 Task: Look for space in Venado Tuerto, Argentina from 12th  August, 2023 to 15th August, 2023 for 3 adults in price range Rs.12000 to Rs.16000. Place can be entire place with 2 bedrooms having 3 beds and 1 bathroom. Property type can be flat. Amenities needed are: heating, . Booking option can be shelf check-in. Required host language is English.
Action: Mouse moved to (459, 99)
Screenshot: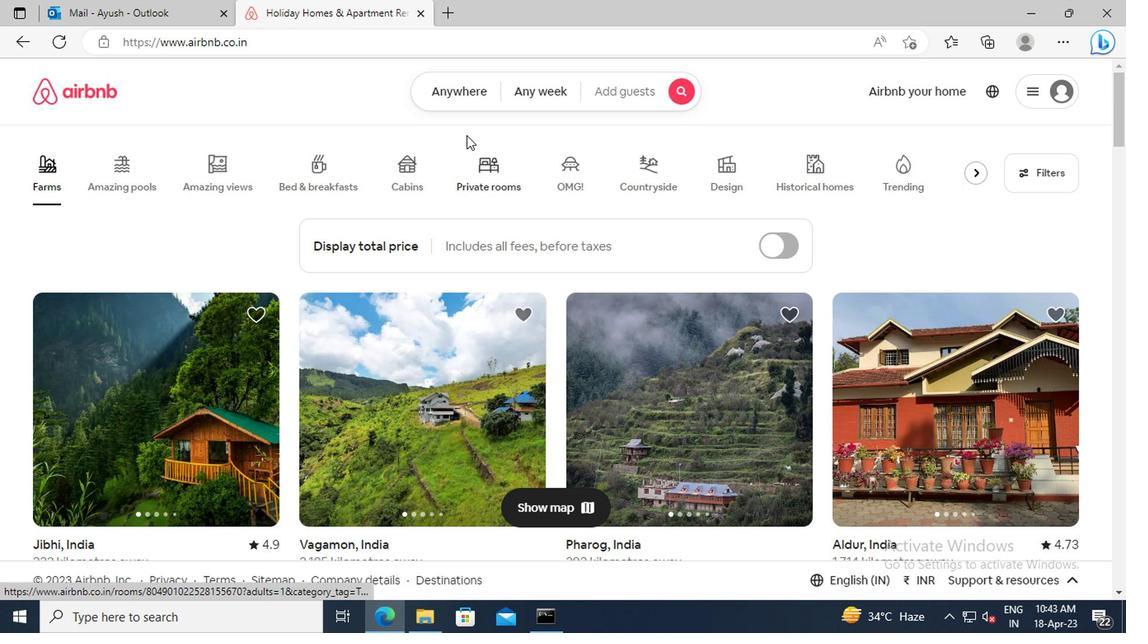 
Action: Mouse pressed left at (459, 99)
Screenshot: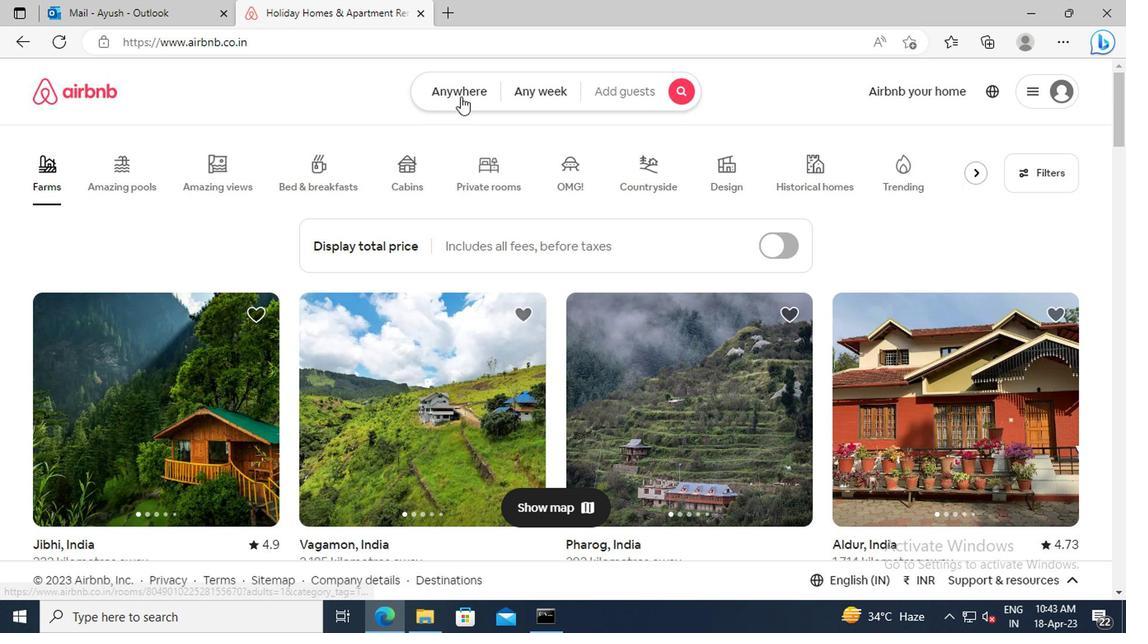
Action: Mouse moved to (301, 161)
Screenshot: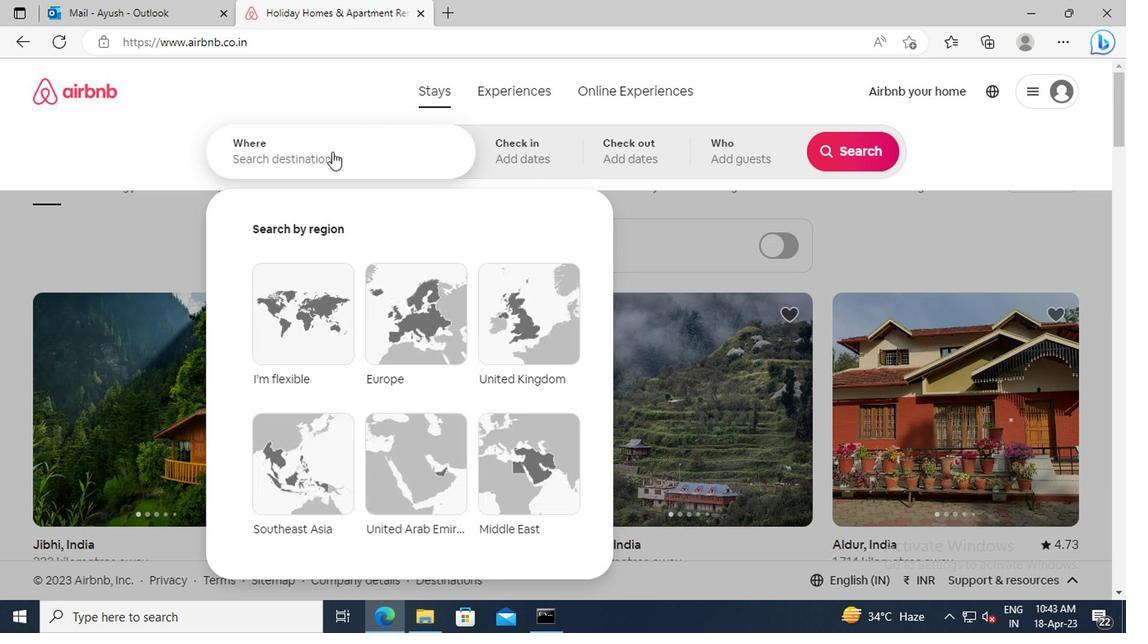 
Action: Mouse pressed left at (301, 161)
Screenshot: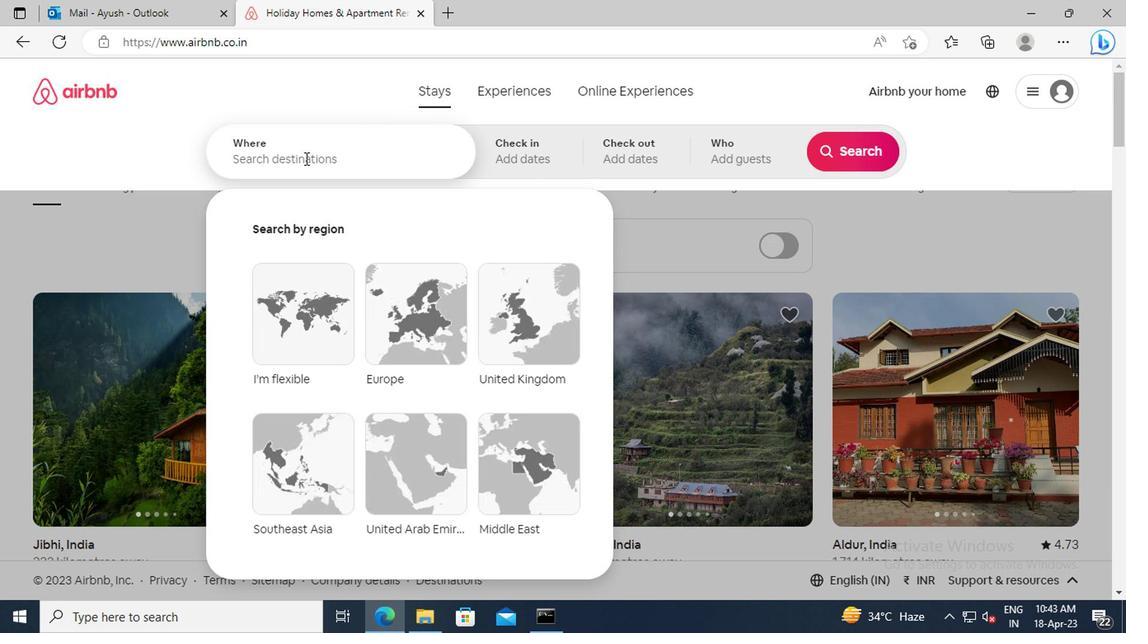
Action: Key pressed <Key.shift>VENADO<Key.space><Key.shift>TUERTO,<Key.space><Key.shift>ARGENTINA<Key.enter>
Screenshot: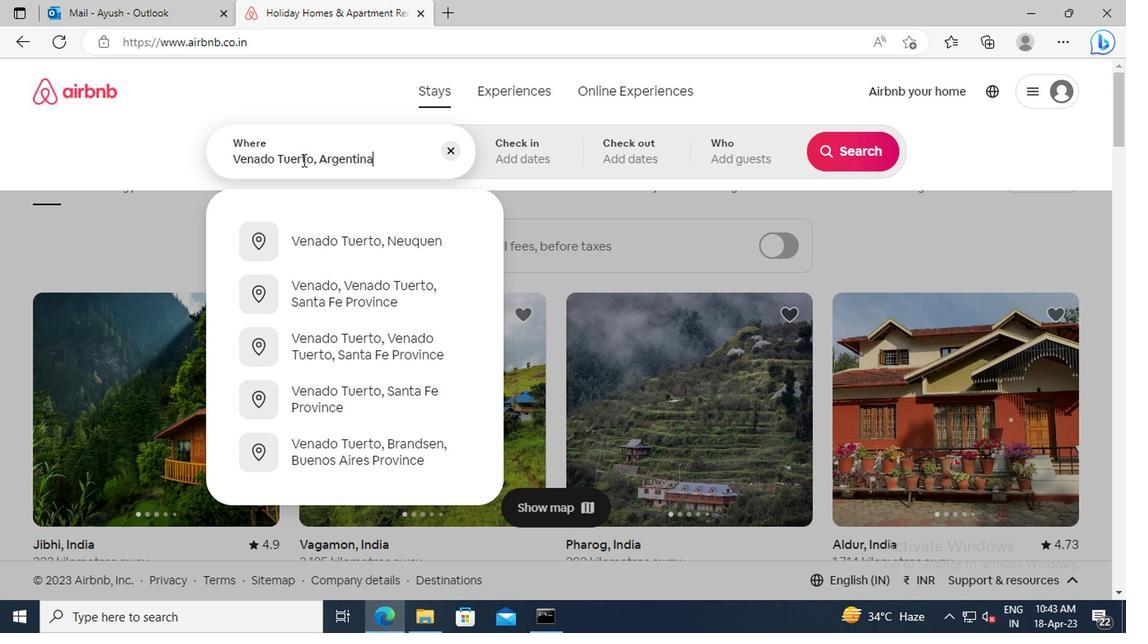 
Action: Mouse moved to (839, 279)
Screenshot: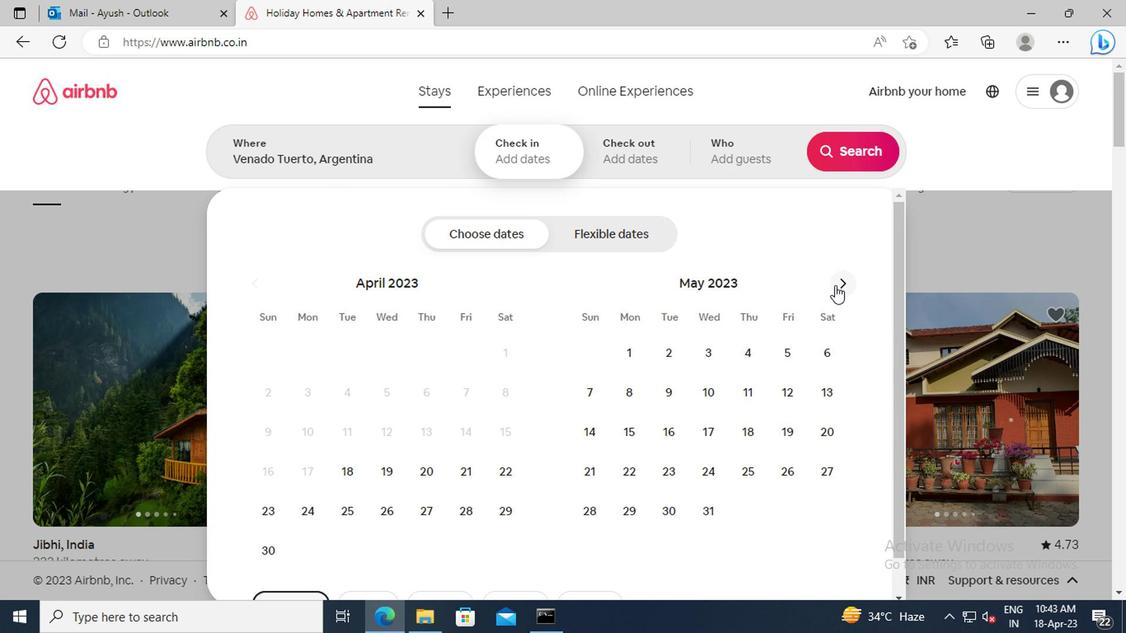 
Action: Mouse pressed left at (839, 279)
Screenshot: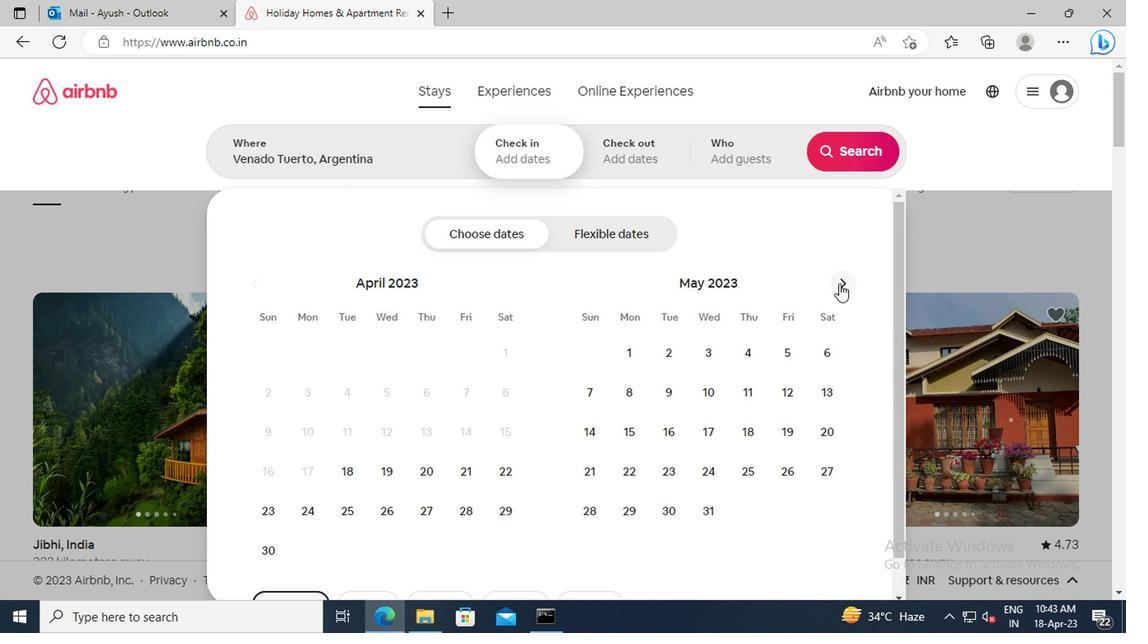 
Action: Mouse pressed left at (839, 279)
Screenshot: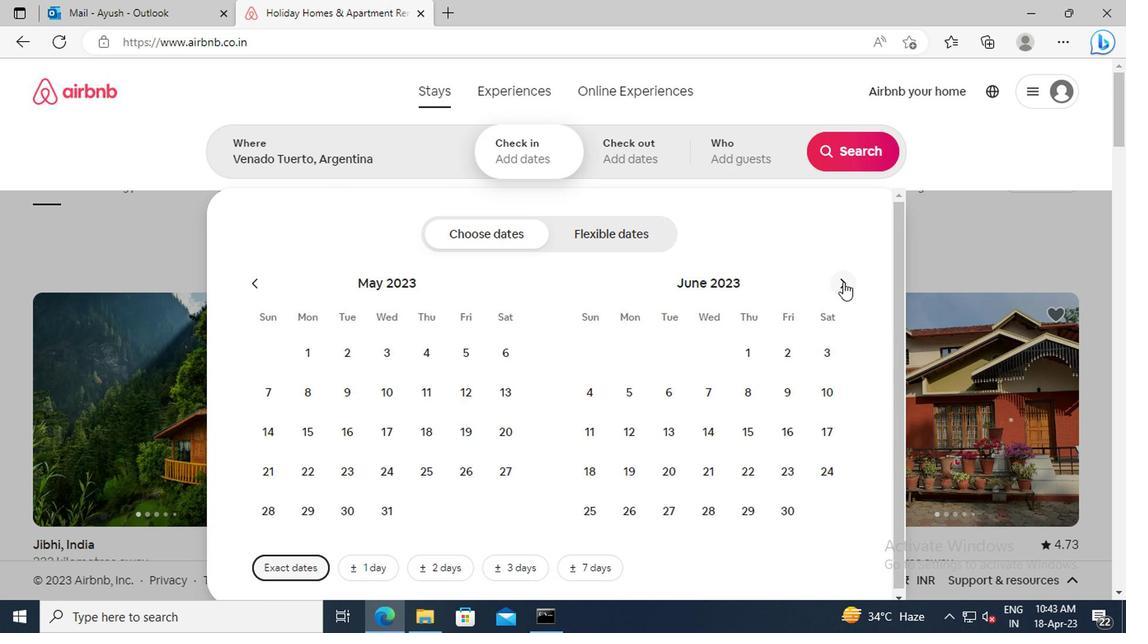 
Action: Mouse pressed left at (839, 279)
Screenshot: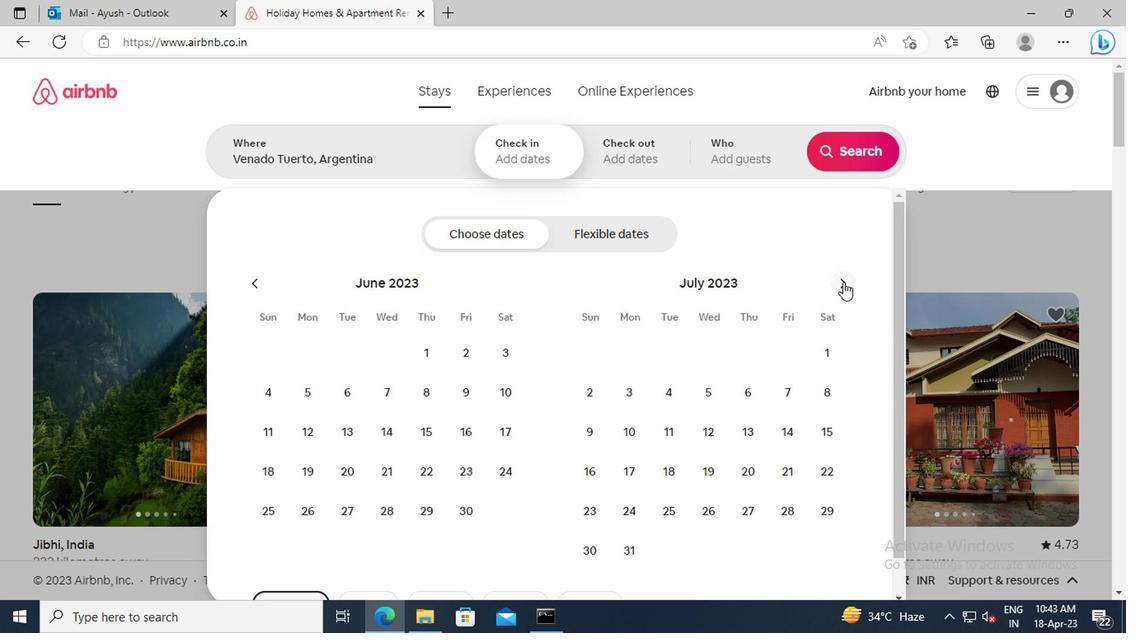 
Action: Mouse moved to (819, 379)
Screenshot: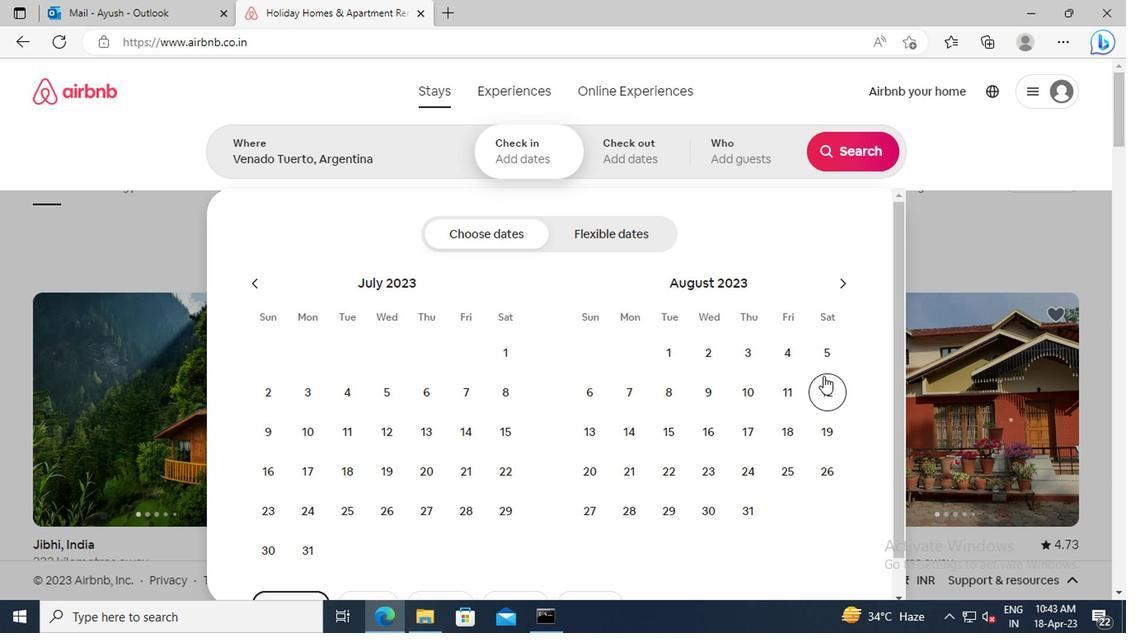 
Action: Mouse pressed left at (819, 379)
Screenshot: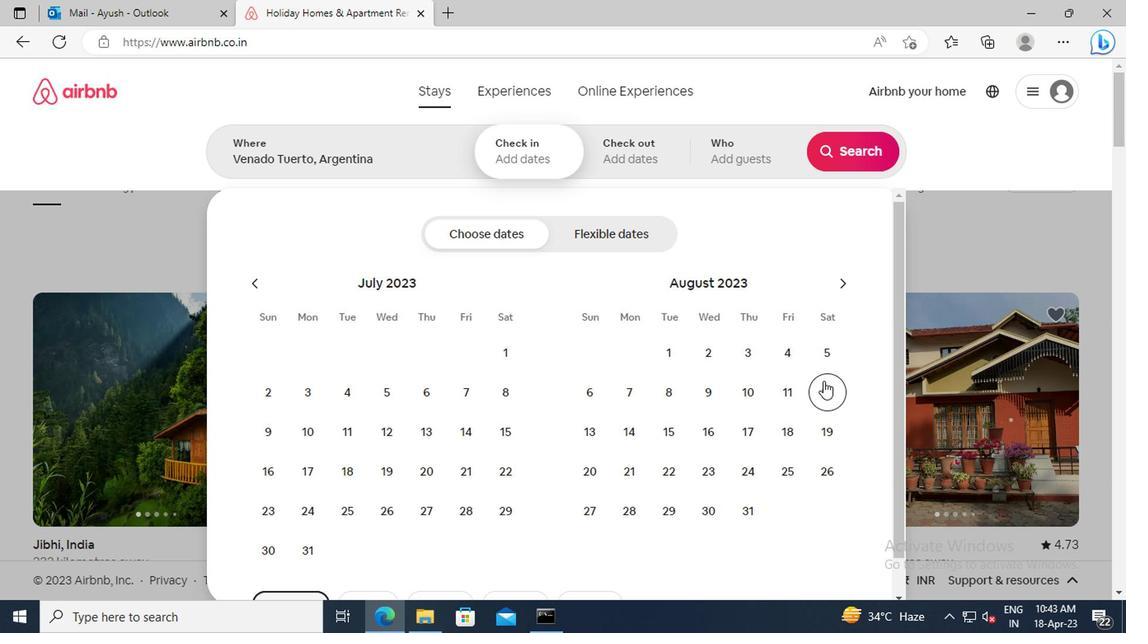 
Action: Mouse moved to (670, 422)
Screenshot: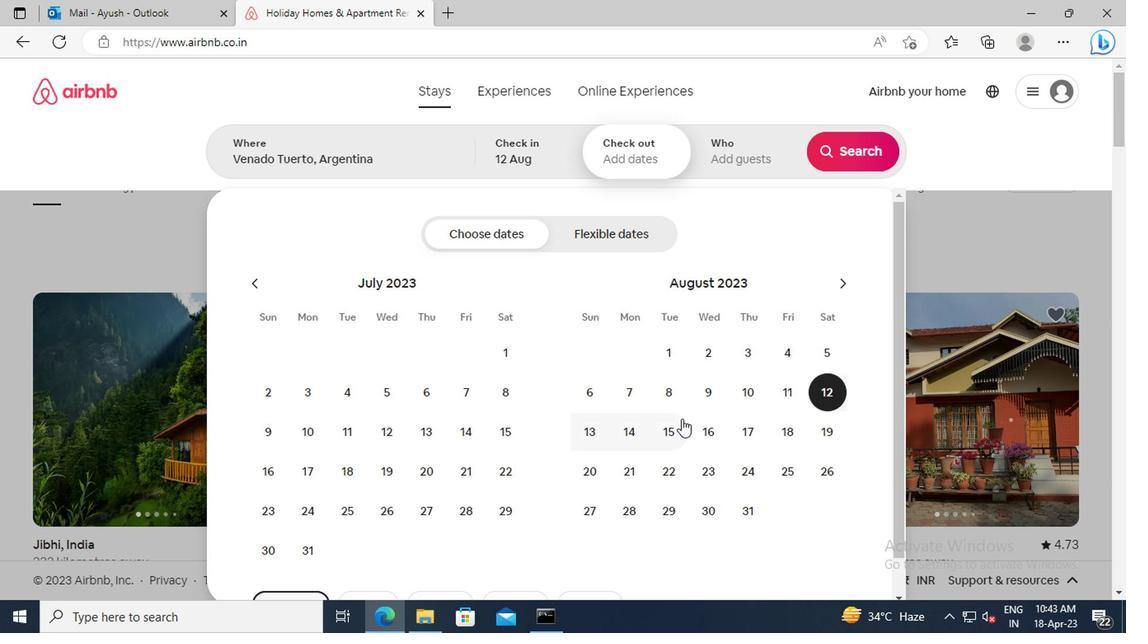 
Action: Mouse pressed left at (670, 422)
Screenshot: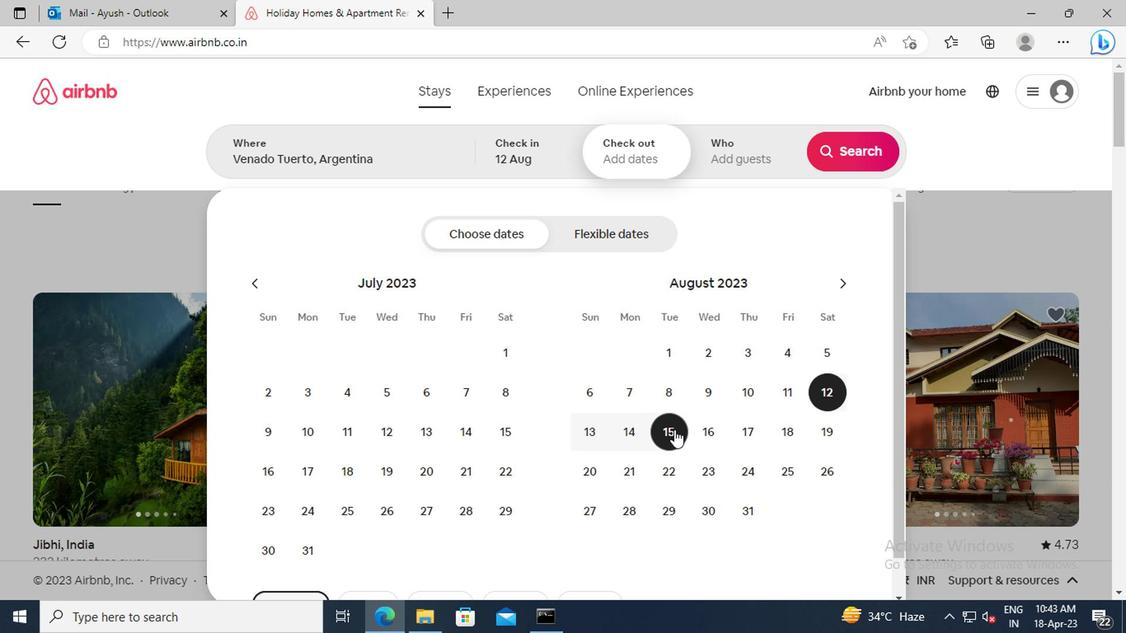 
Action: Mouse moved to (740, 165)
Screenshot: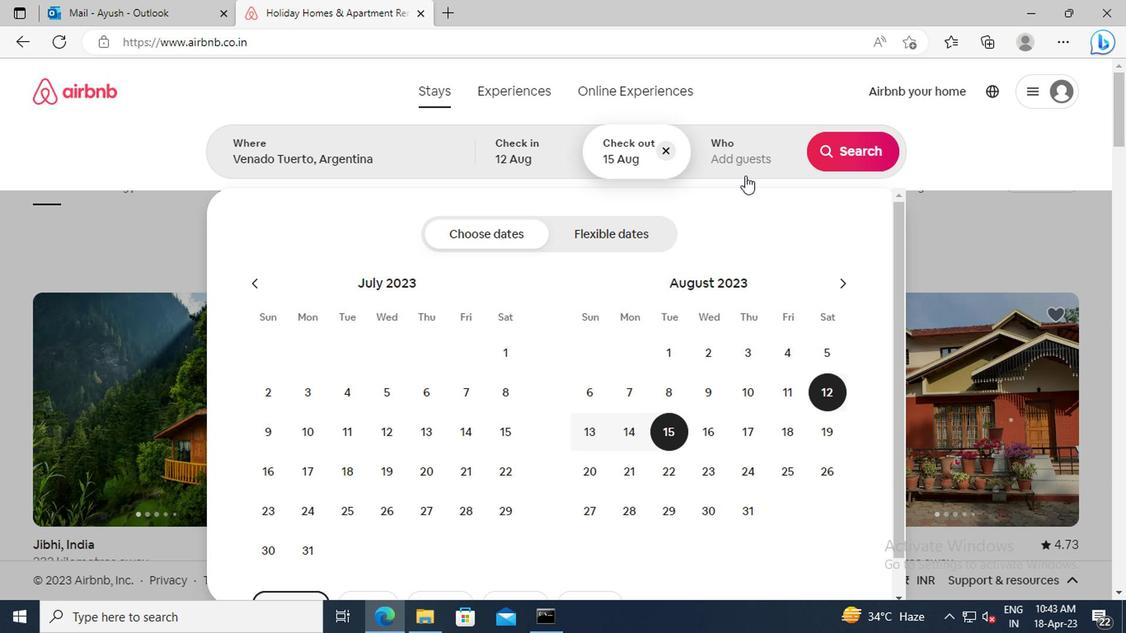 
Action: Mouse pressed left at (740, 165)
Screenshot: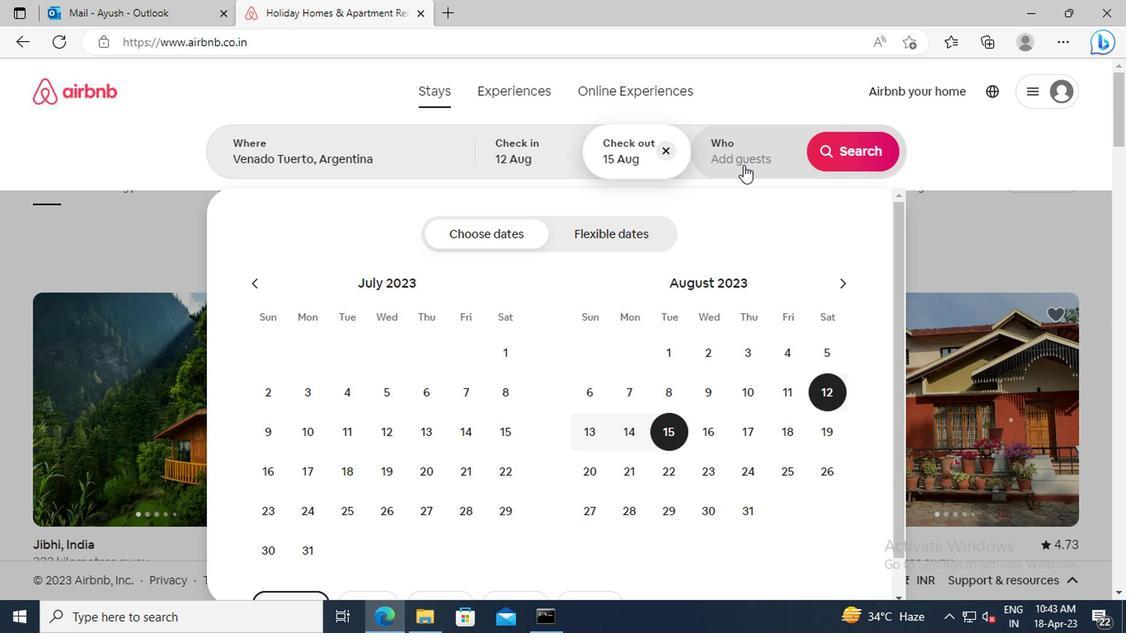 
Action: Mouse moved to (852, 240)
Screenshot: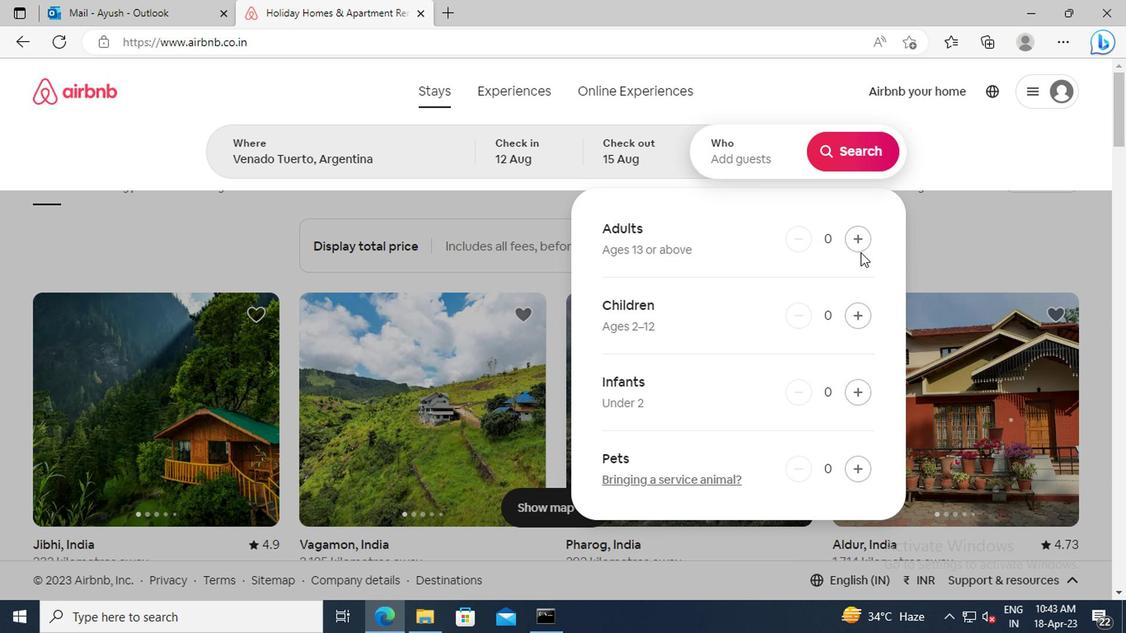 
Action: Mouse pressed left at (852, 240)
Screenshot: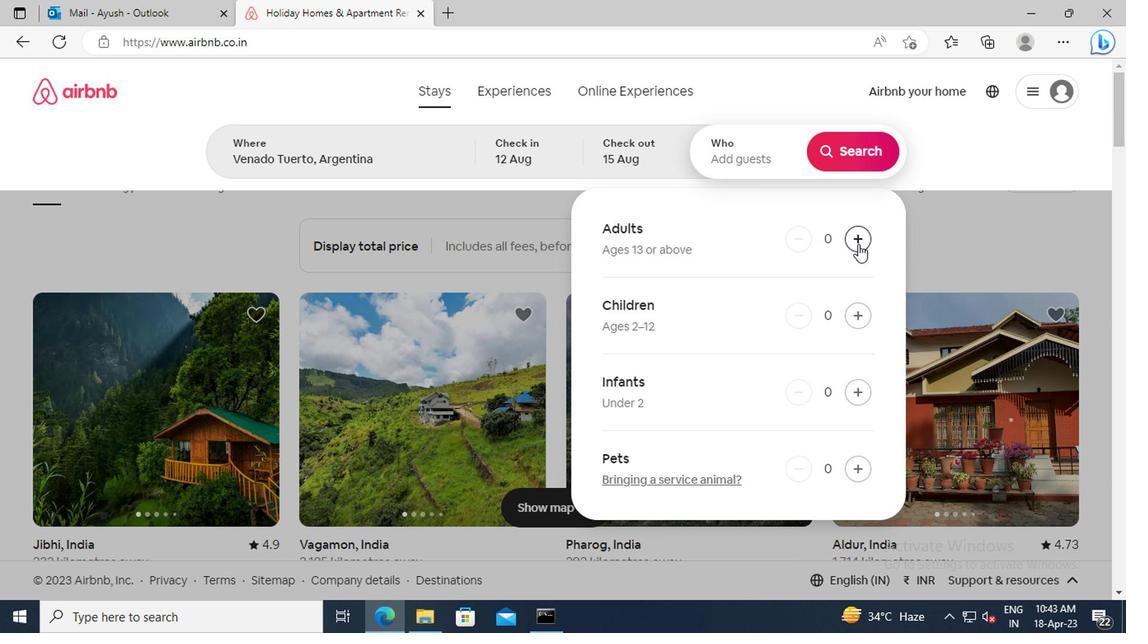 
Action: Mouse pressed left at (852, 240)
Screenshot: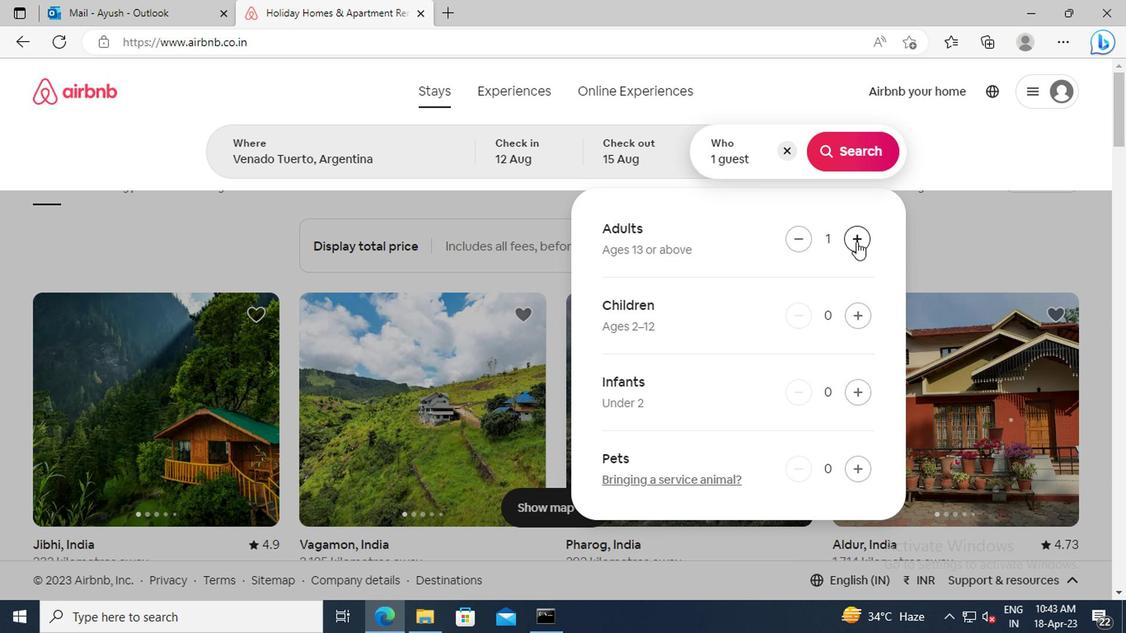 
Action: Mouse pressed left at (852, 240)
Screenshot: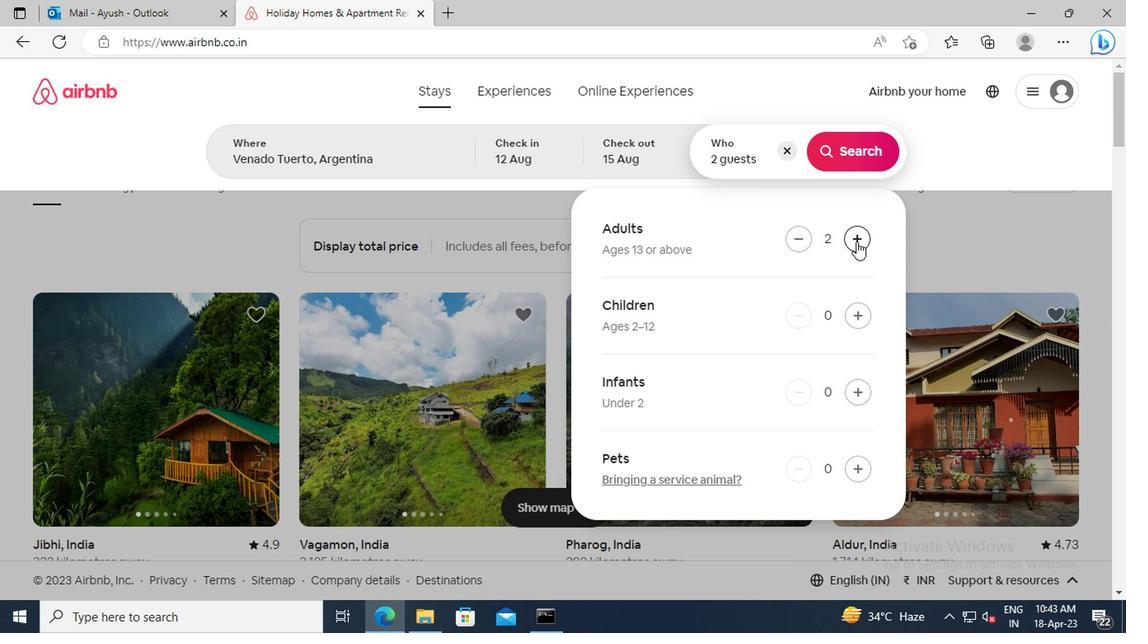 
Action: Mouse moved to (854, 158)
Screenshot: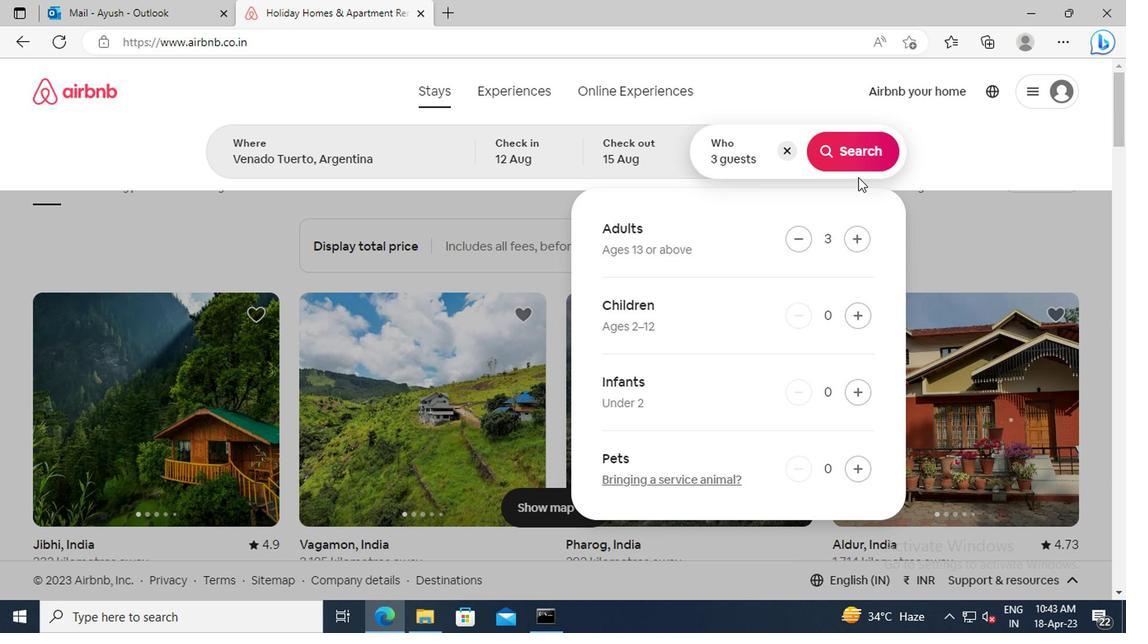 
Action: Mouse pressed left at (854, 158)
Screenshot: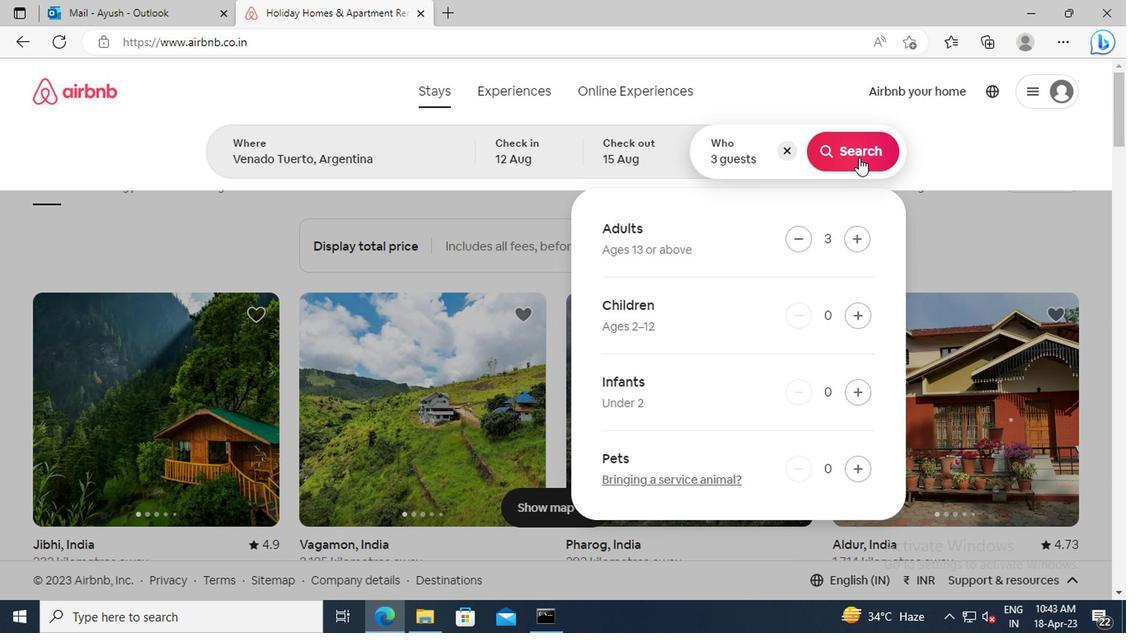 
Action: Mouse moved to (1039, 161)
Screenshot: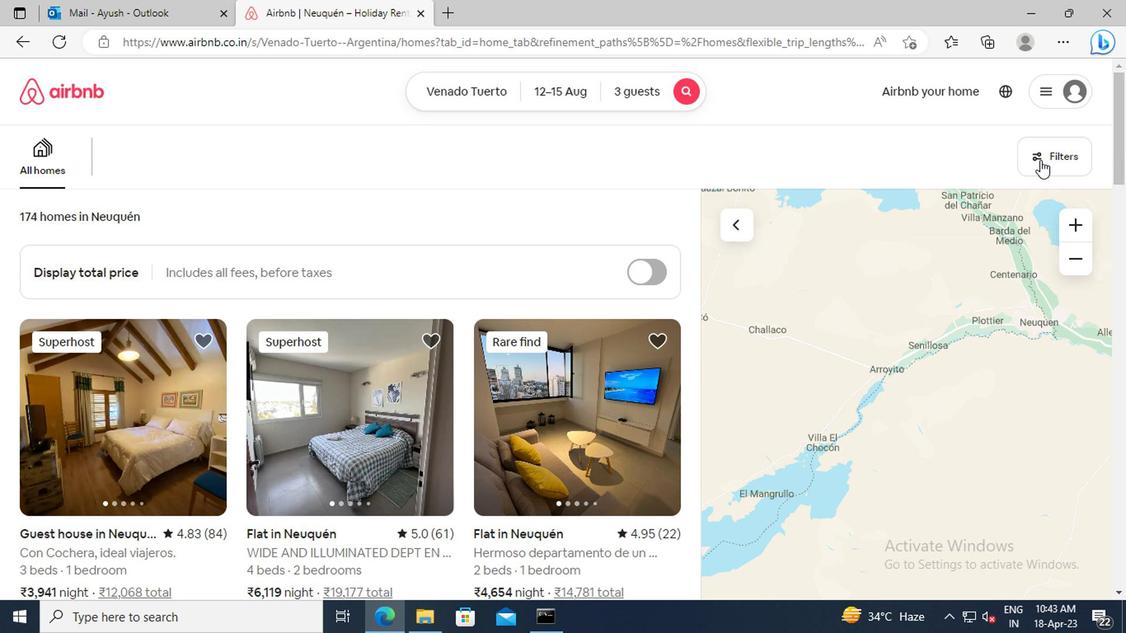 
Action: Mouse pressed left at (1039, 161)
Screenshot: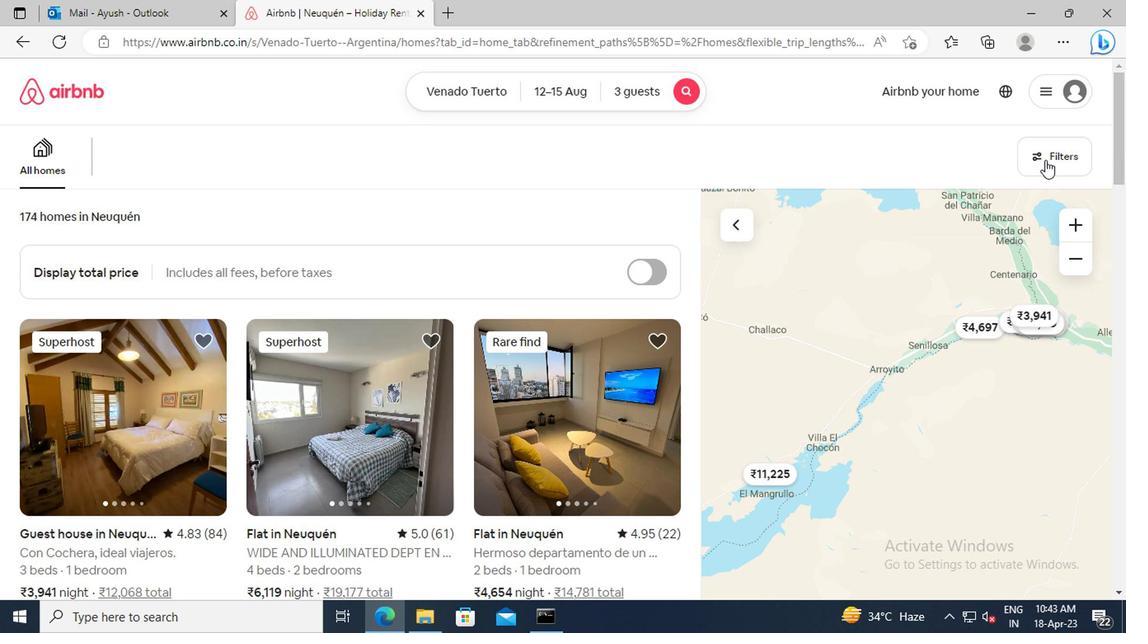
Action: Mouse moved to (347, 357)
Screenshot: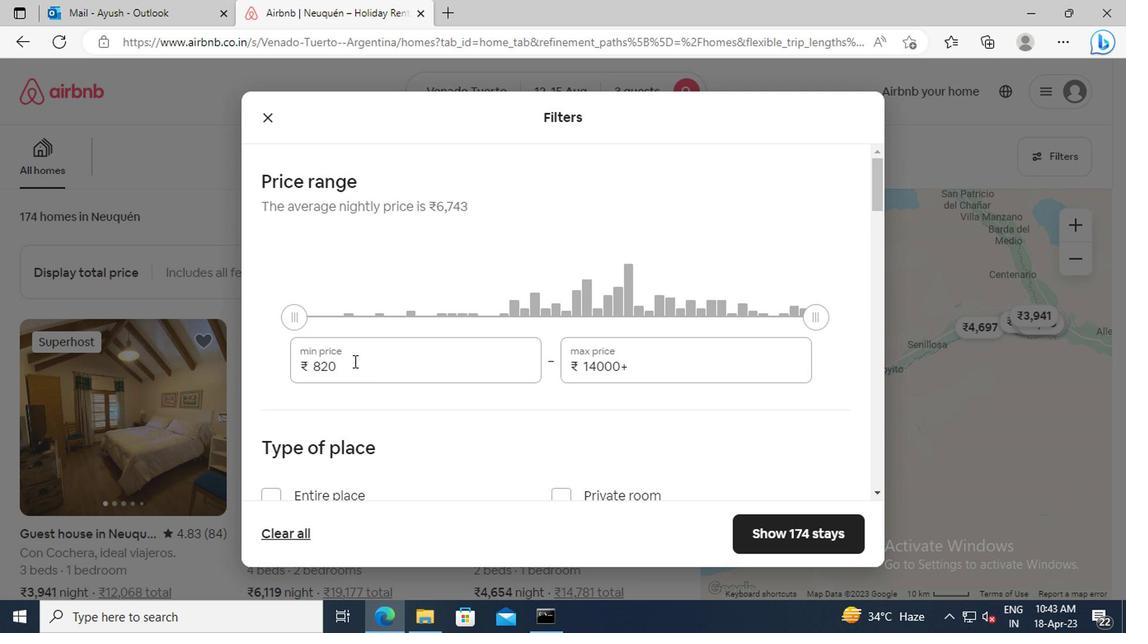 
Action: Mouse pressed left at (347, 357)
Screenshot: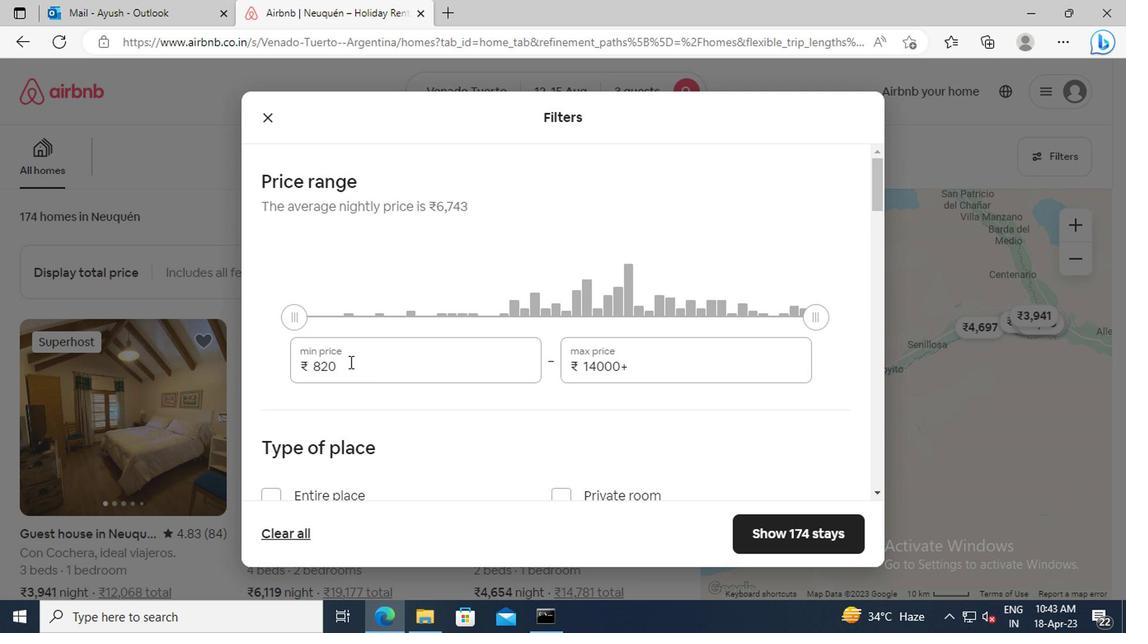 
Action: Key pressed <Key.backspace><Key.backspace><Key.backspace>12000<Key.tab><Key.delete>16000
Screenshot: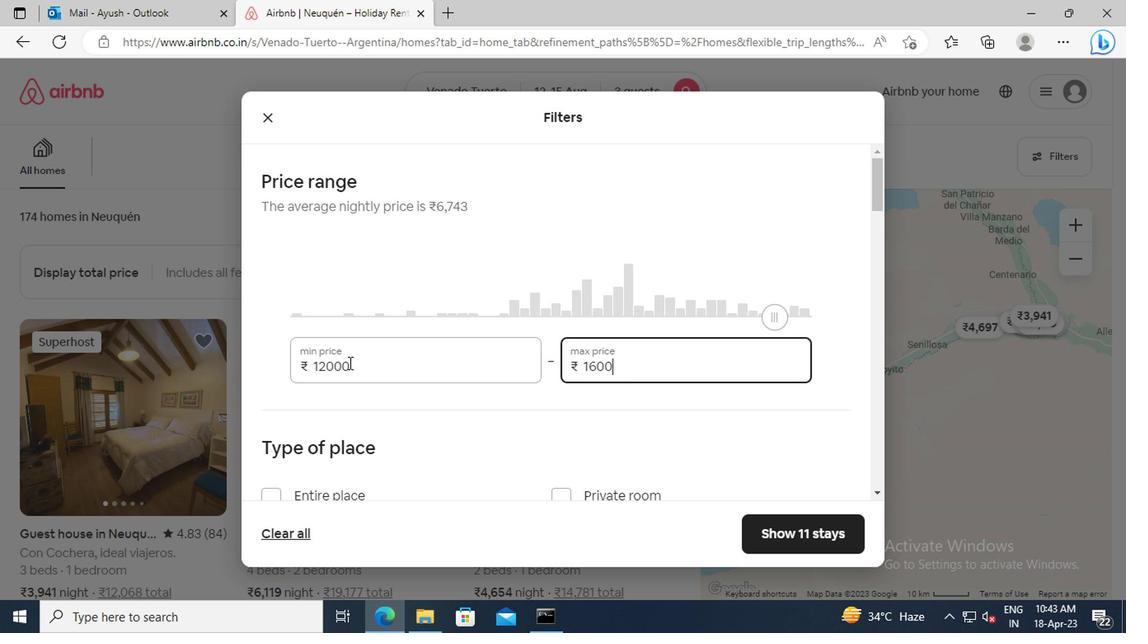 
Action: Mouse moved to (403, 393)
Screenshot: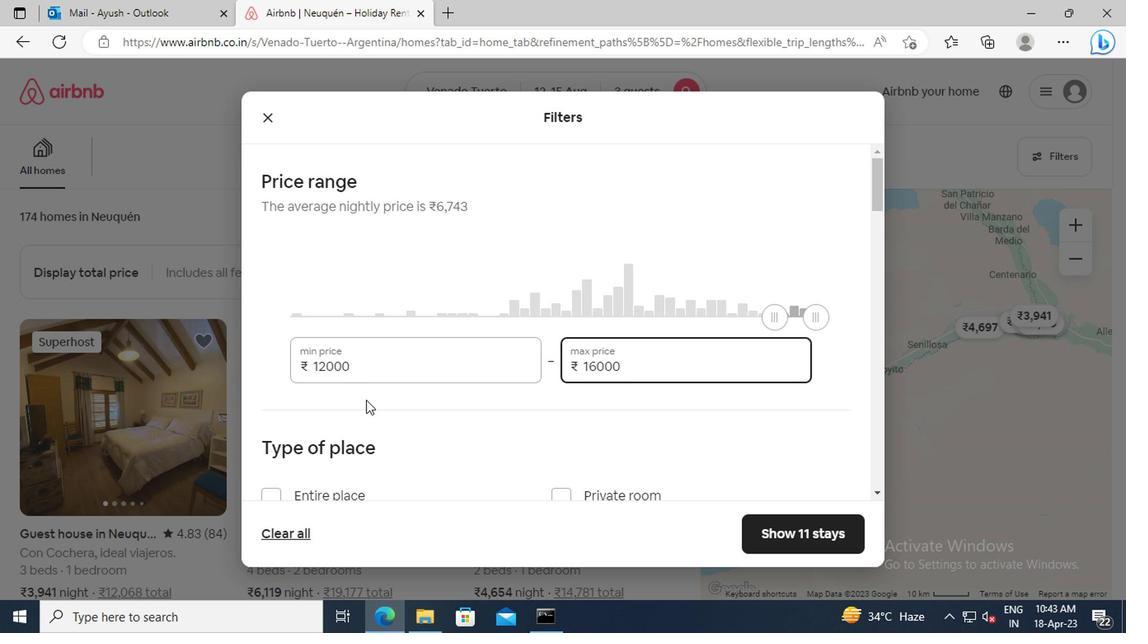 
Action: Mouse scrolled (403, 392) with delta (0, 0)
Screenshot: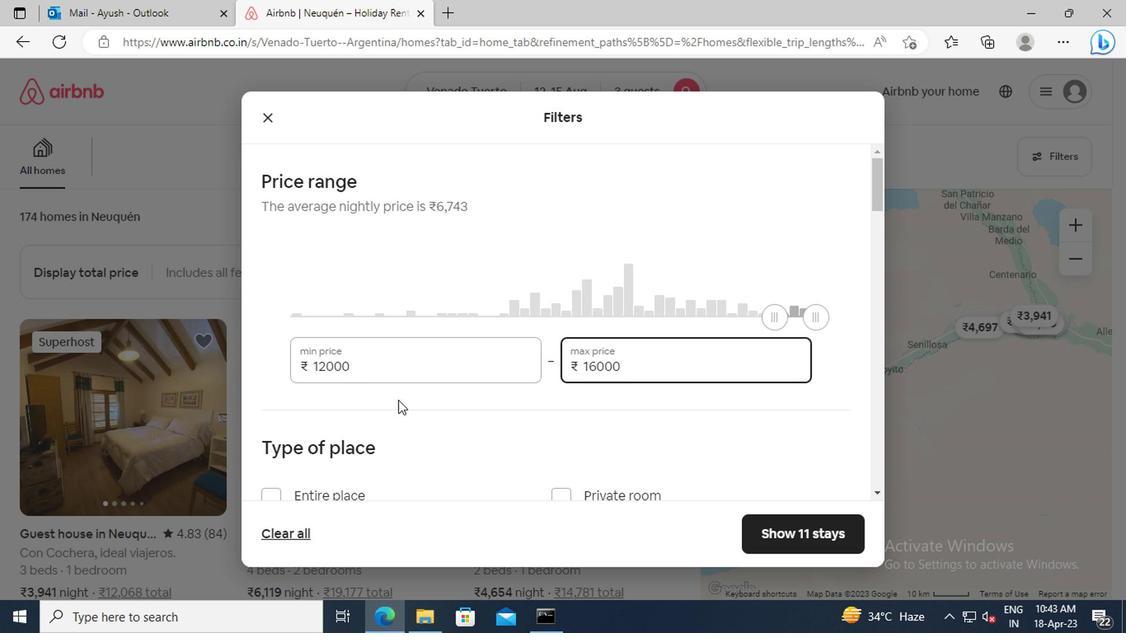 
Action: Mouse scrolled (403, 392) with delta (0, 0)
Screenshot: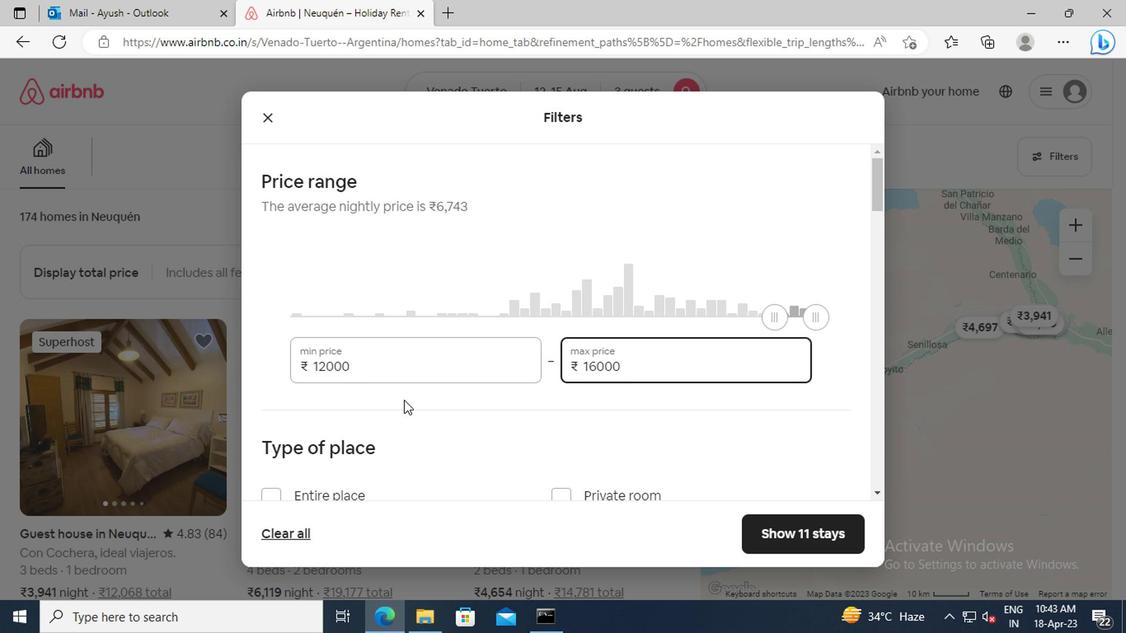 
Action: Mouse moved to (437, 324)
Screenshot: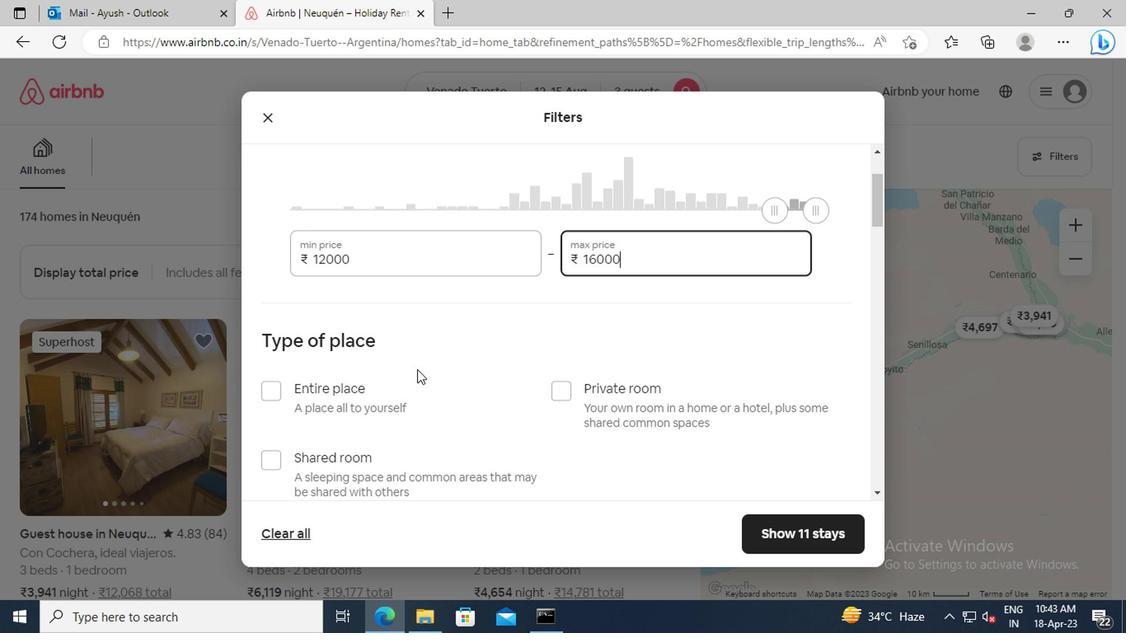 
Action: Mouse scrolled (437, 324) with delta (0, 0)
Screenshot: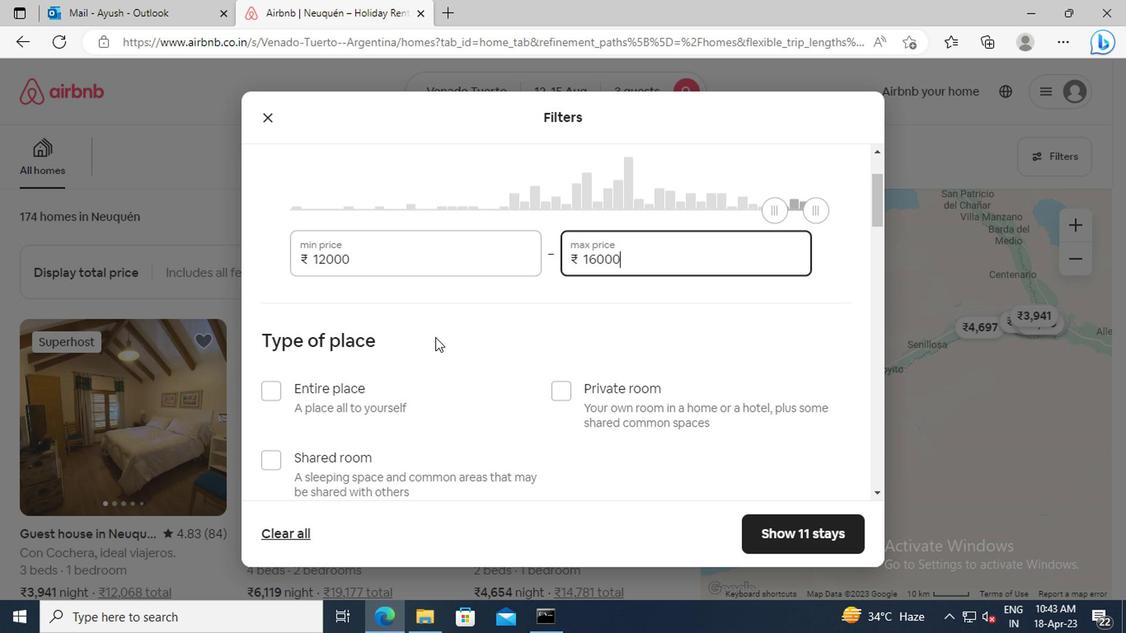 
Action: Mouse moved to (266, 335)
Screenshot: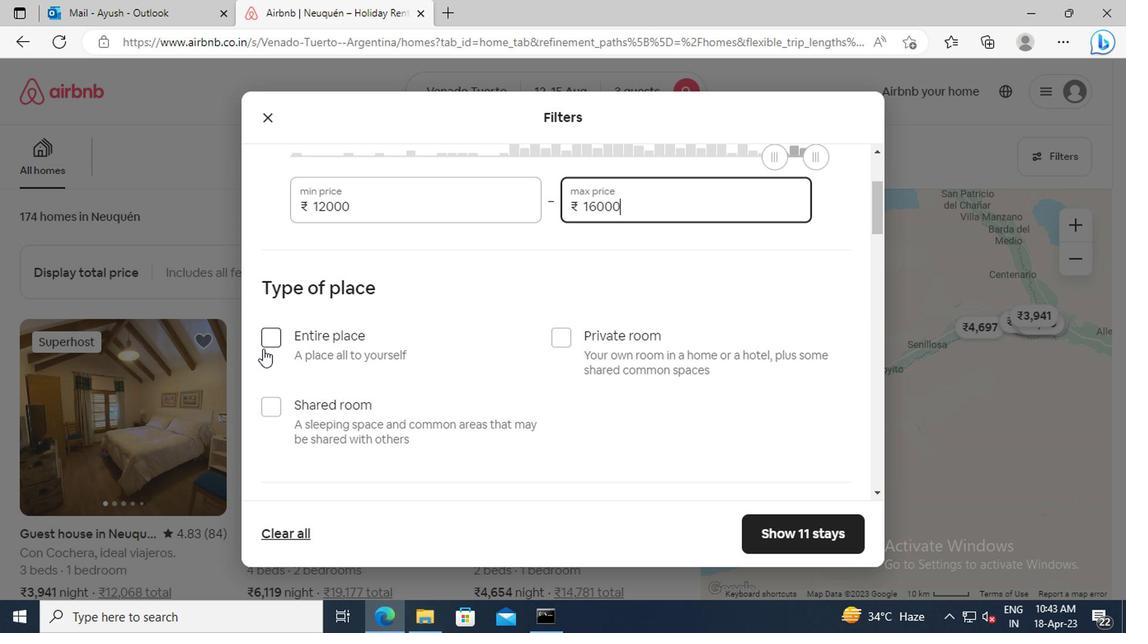 
Action: Mouse pressed left at (266, 335)
Screenshot: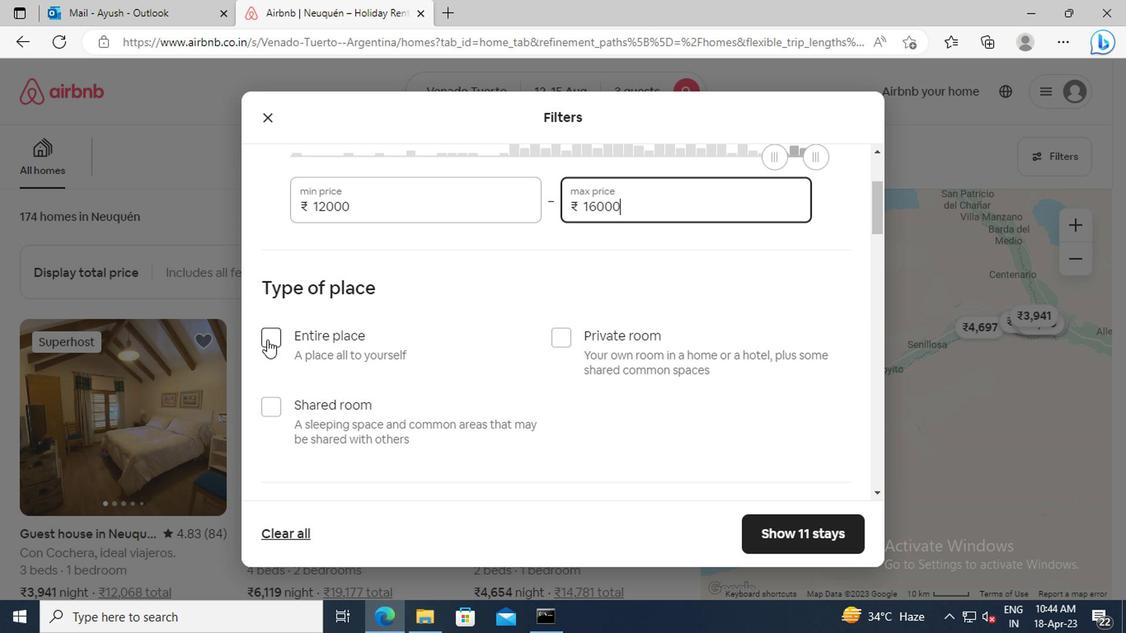 
Action: Mouse moved to (482, 324)
Screenshot: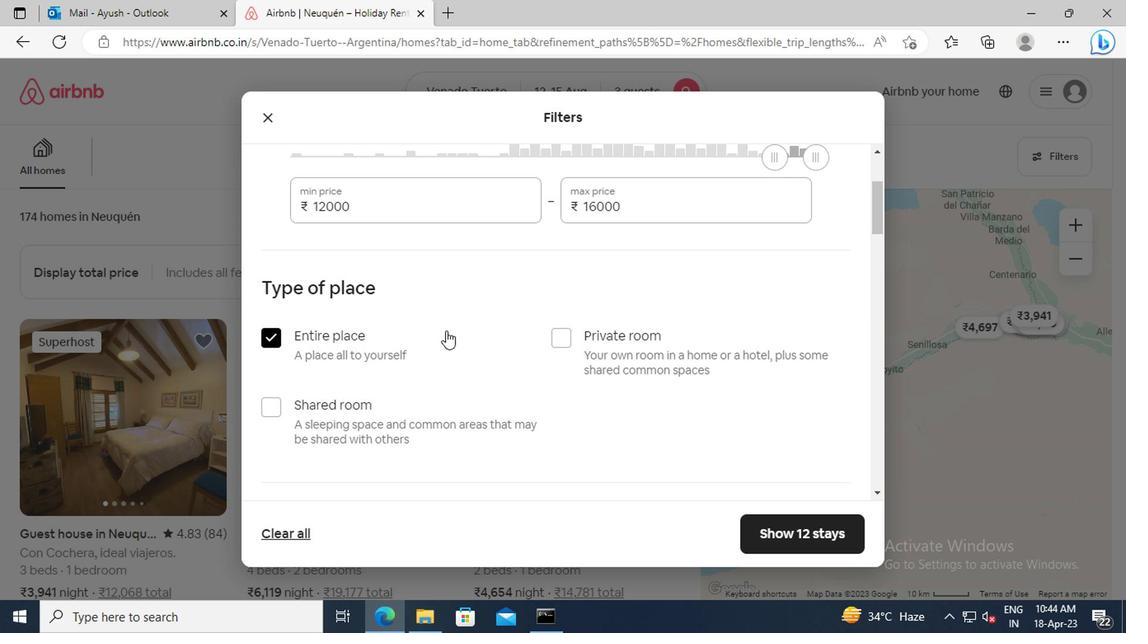 
Action: Mouse scrolled (482, 324) with delta (0, 0)
Screenshot: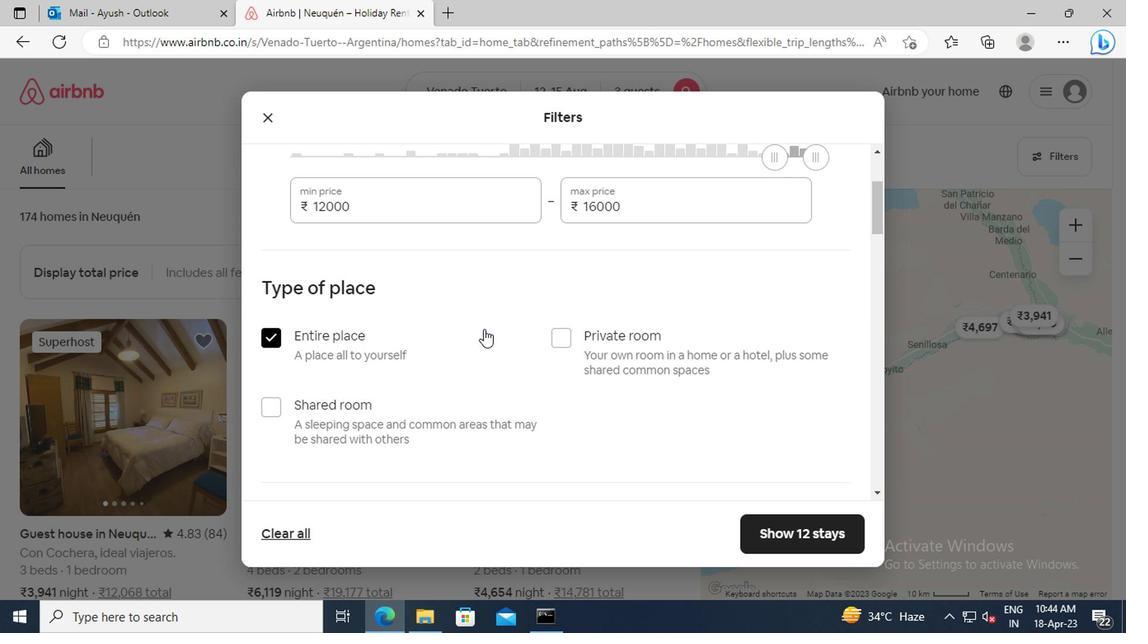 
Action: Mouse scrolled (482, 324) with delta (0, 0)
Screenshot: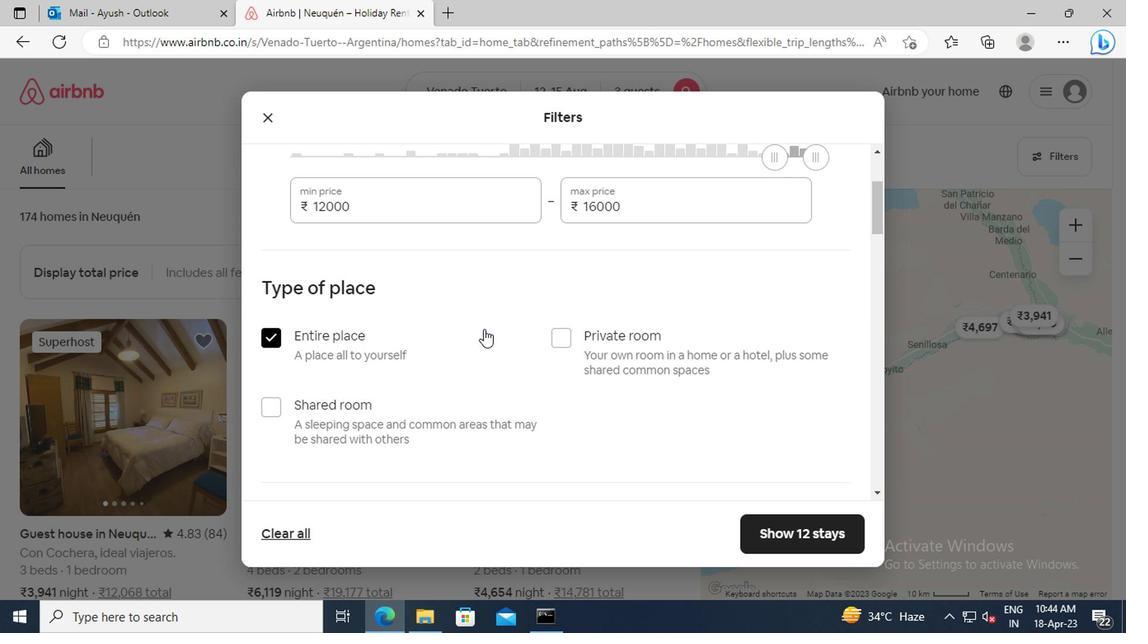 
Action: Mouse moved to (486, 309)
Screenshot: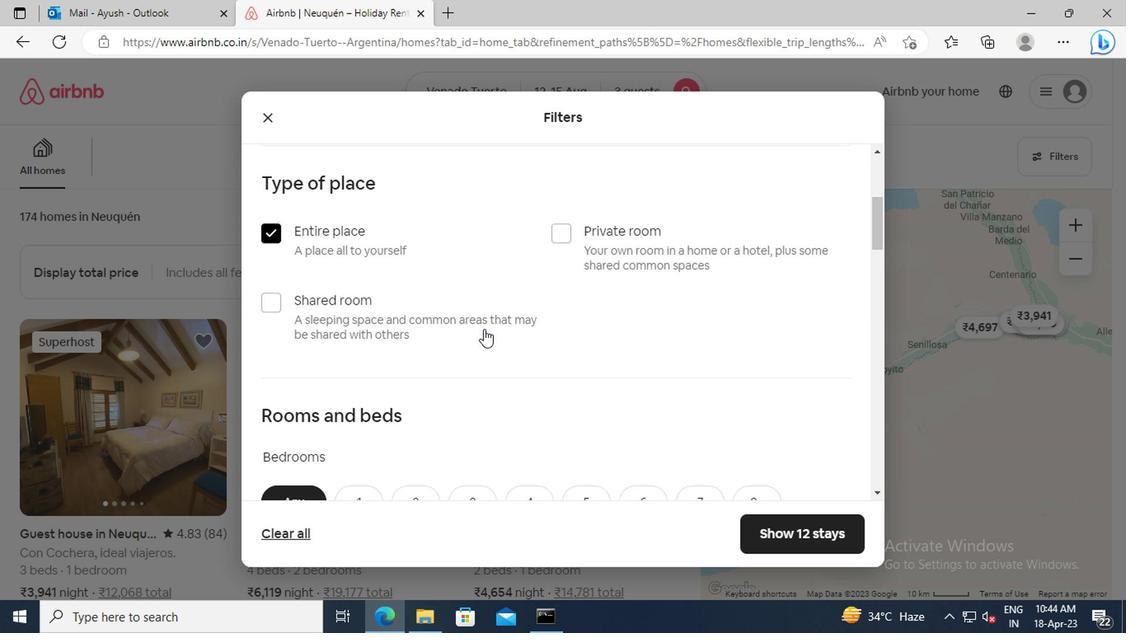 
Action: Mouse scrolled (486, 307) with delta (0, -1)
Screenshot: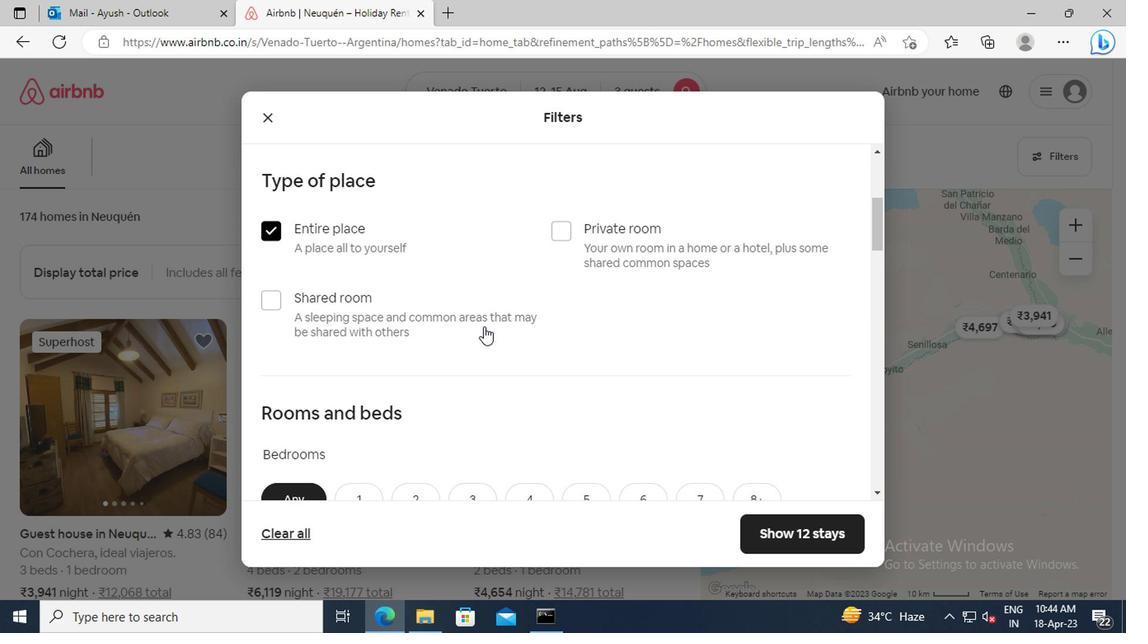 
Action: Mouse moved to (478, 296)
Screenshot: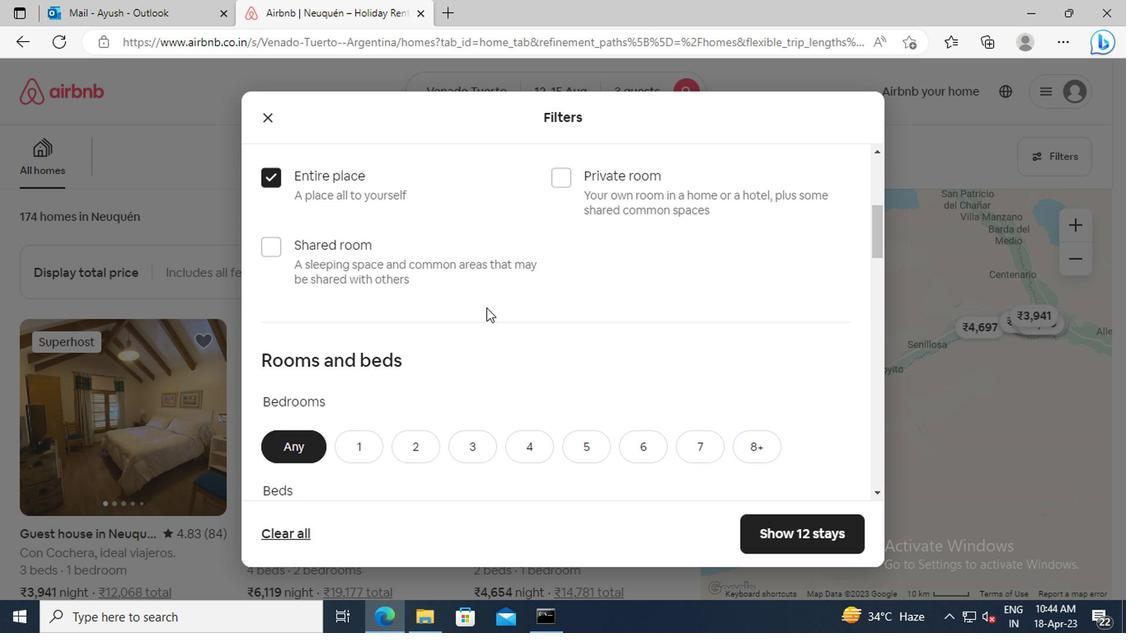 
Action: Mouse scrolled (478, 295) with delta (0, 0)
Screenshot: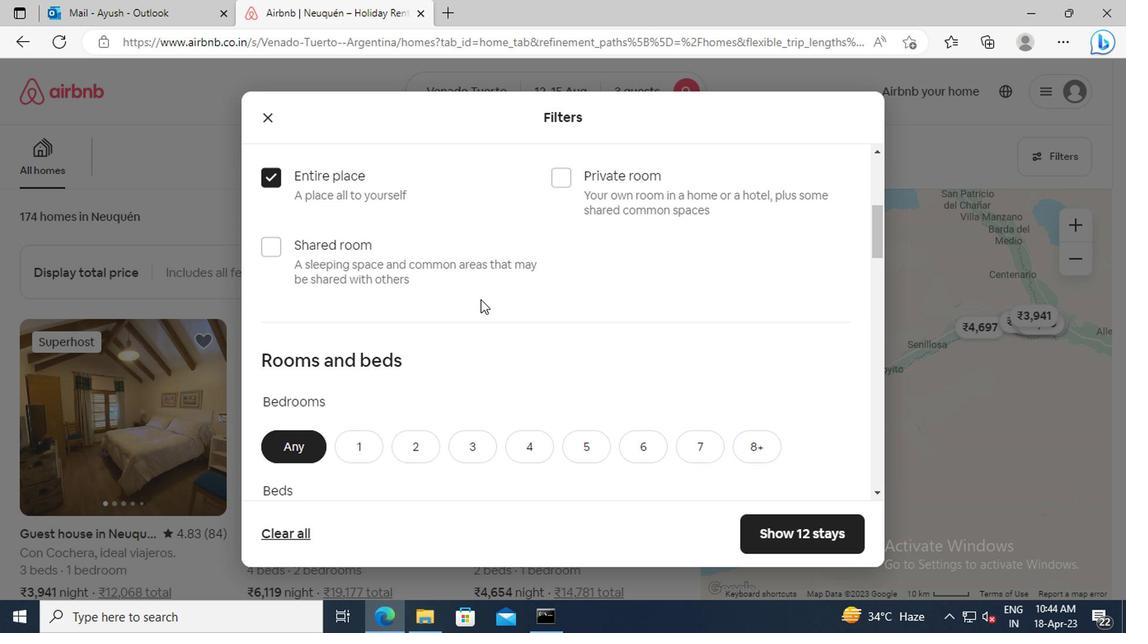 
Action: Mouse scrolled (478, 295) with delta (0, 0)
Screenshot: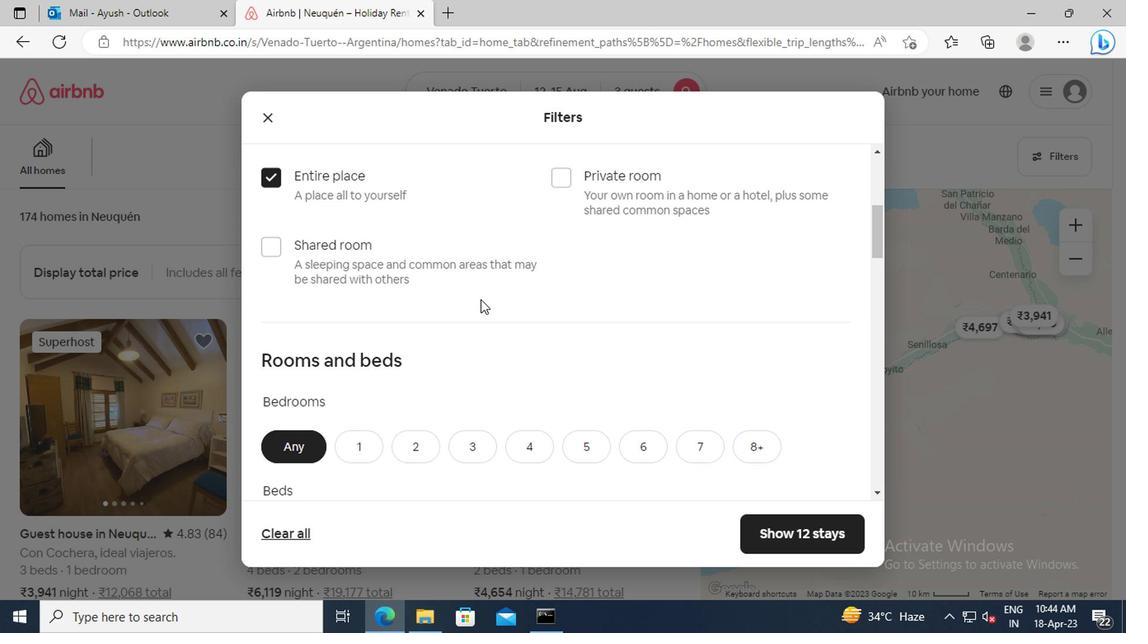 
Action: Mouse moved to (418, 331)
Screenshot: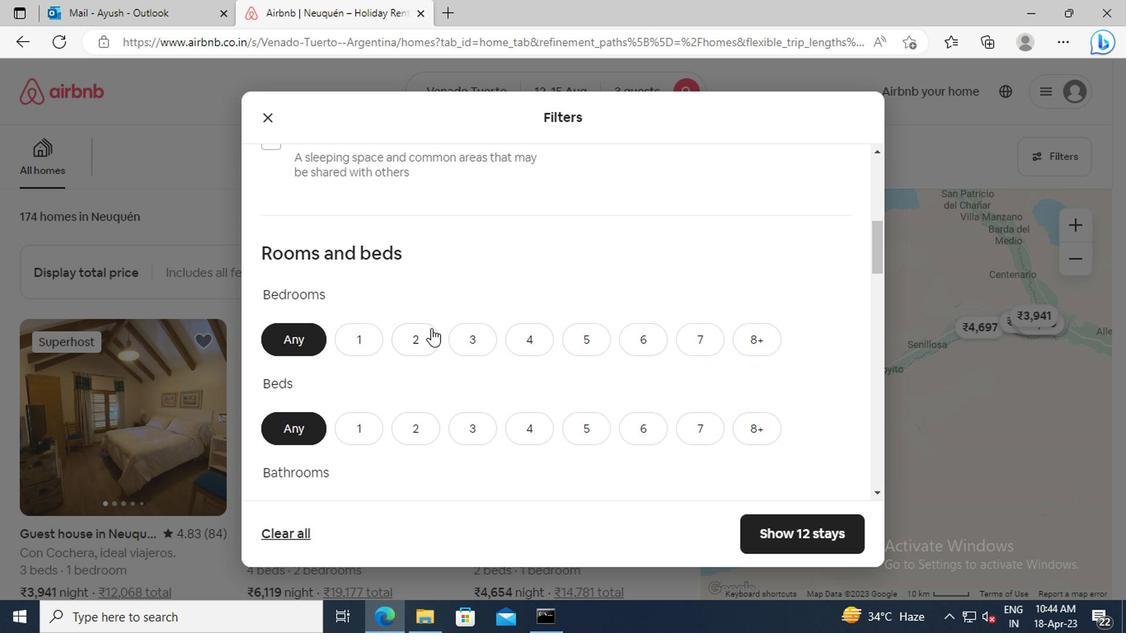 
Action: Mouse pressed left at (418, 331)
Screenshot: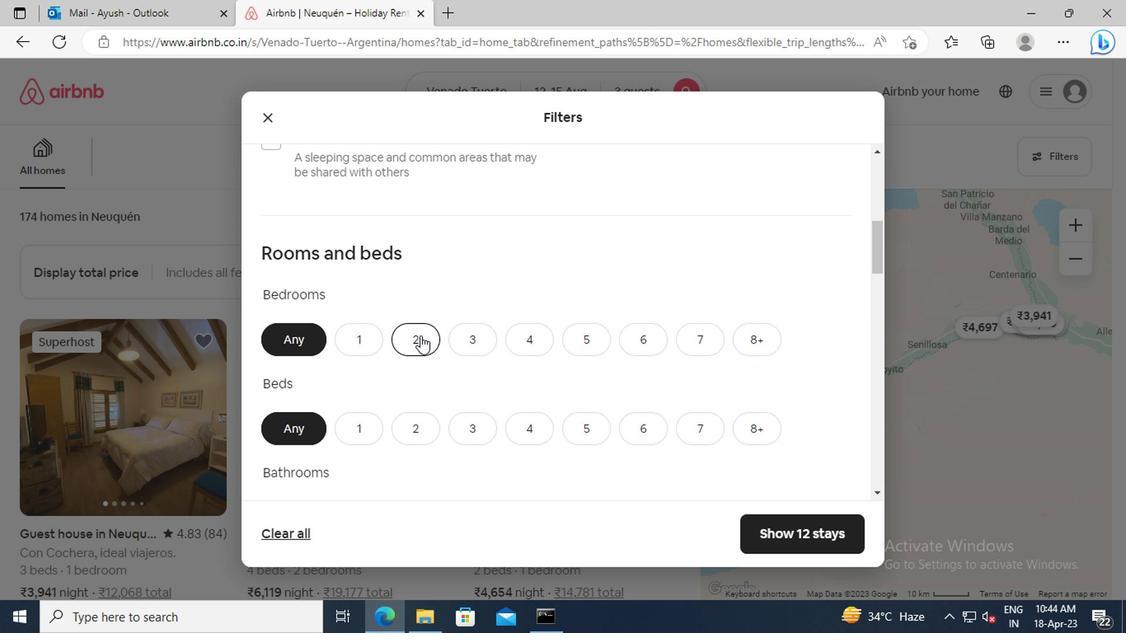 
Action: Mouse moved to (477, 293)
Screenshot: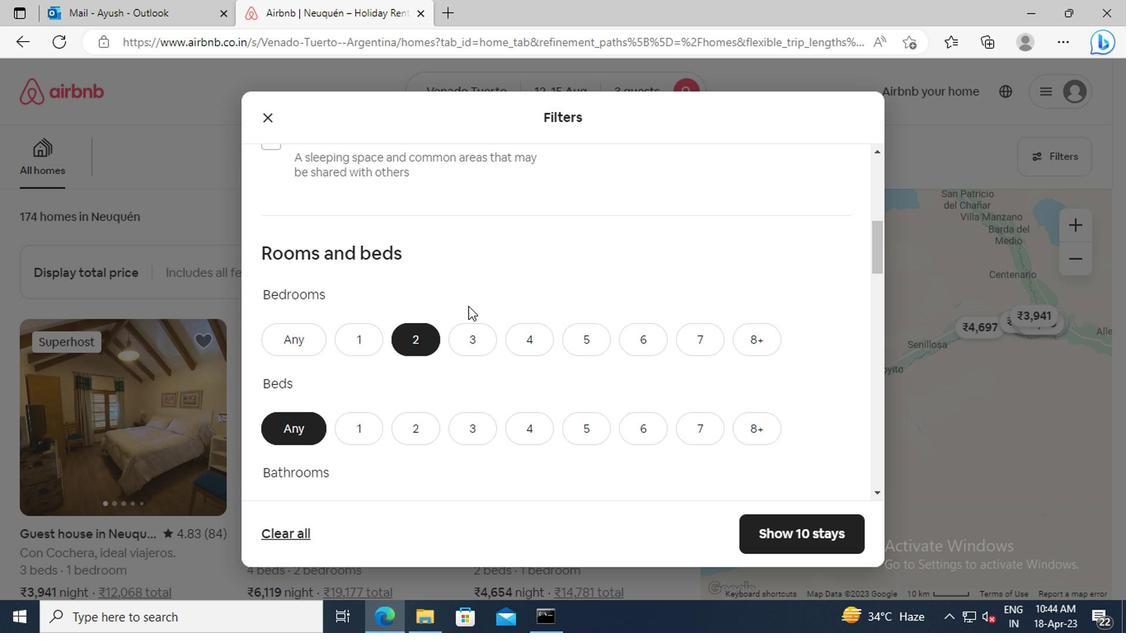 
Action: Mouse scrolled (477, 293) with delta (0, 0)
Screenshot: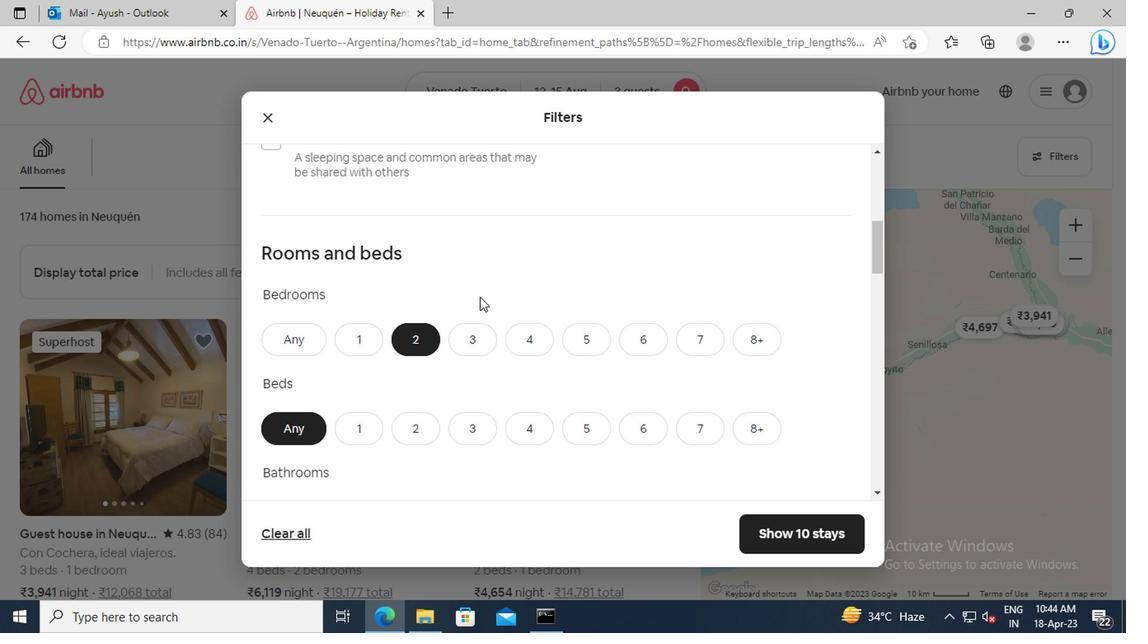 
Action: Mouse moved to (463, 366)
Screenshot: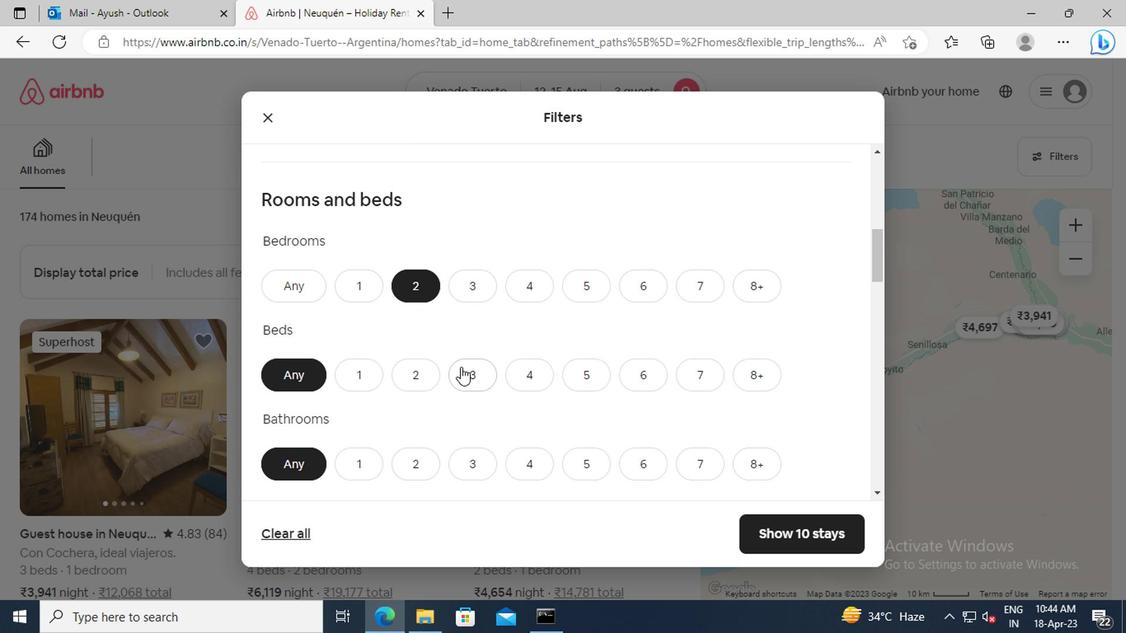 
Action: Mouse pressed left at (463, 366)
Screenshot: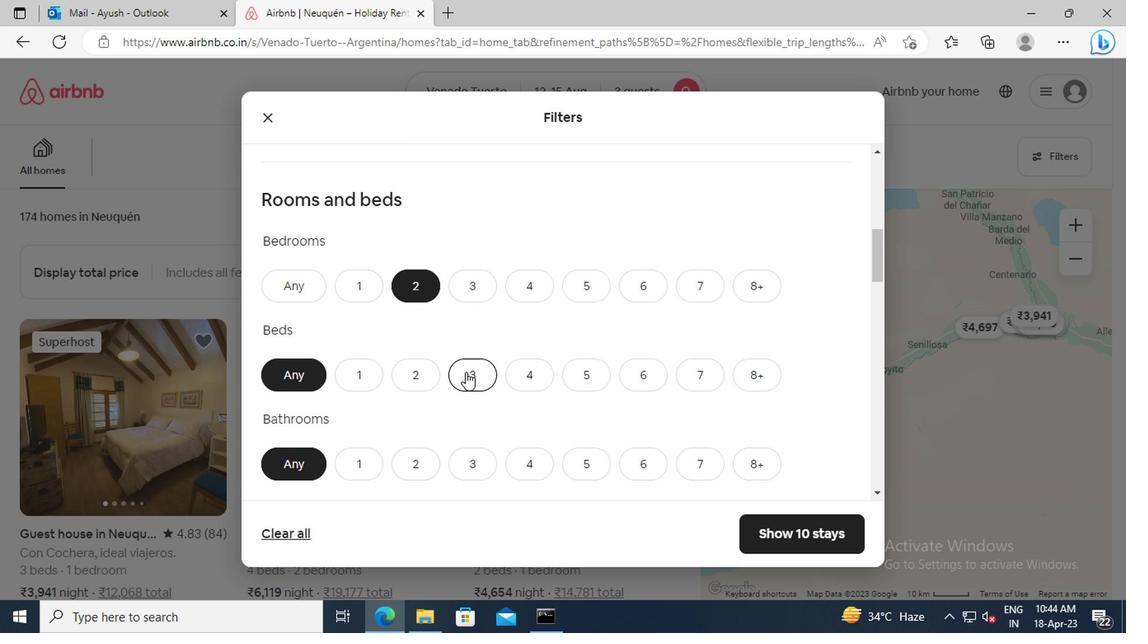 
Action: Mouse moved to (457, 320)
Screenshot: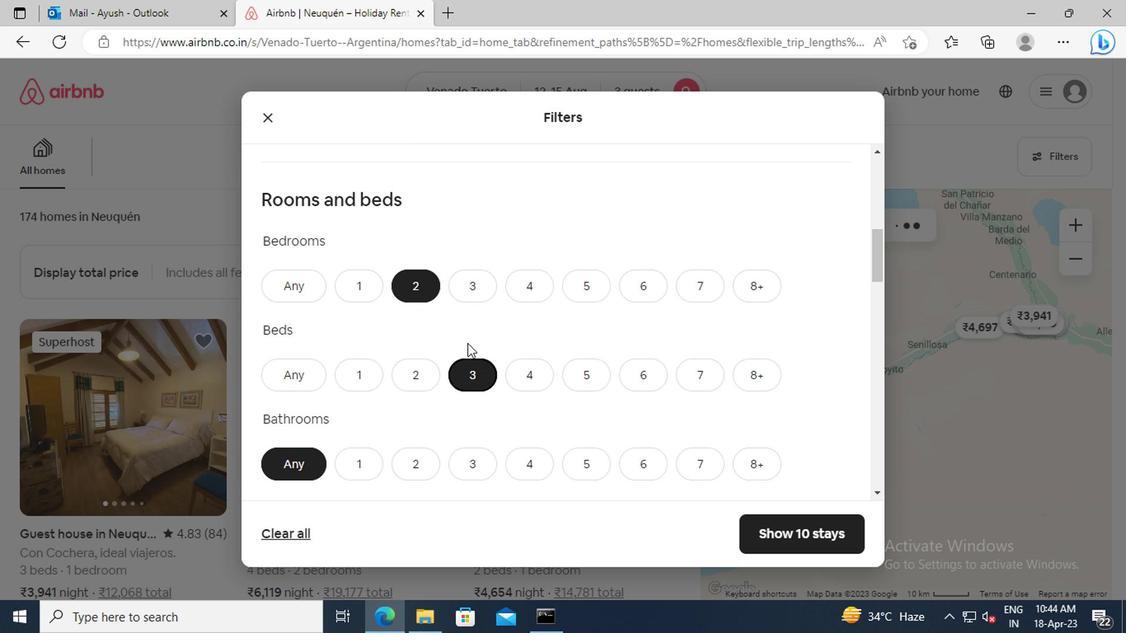 
Action: Mouse scrolled (457, 319) with delta (0, 0)
Screenshot: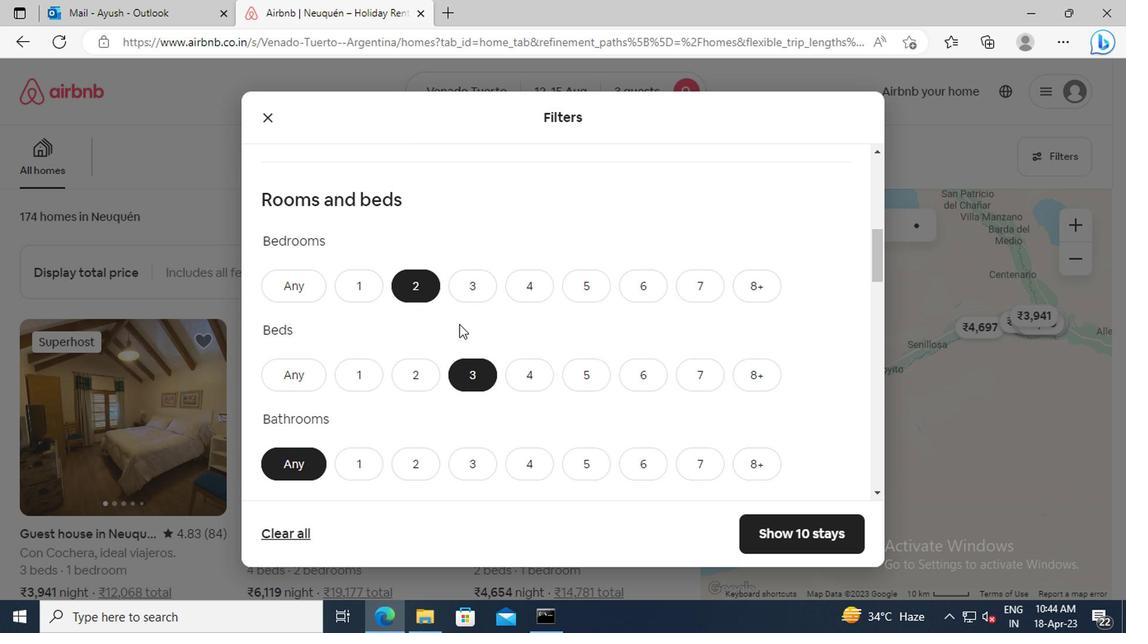 
Action: Mouse scrolled (457, 319) with delta (0, 0)
Screenshot: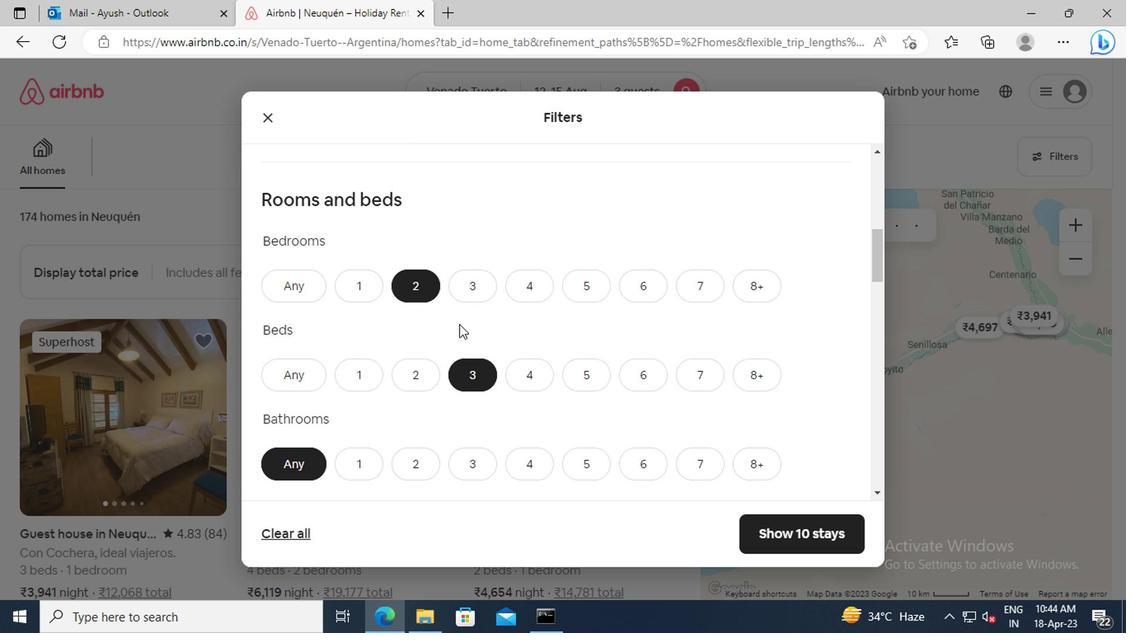 
Action: Mouse moved to (370, 350)
Screenshot: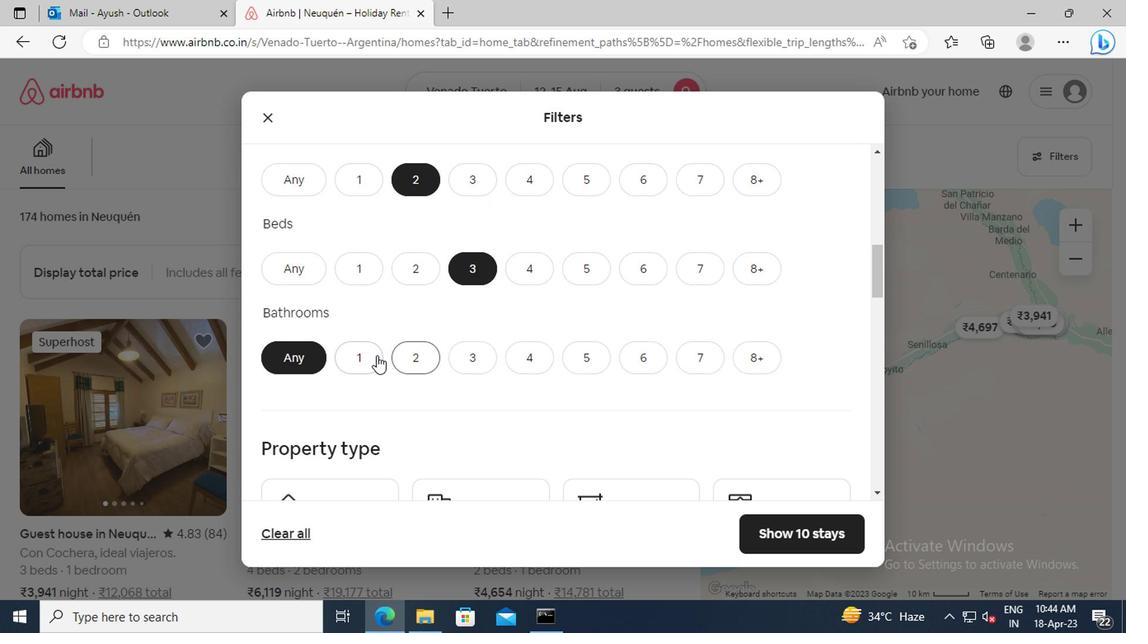 
Action: Mouse pressed left at (370, 350)
Screenshot: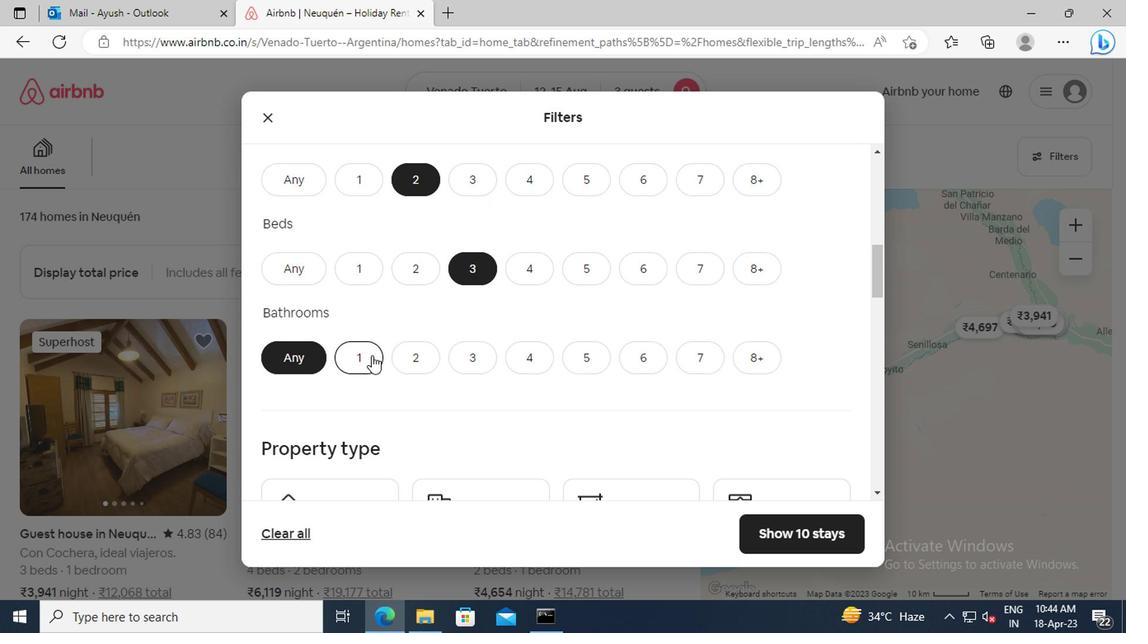 
Action: Mouse moved to (452, 336)
Screenshot: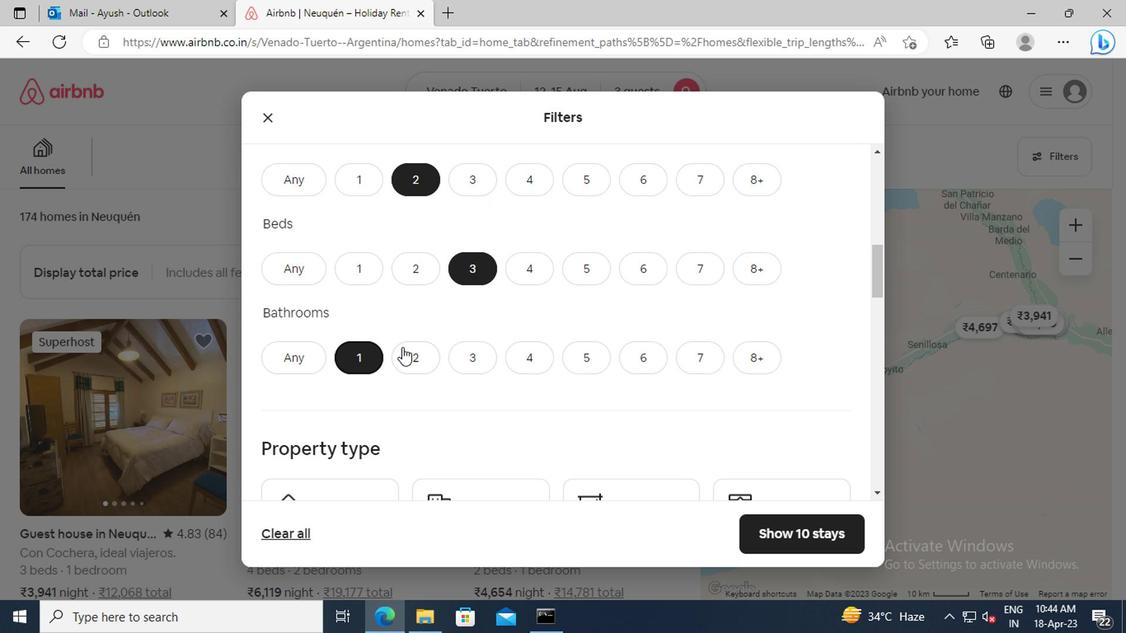 
Action: Mouse scrolled (452, 335) with delta (0, 0)
Screenshot: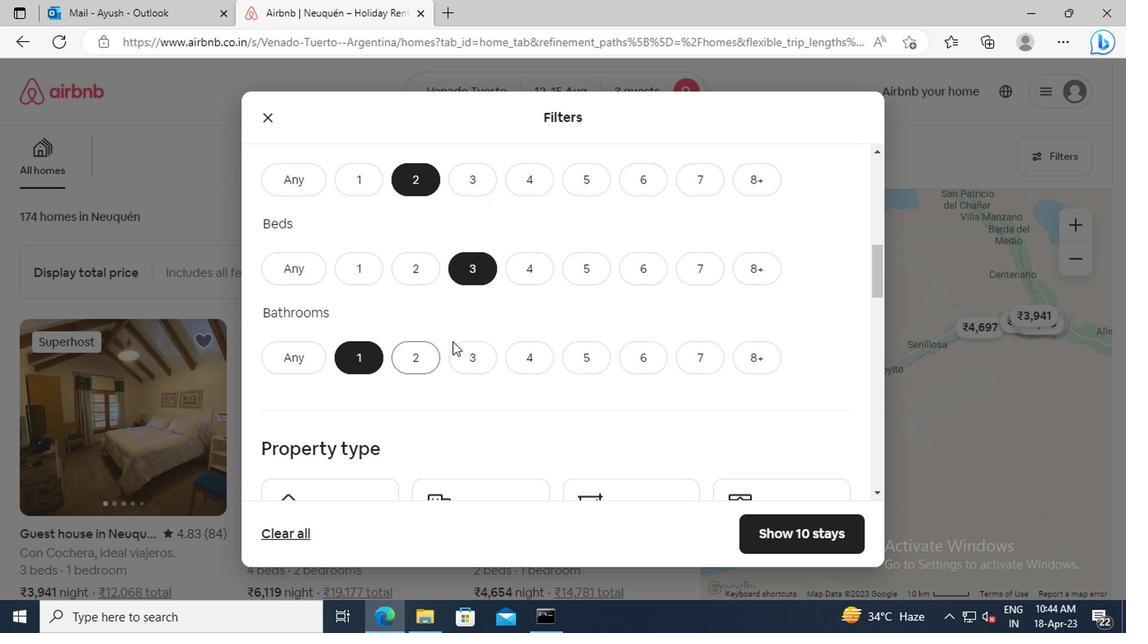 
Action: Mouse scrolled (452, 335) with delta (0, 0)
Screenshot: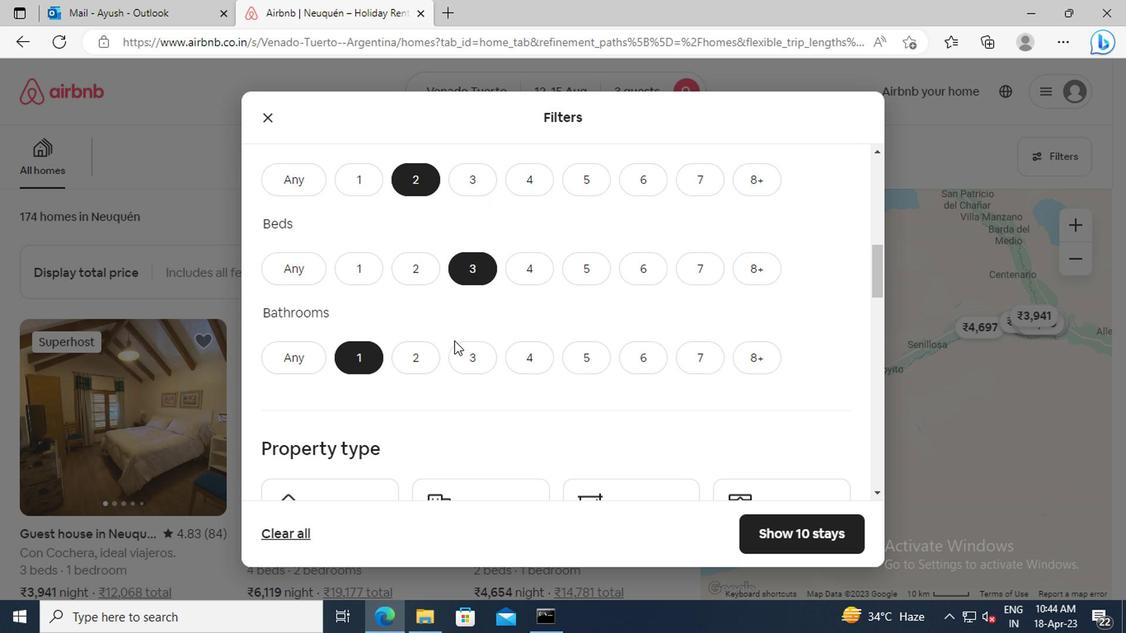 
Action: Mouse moved to (460, 326)
Screenshot: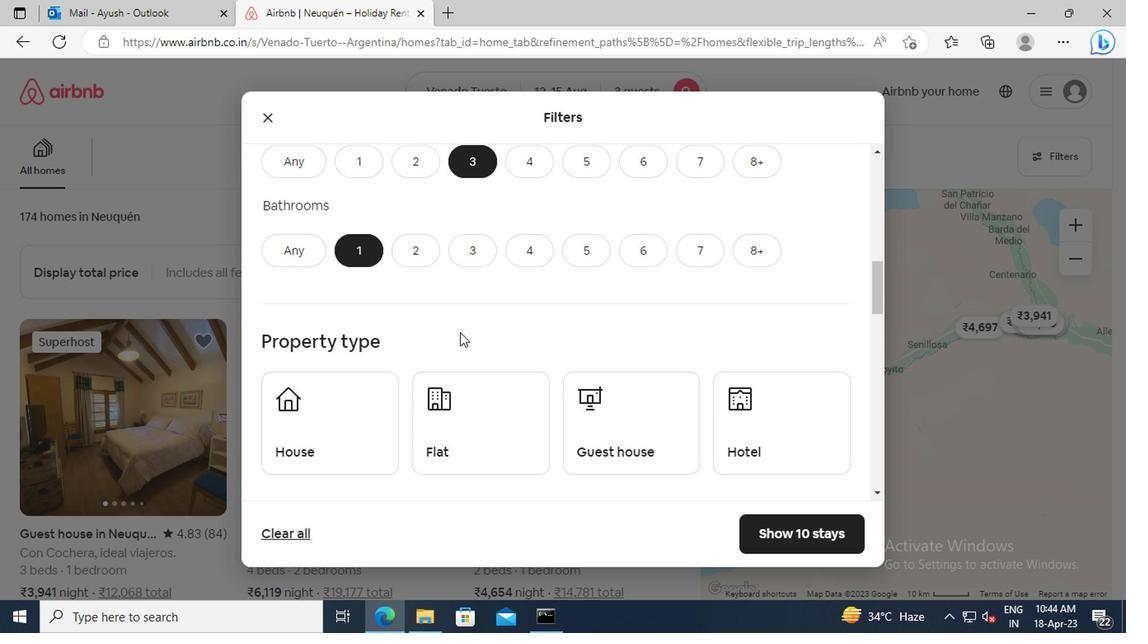 
Action: Mouse scrolled (460, 325) with delta (0, -1)
Screenshot: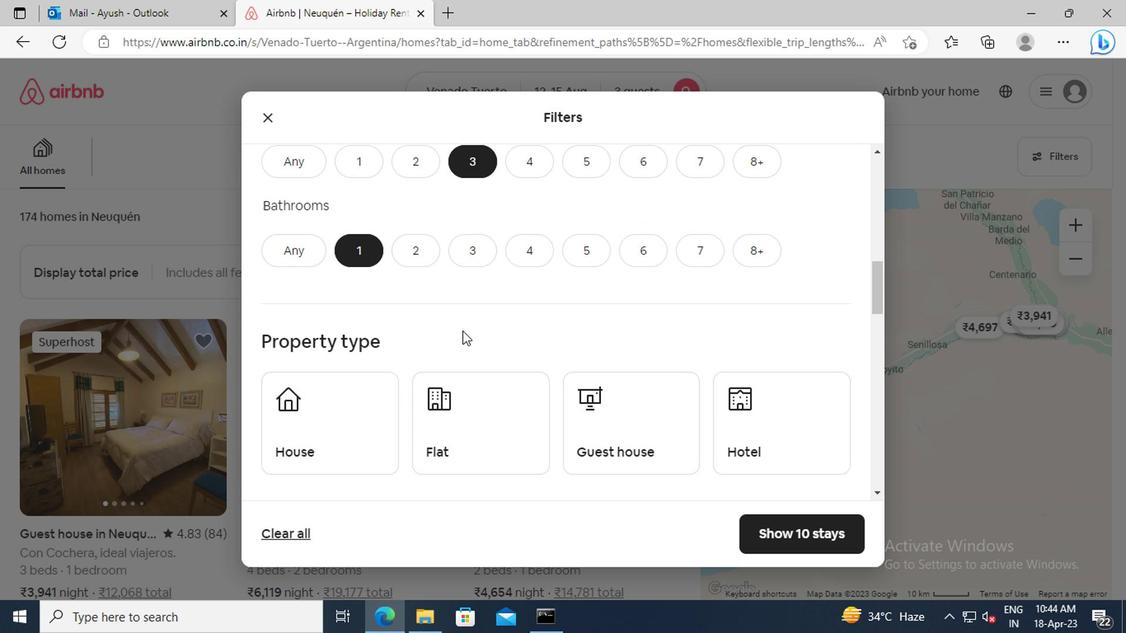 
Action: Mouse moved to (485, 348)
Screenshot: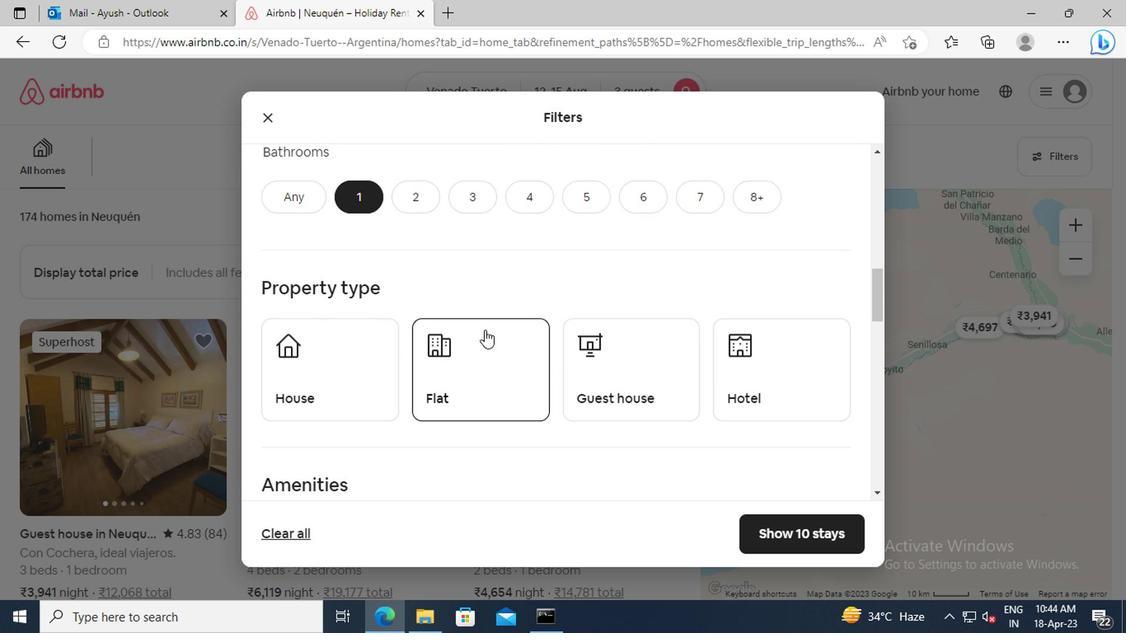 
Action: Mouse pressed left at (485, 348)
Screenshot: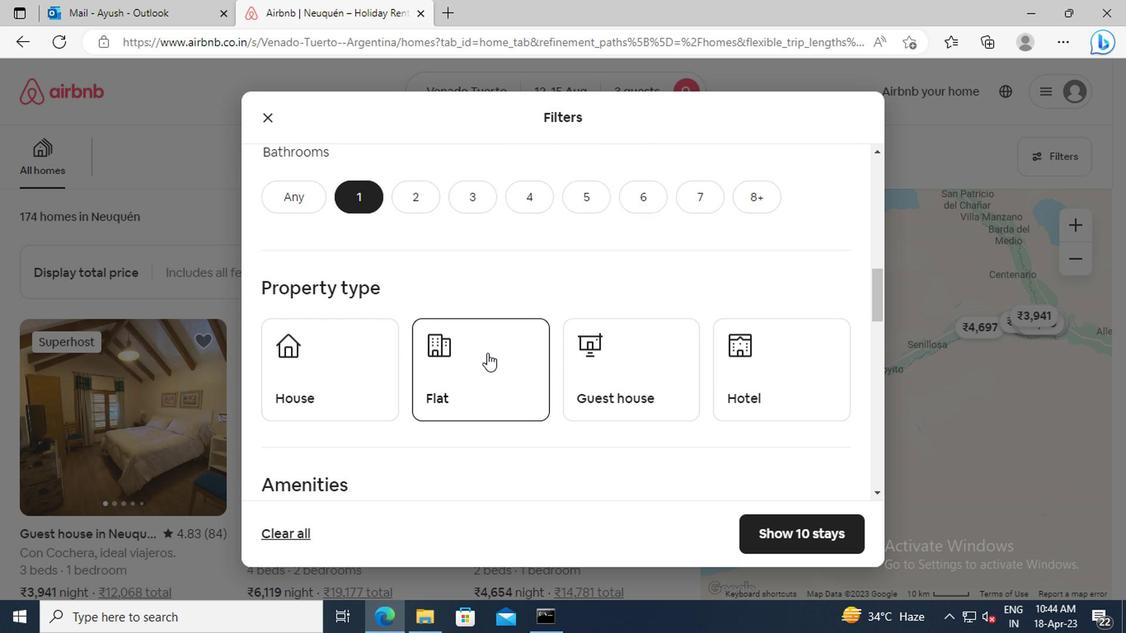 
Action: Mouse moved to (408, 300)
Screenshot: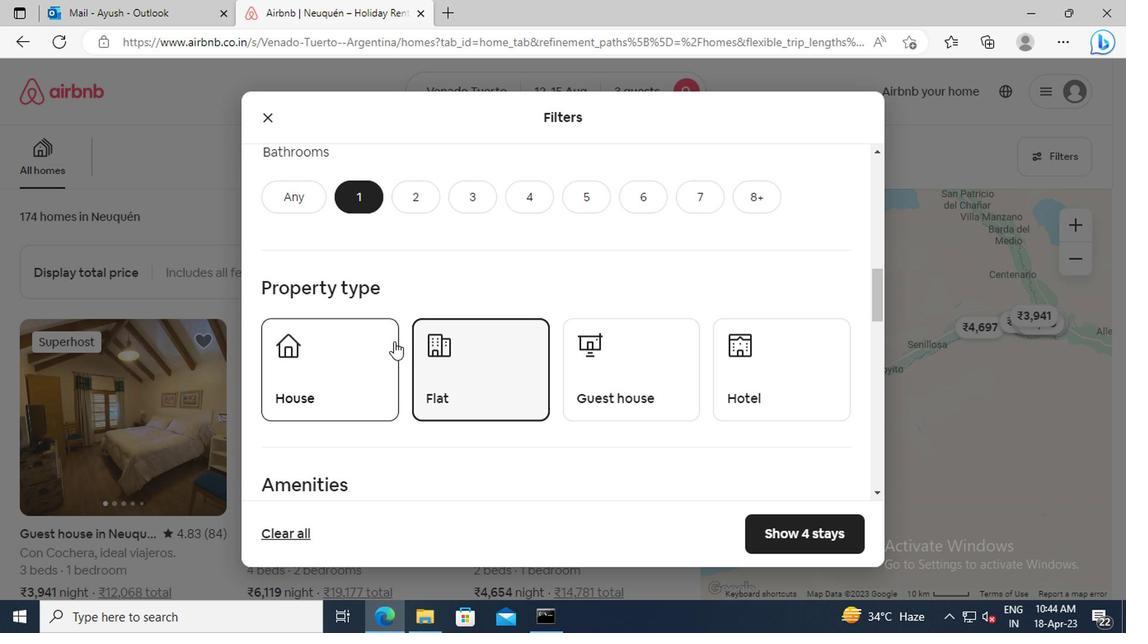 
Action: Mouse scrolled (408, 299) with delta (0, 0)
Screenshot: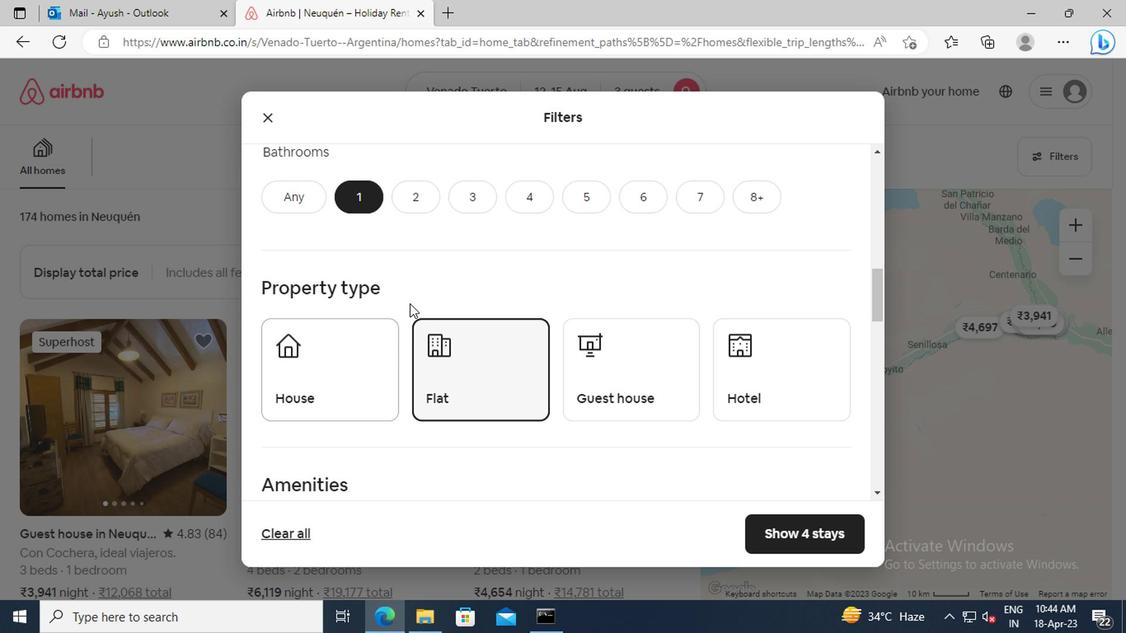 
Action: Mouse scrolled (408, 299) with delta (0, 0)
Screenshot: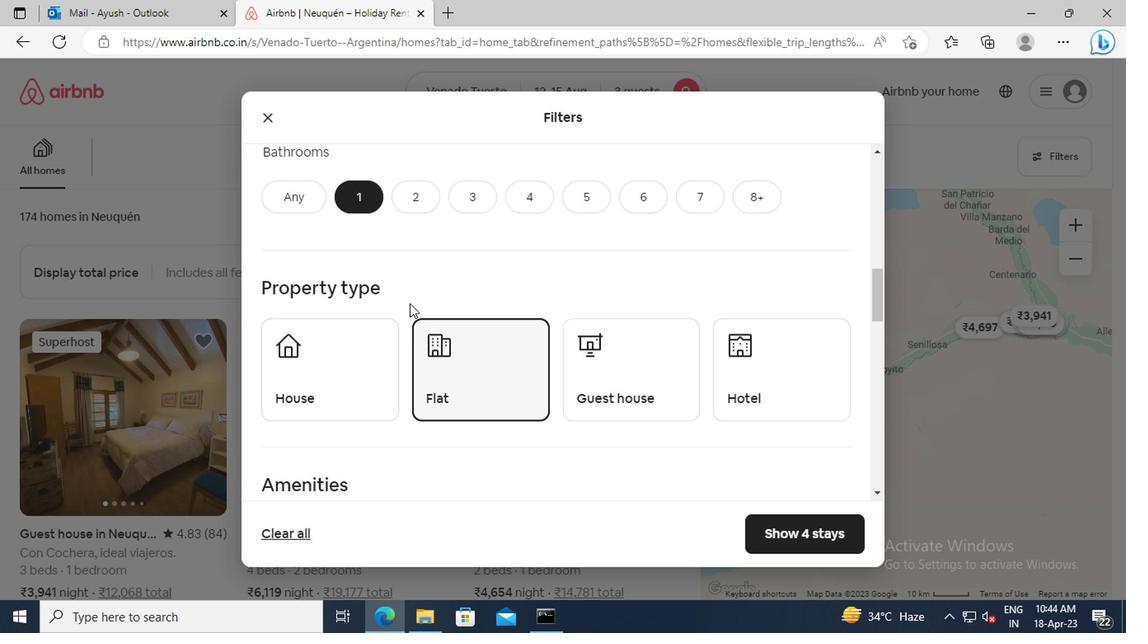 
Action: Mouse moved to (414, 341)
Screenshot: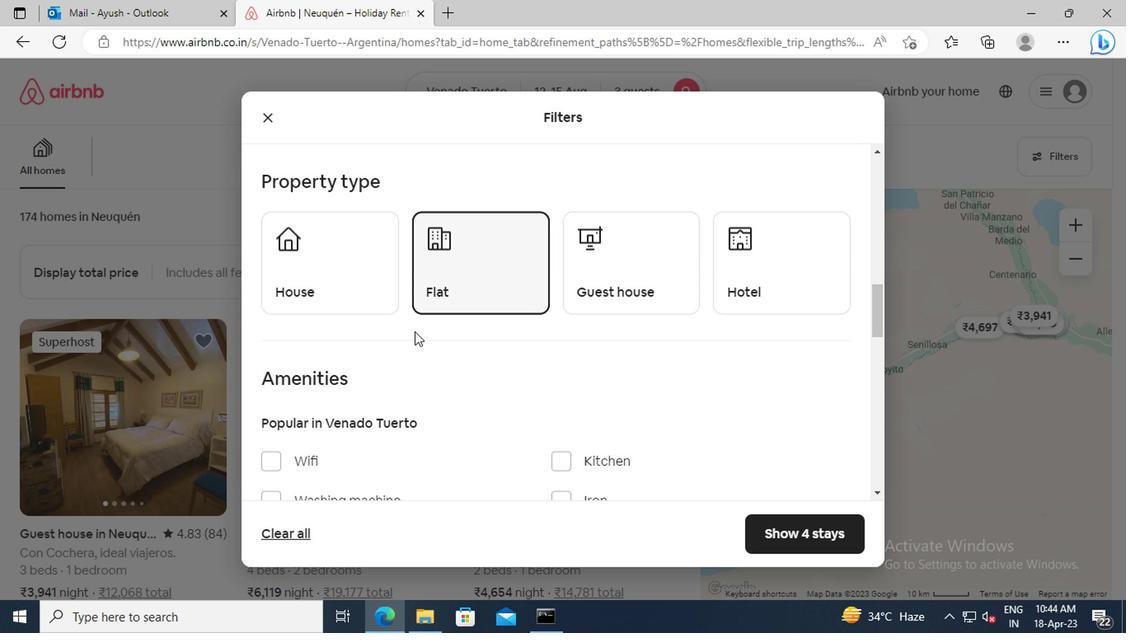 
Action: Mouse scrolled (414, 340) with delta (0, -1)
Screenshot: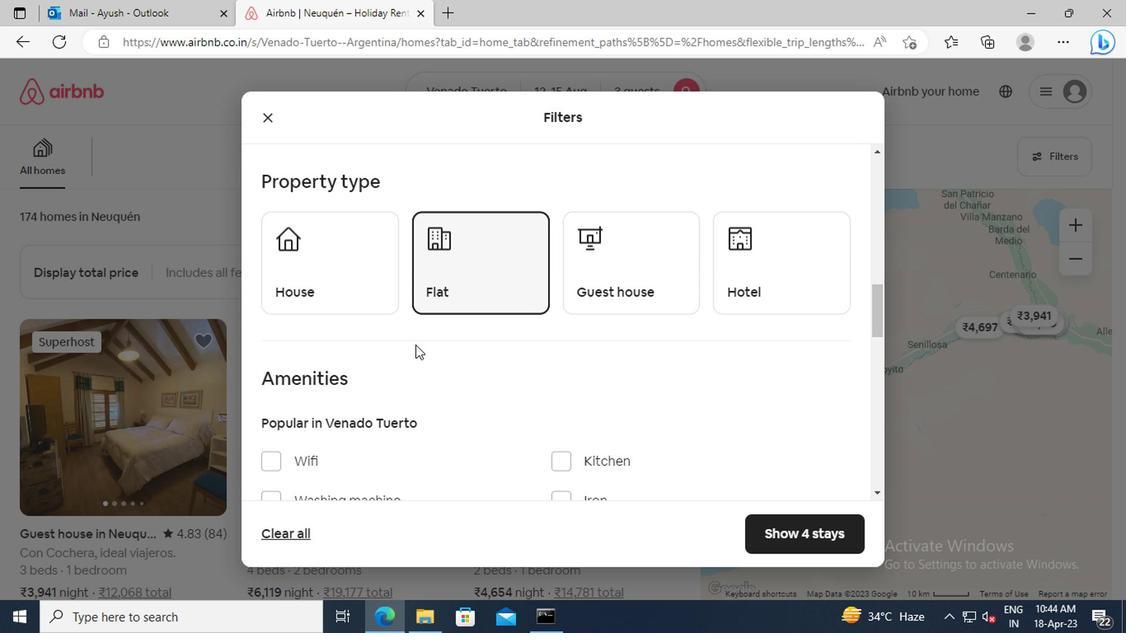 
Action: Mouse scrolled (414, 340) with delta (0, -1)
Screenshot: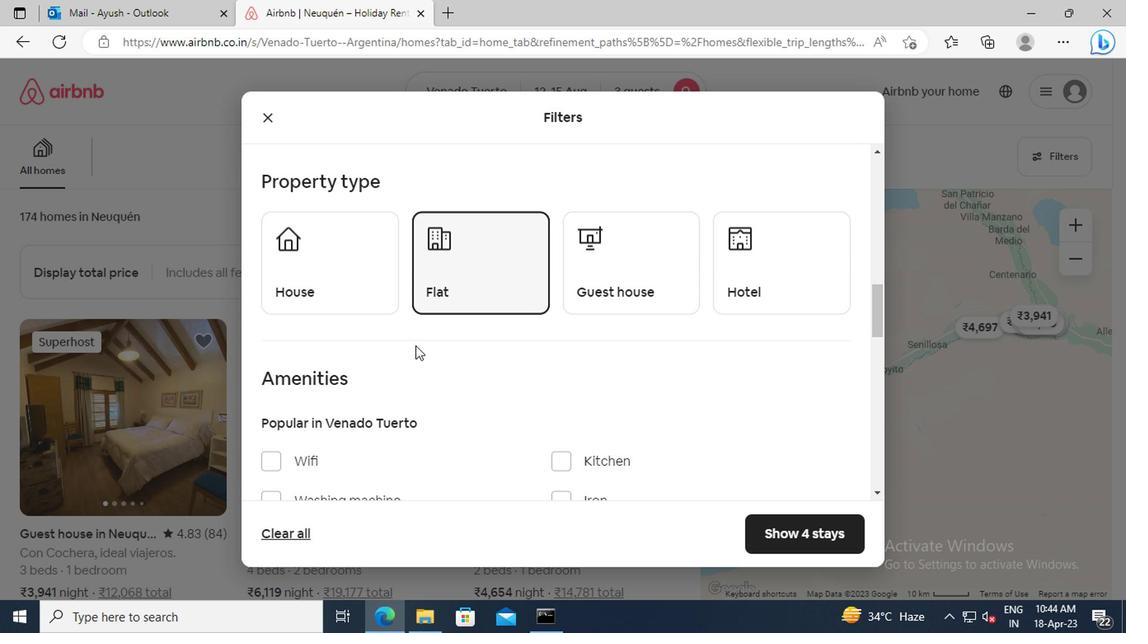 
Action: Mouse moved to (456, 296)
Screenshot: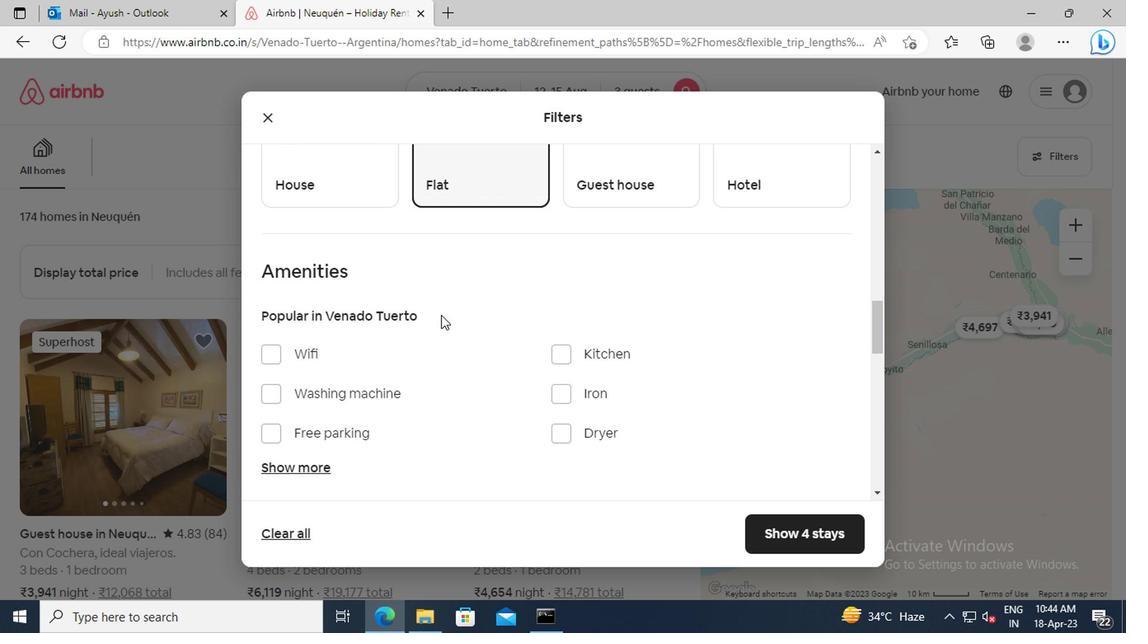 
Action: Mouse scrolled (456, 295) with delta (0, 0)
Screenshot: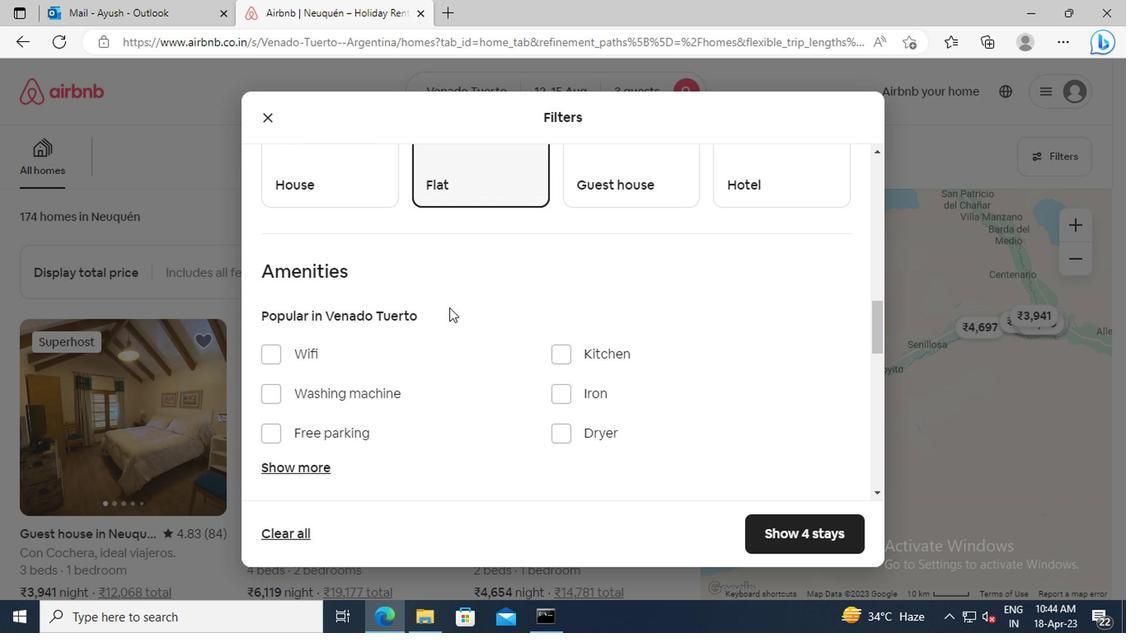 
Action: Mouse scrolled (456, 295) with delta (0, 0)
Screenshot: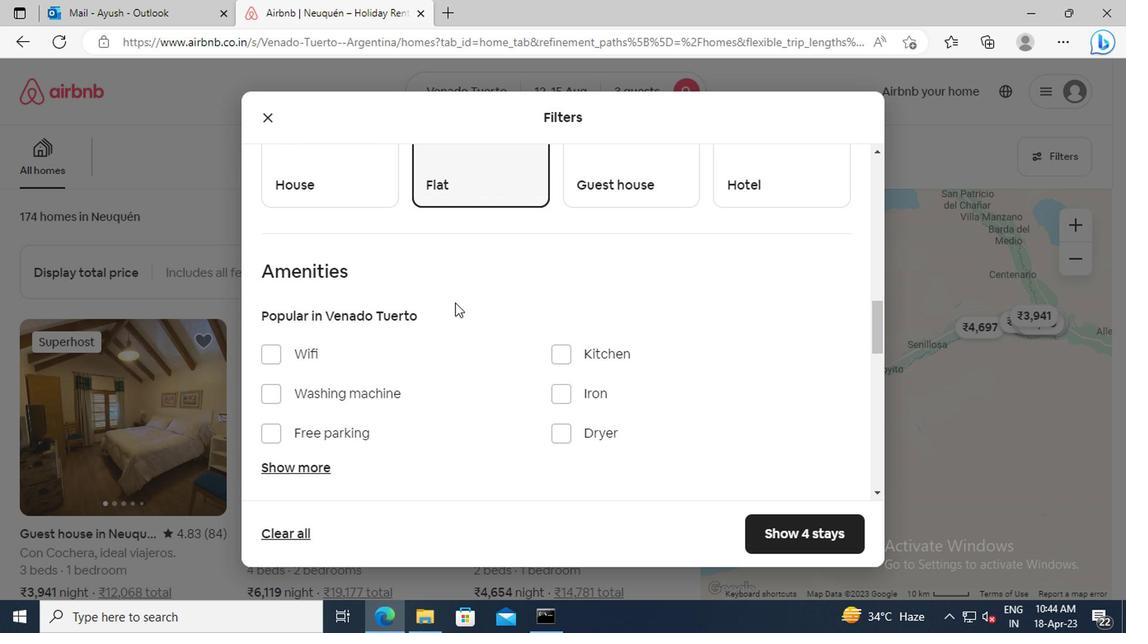 
Action: Mouse moved to (312, 353)
Screenshot: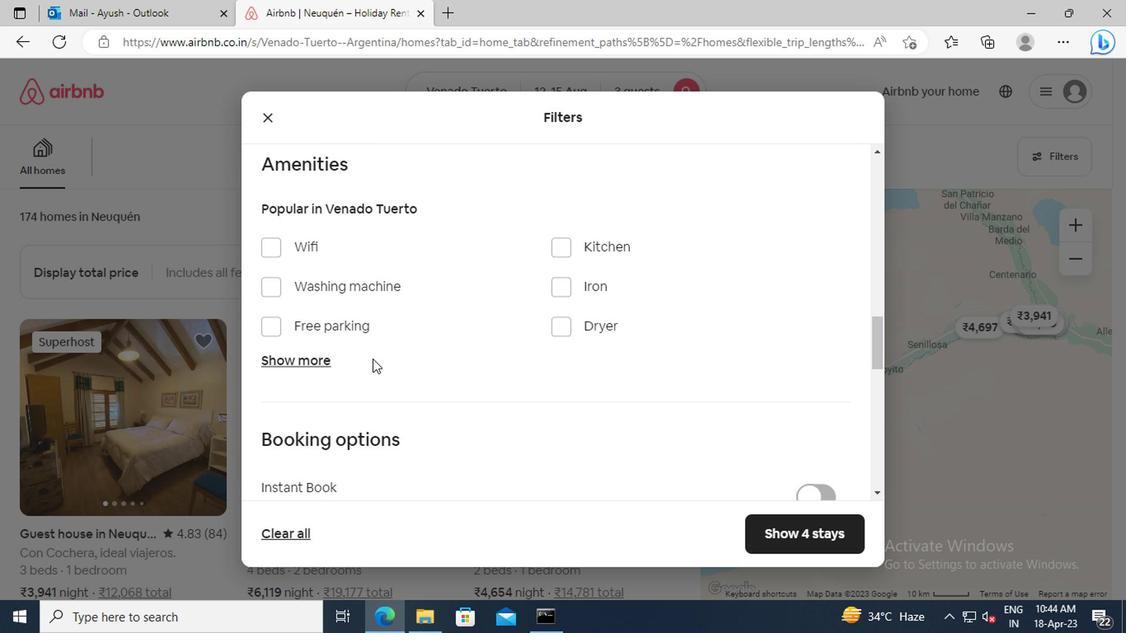 
Action: Mouse pressed left at (312, 353)
Screenshot: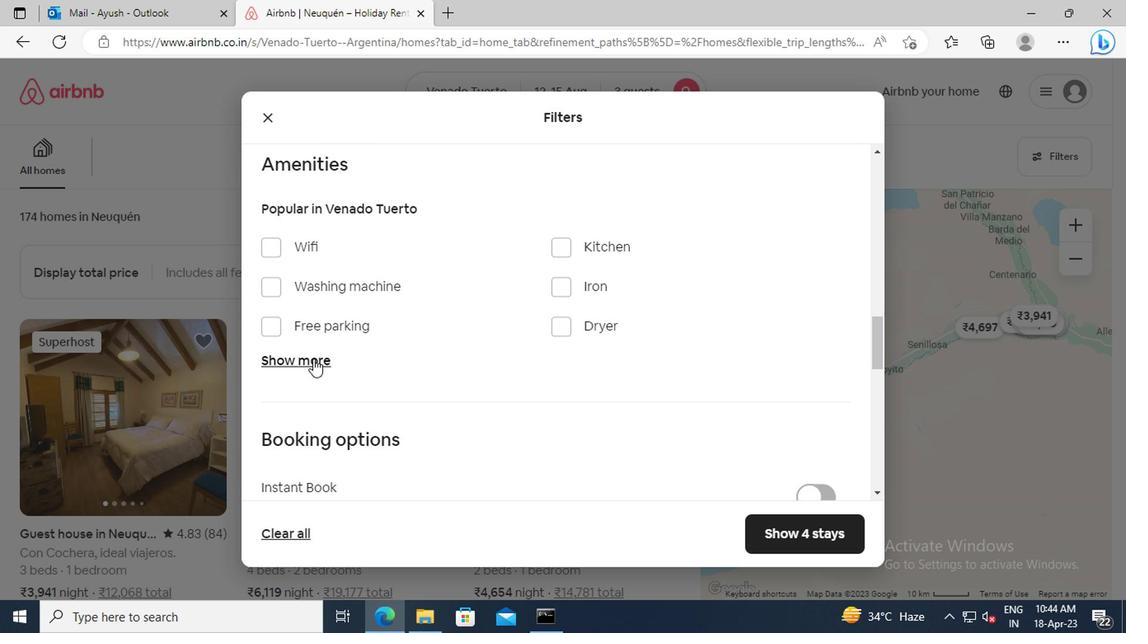 
Action: Mouse moved to (555, 409)
Screenshot: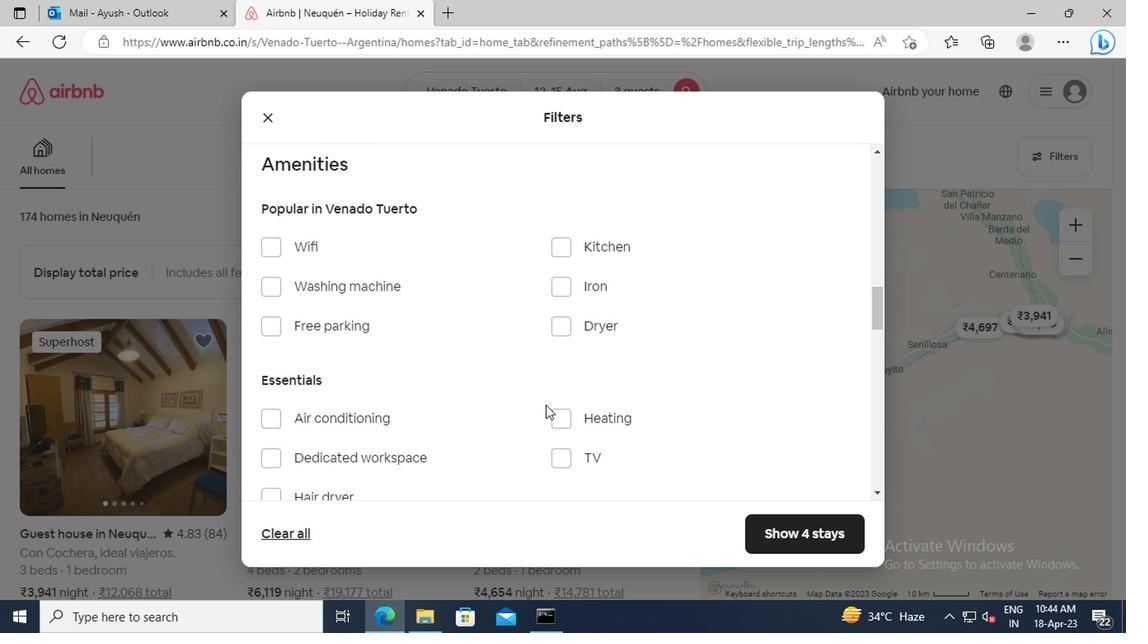 
Action: Mouse pressed left at (555, 409)
Screenshot: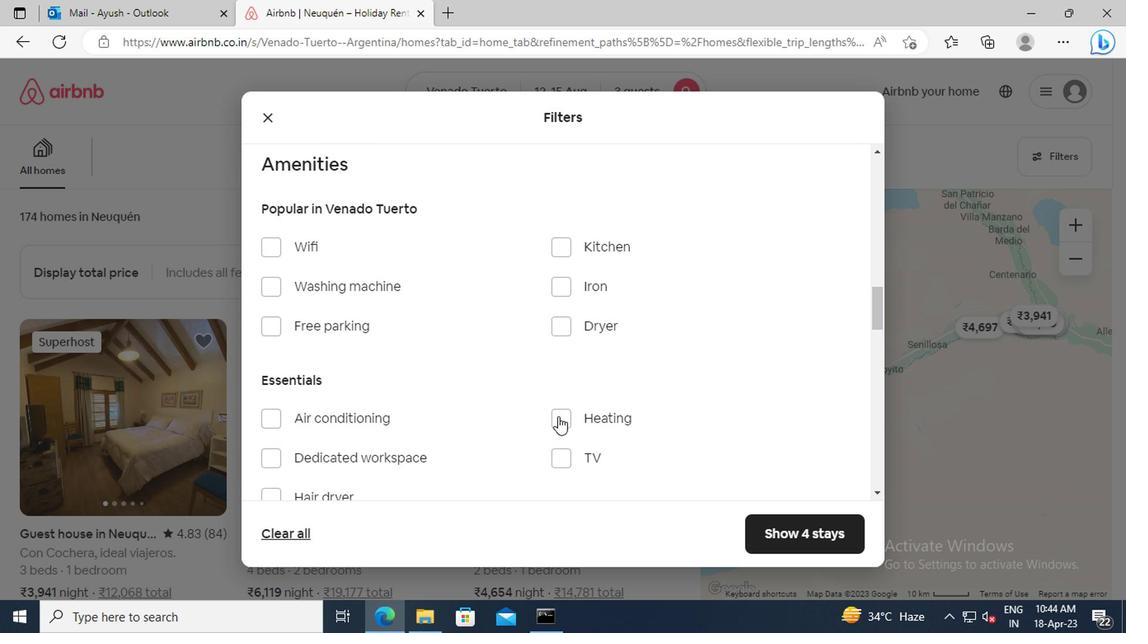 
Action: Mouse moved to (490, 380)
Screenshot: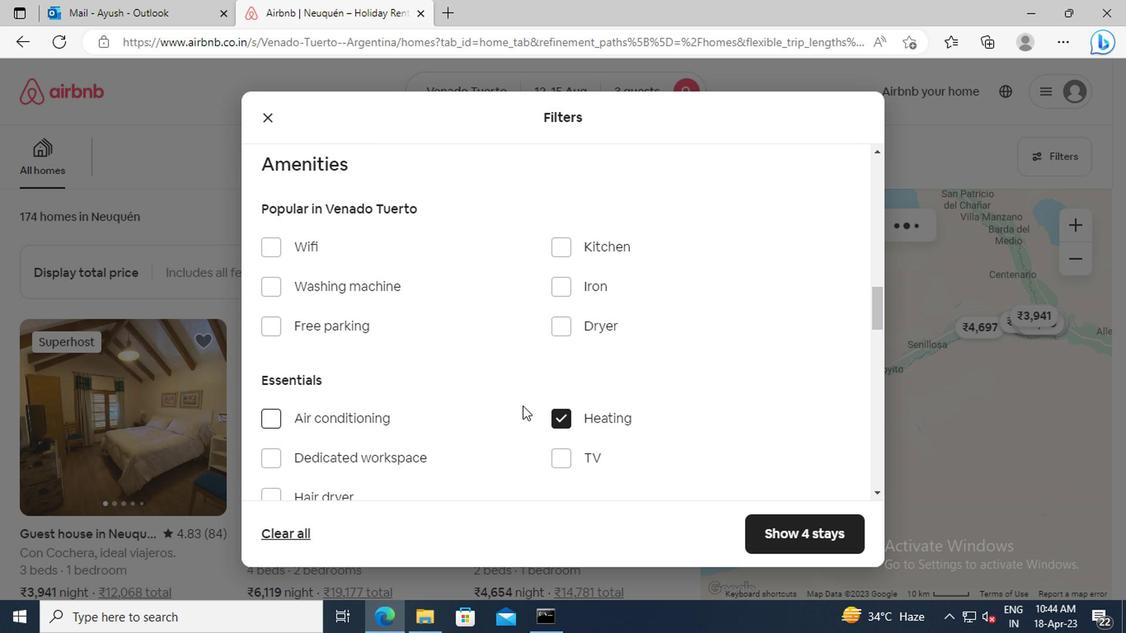 
Action: Mouse scrolled (490, 380) with delta (0, 0)
Screenshot: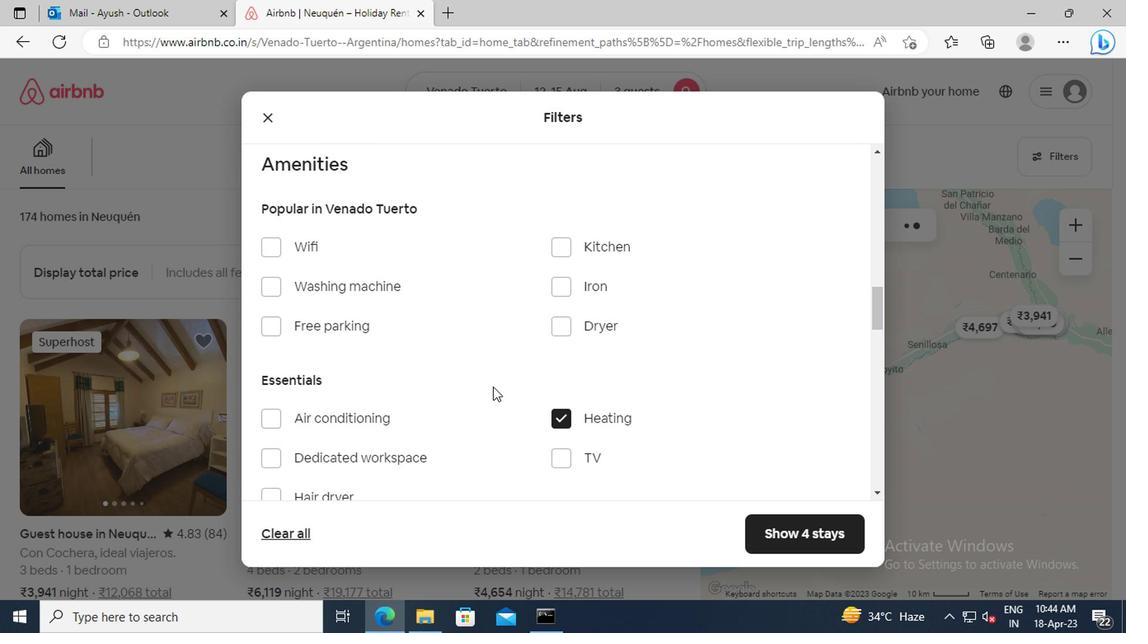 
Action: Mouse scrolled (490, 380) with delta (0, 0)
Screenshot: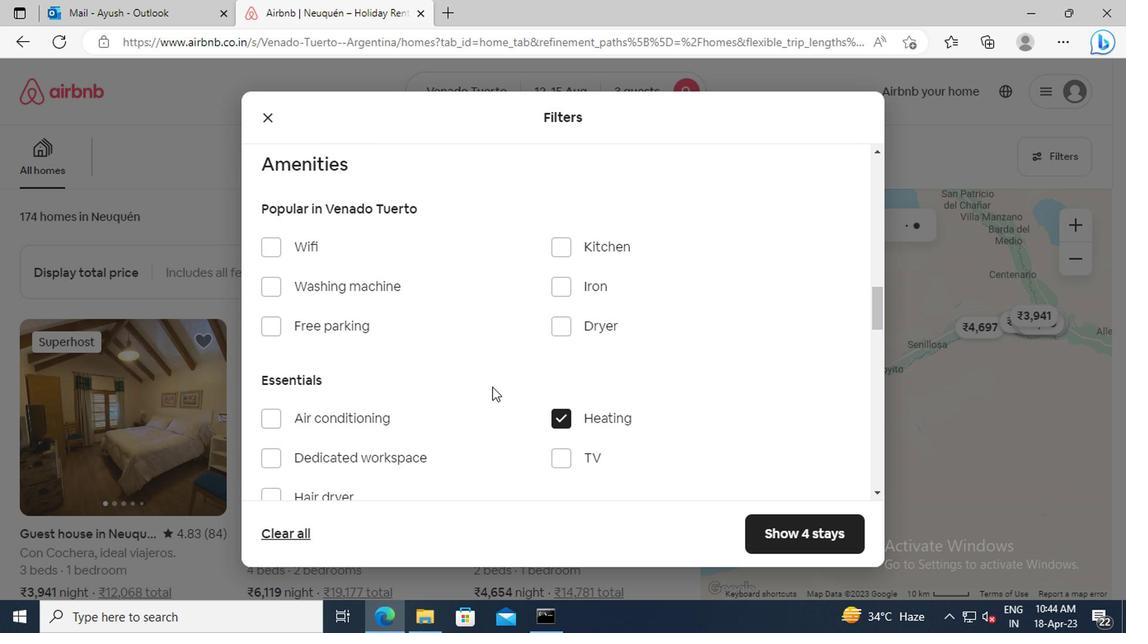 
Action: Mouse moved to (489, 380)
Screenshot: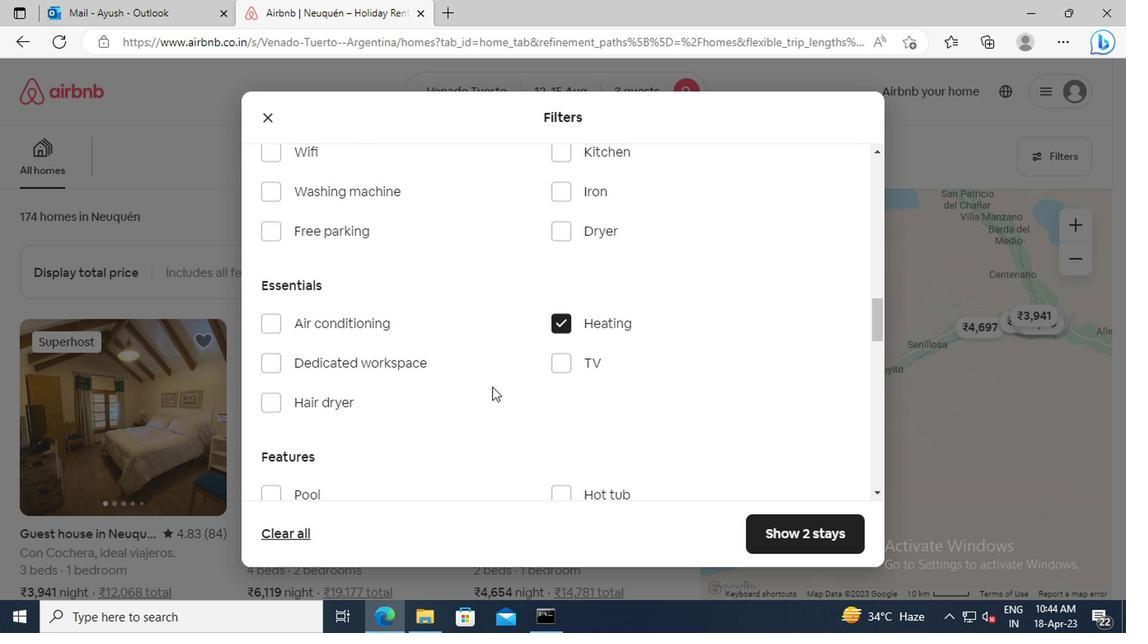 
Action: Mouse scrolled (489, 379) with delta (0, 0)
Screenshot: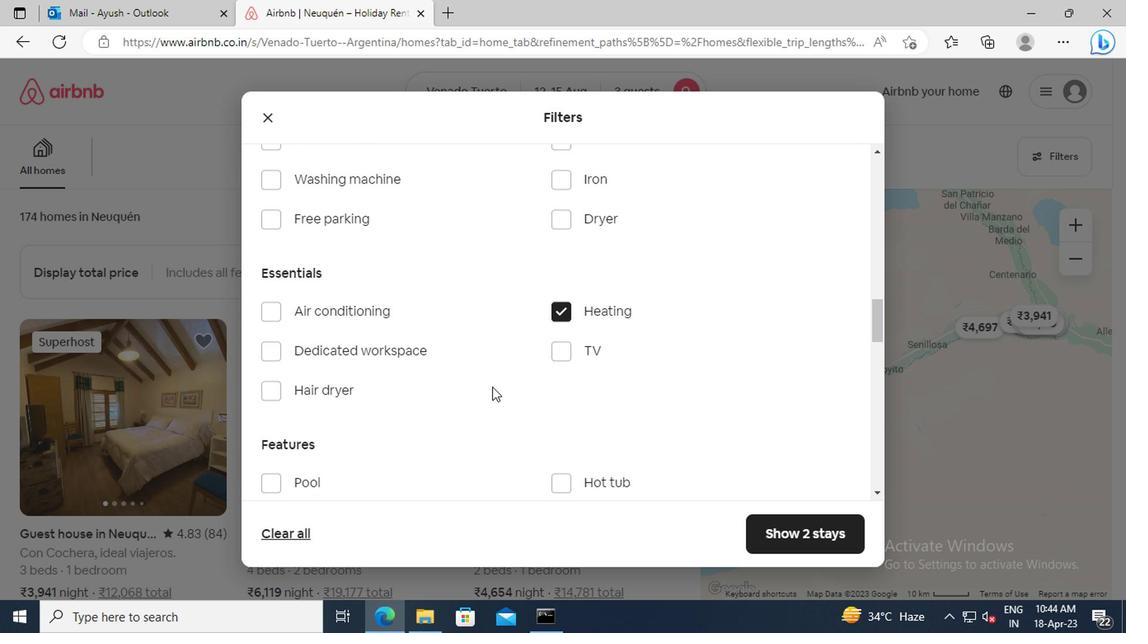 
Action: Mouse scrolled (489, 379) with delta (0, 0)
Screenshot: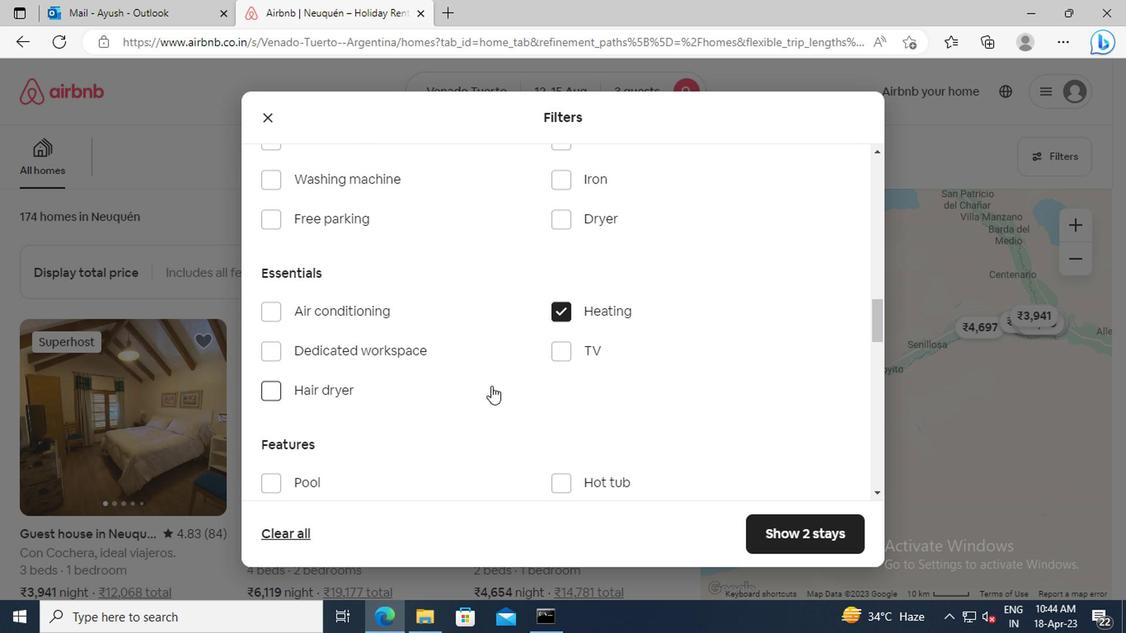 
Action: Mouse moved to (487, 368)
Screenshot: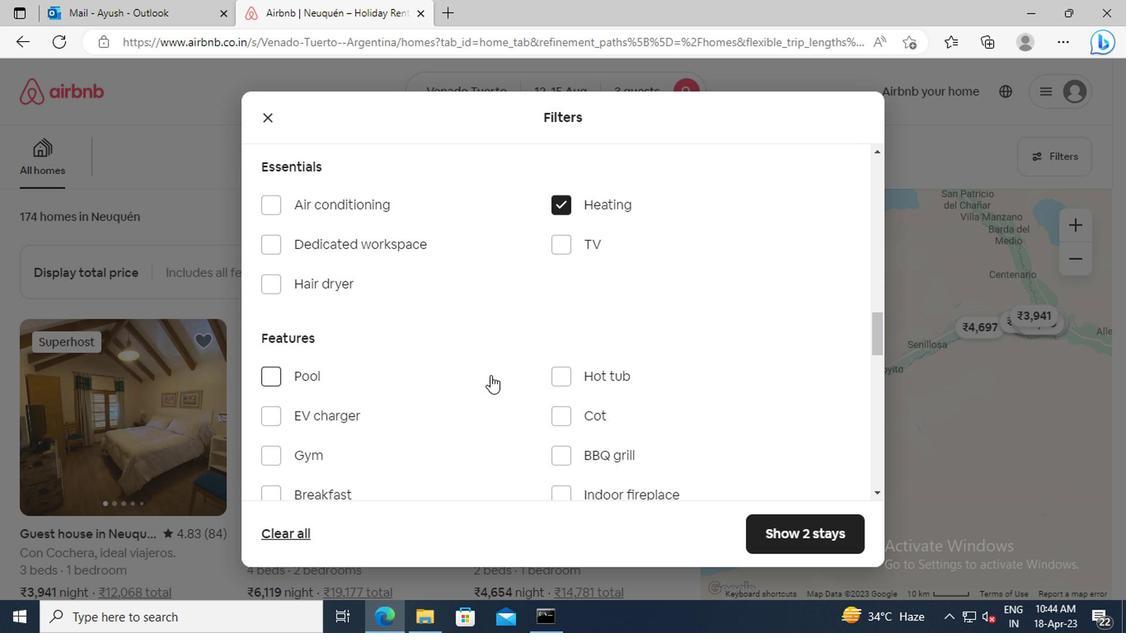 
Action: Mouse scrolled (487, 368) with delta (0, 0)
Screenshot: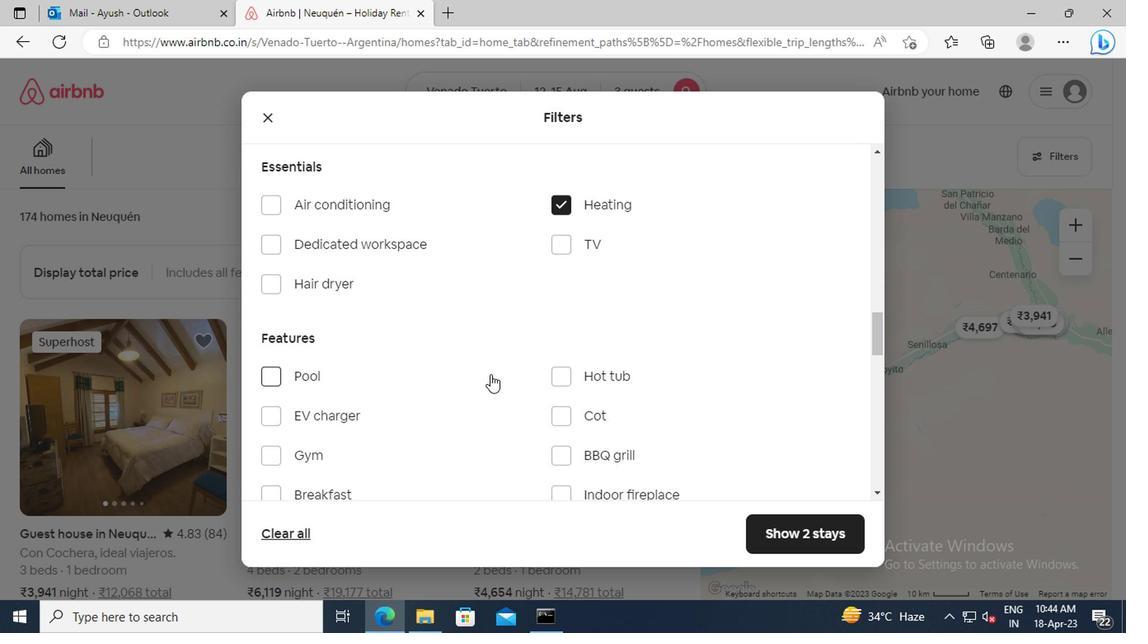 
Action: Mouse scrolled (487, 368) with delta (0, 0)
Screenshot: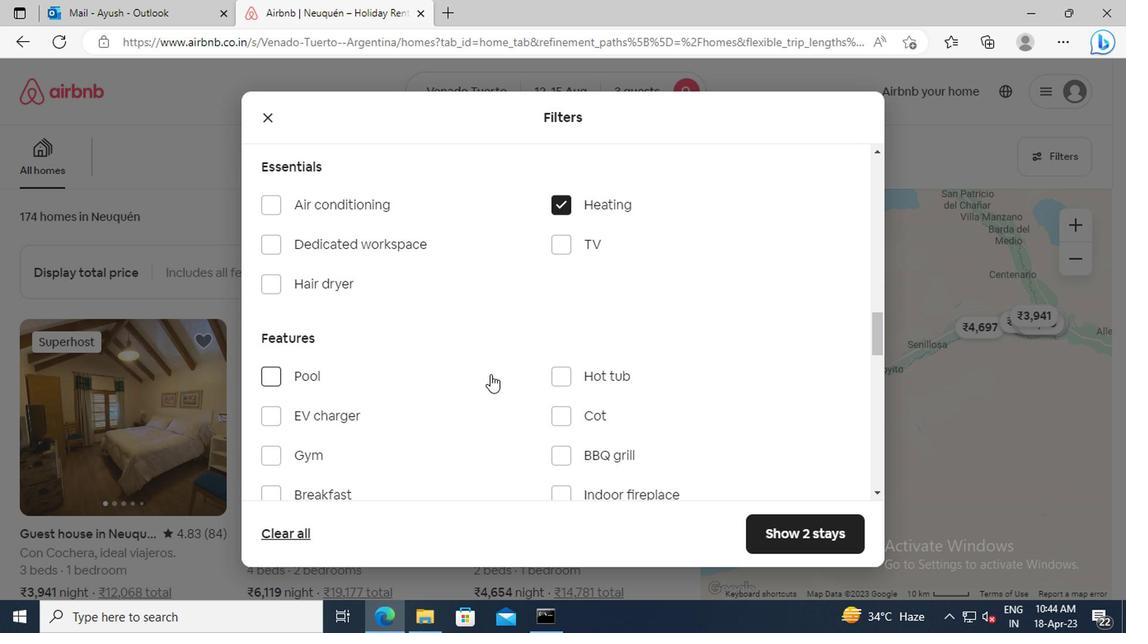 
Action: Mouse scrolled (487, 368) with delta (0, 0)
Screenshot: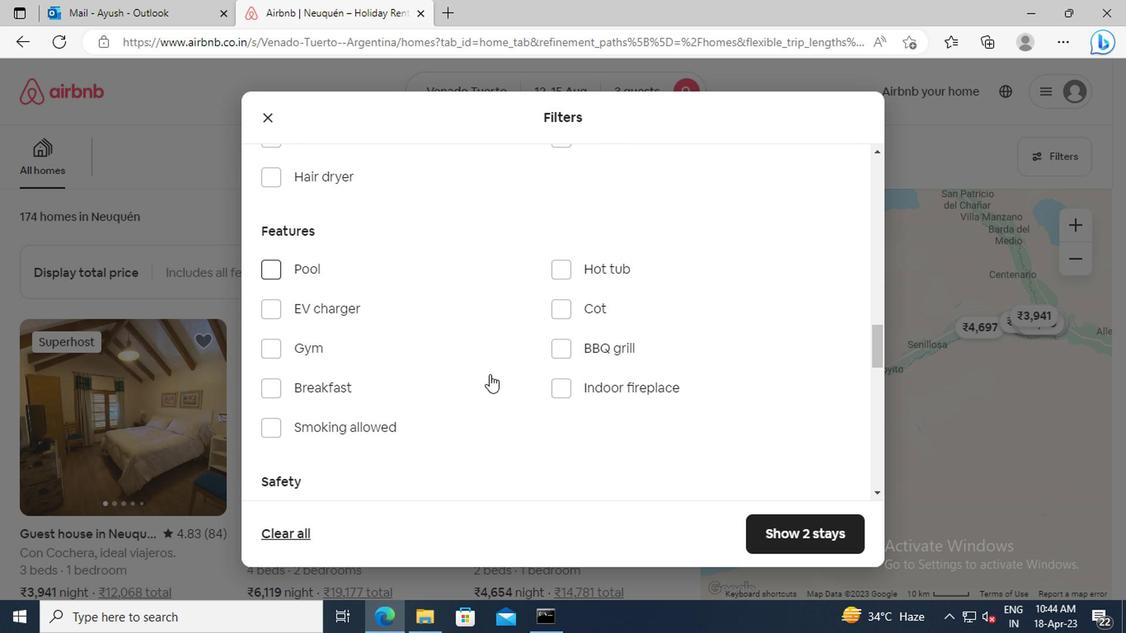 
Action: Mouse scrolled (487, 368) with delta (0, 0)
Screenshot: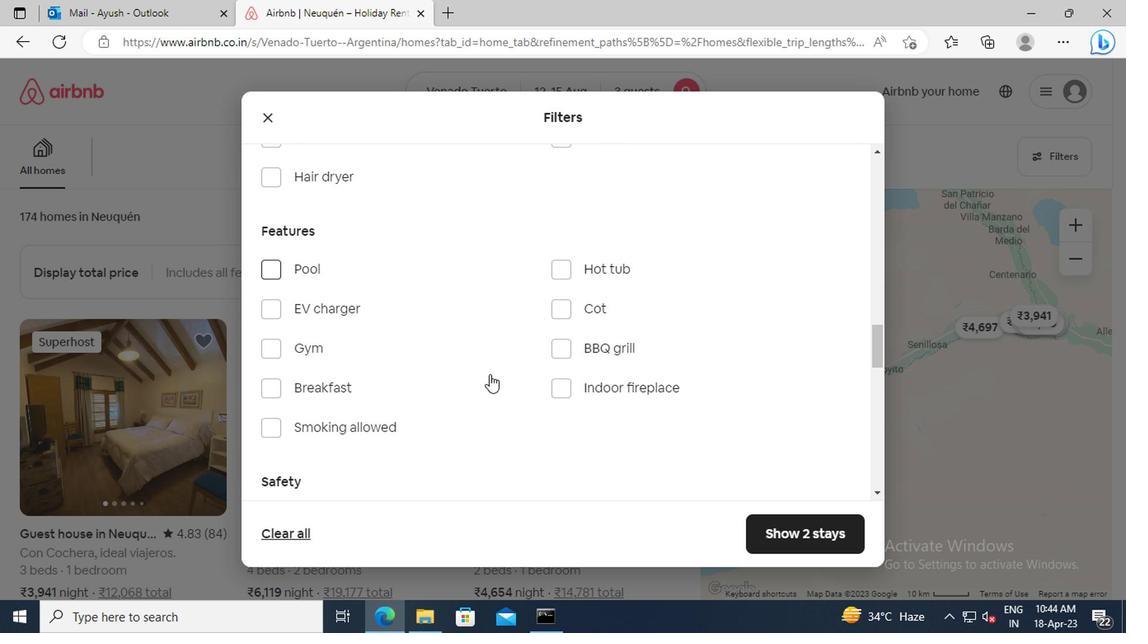 
Action: Mouse scrolled (487, 368) with delta (0, 0)
Screenshot: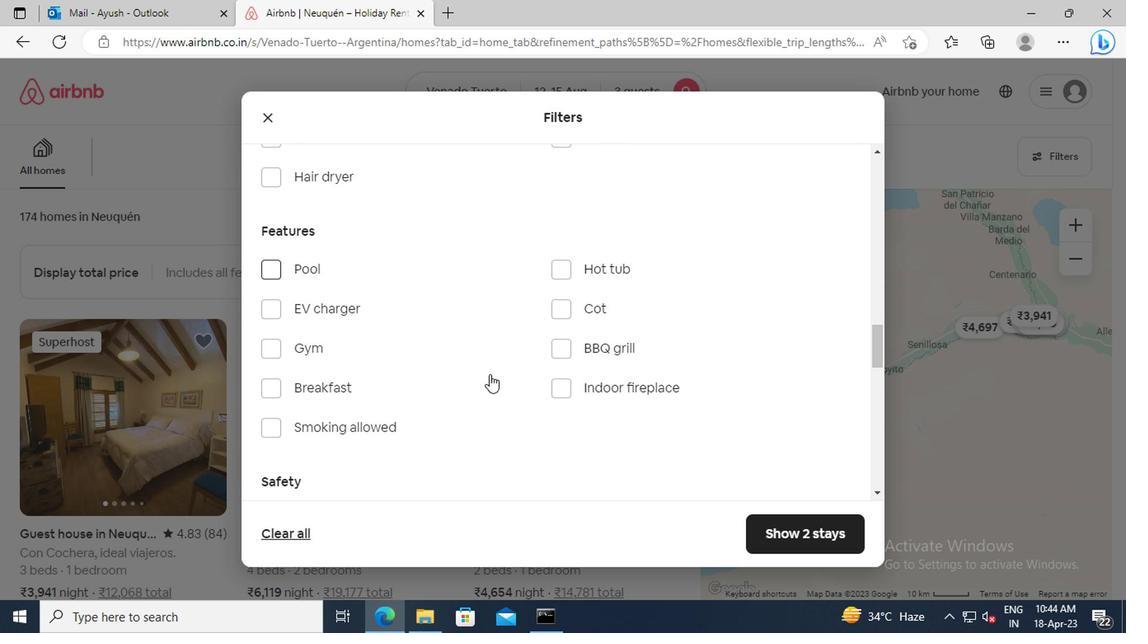 
Action: Mouse scrolled (487, 368) with delta (0, 0)
Screenshot: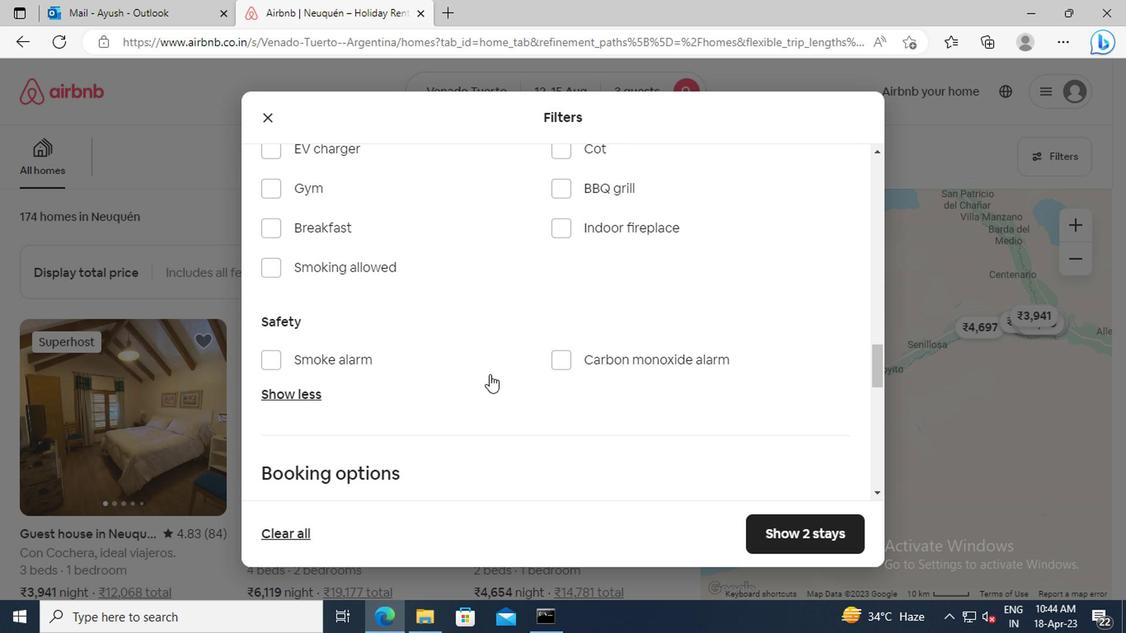 
Action: Mouse scrolled (487, 368) with delta (0, 0)
Screenshot: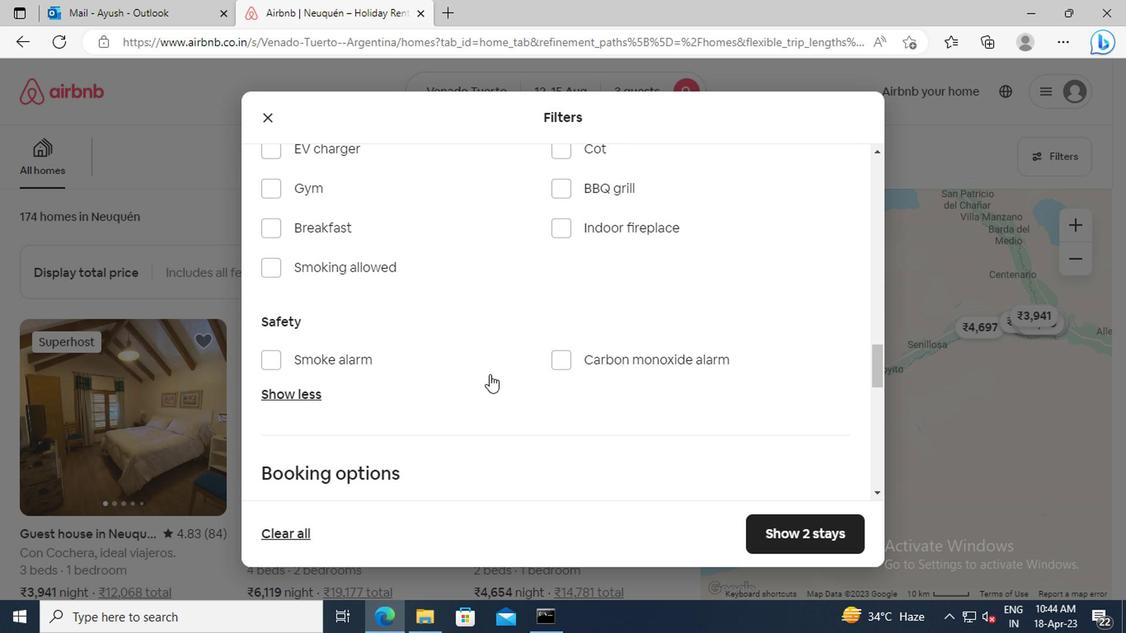 
Action: Mouse scrolled (487, 368) with delta (0, 0)
Screenshot: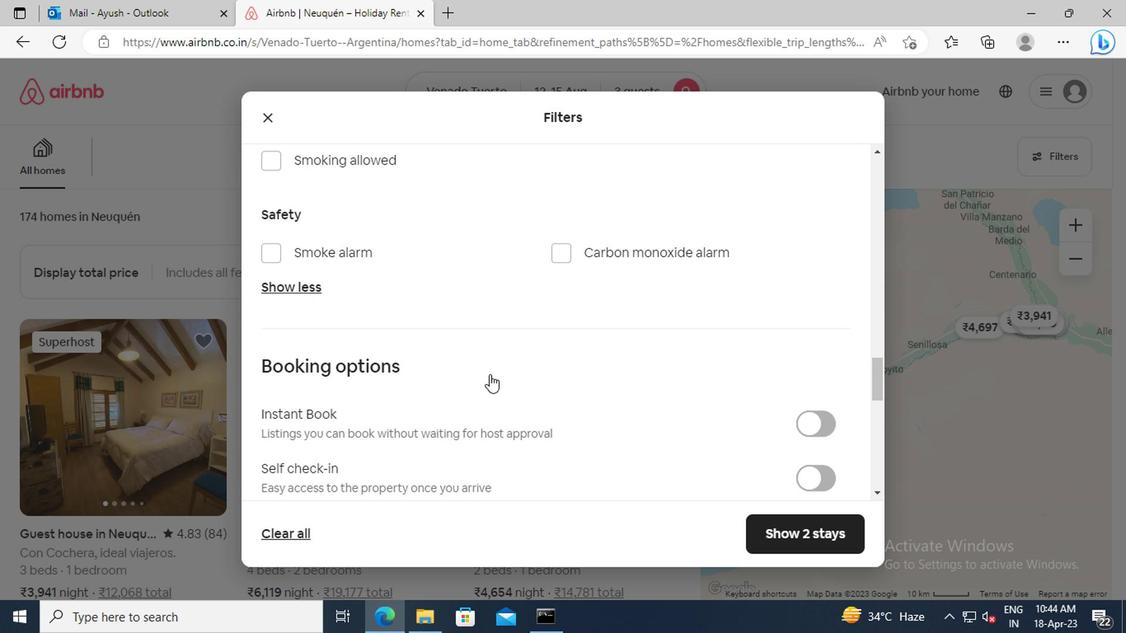 
Action: Mouse scrolled (487, 368) with delta (0, 0)
Screenshot: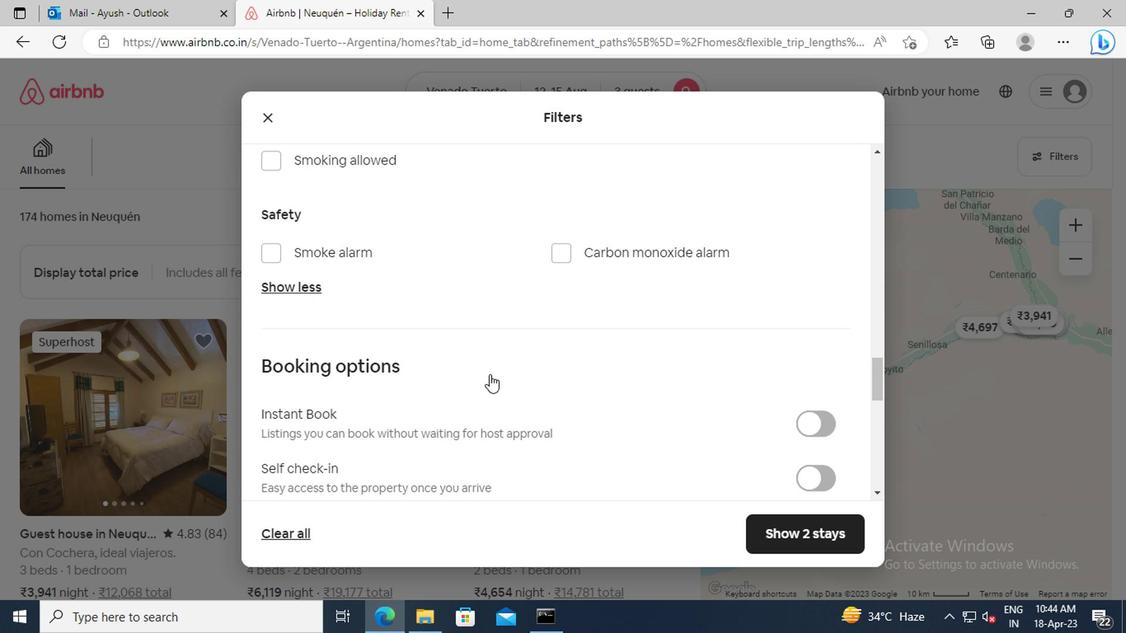 
Action: Mouse moved to (818, 371)
Screenshot: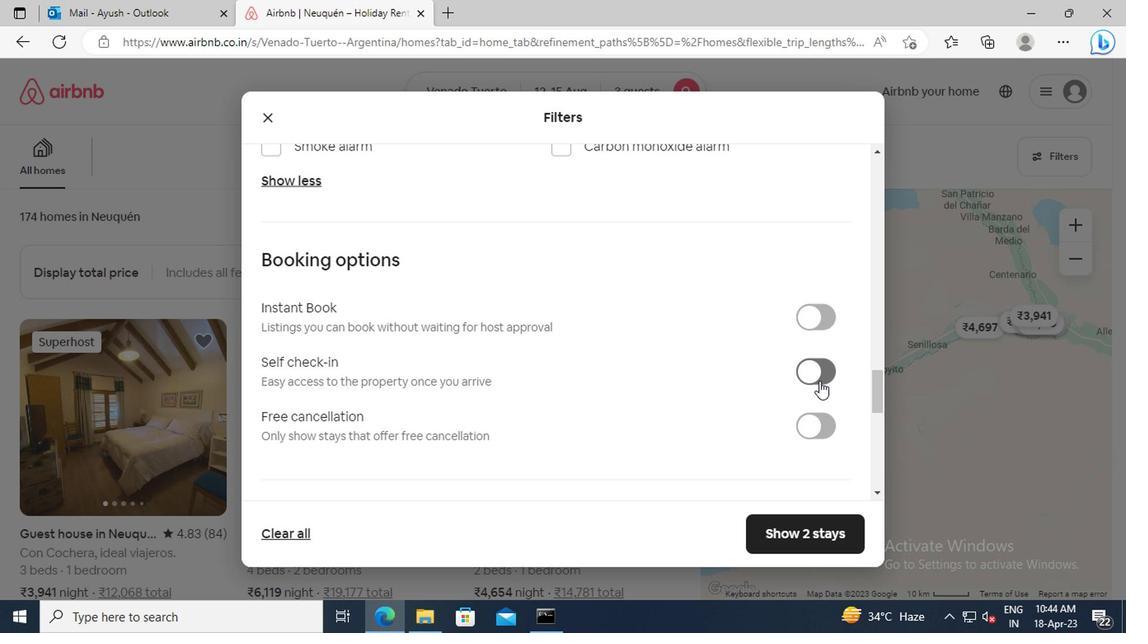 
Action: Mouse pressed left at (818, 371)
Screenshot: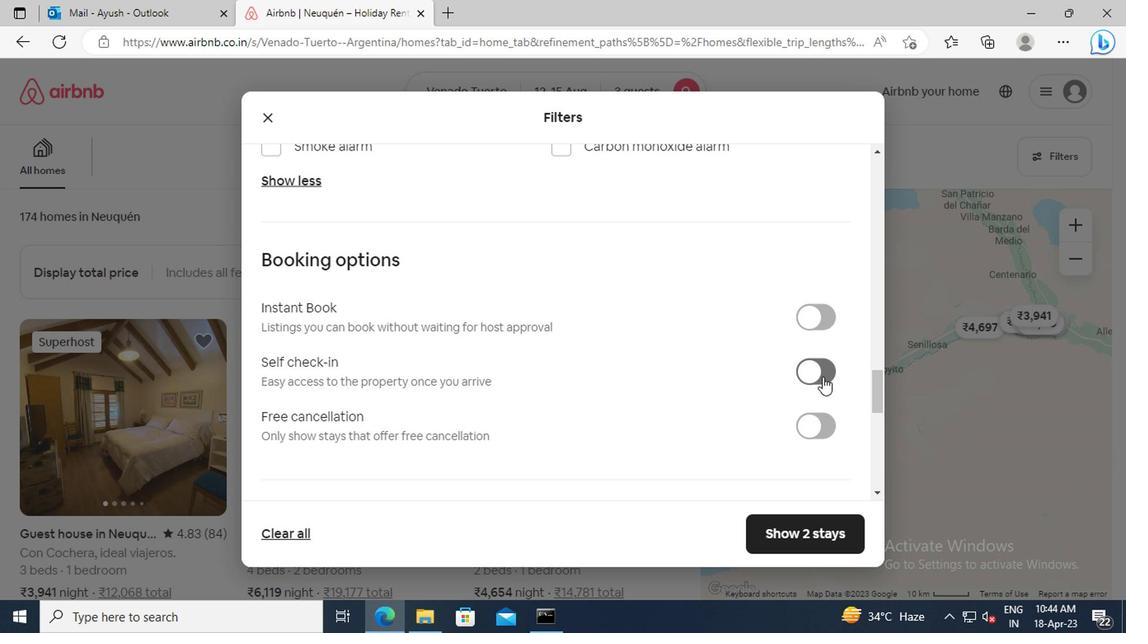 
Action: Mouse moved to (558, 348)
Screenshot: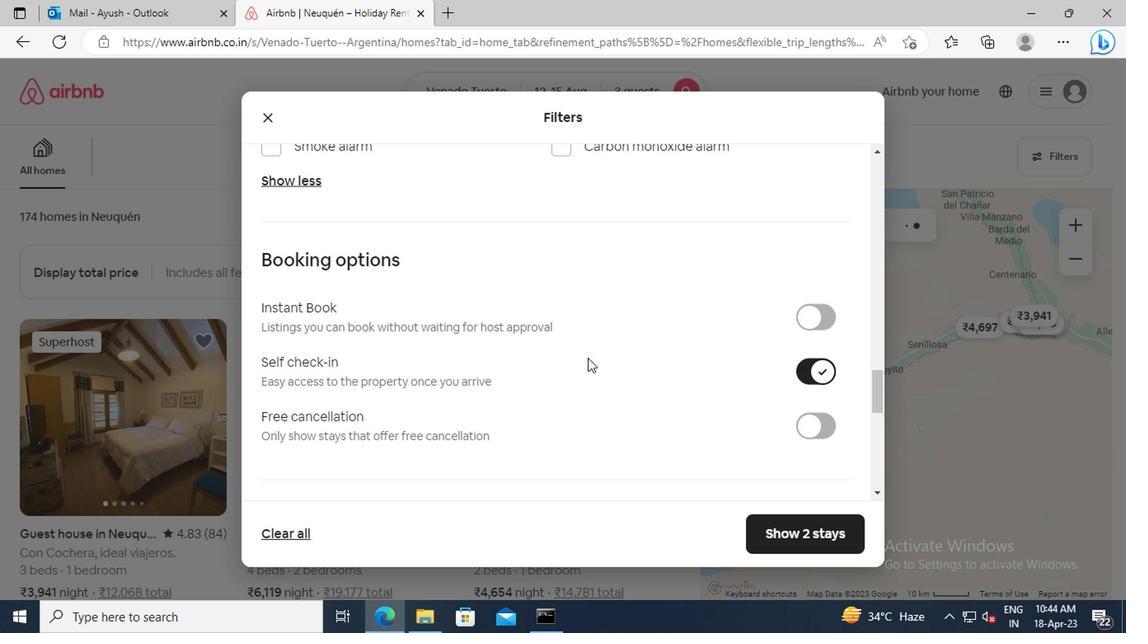 
Action: Mouse scrolled (558, 347) with delta (0, -1)
Screenshot: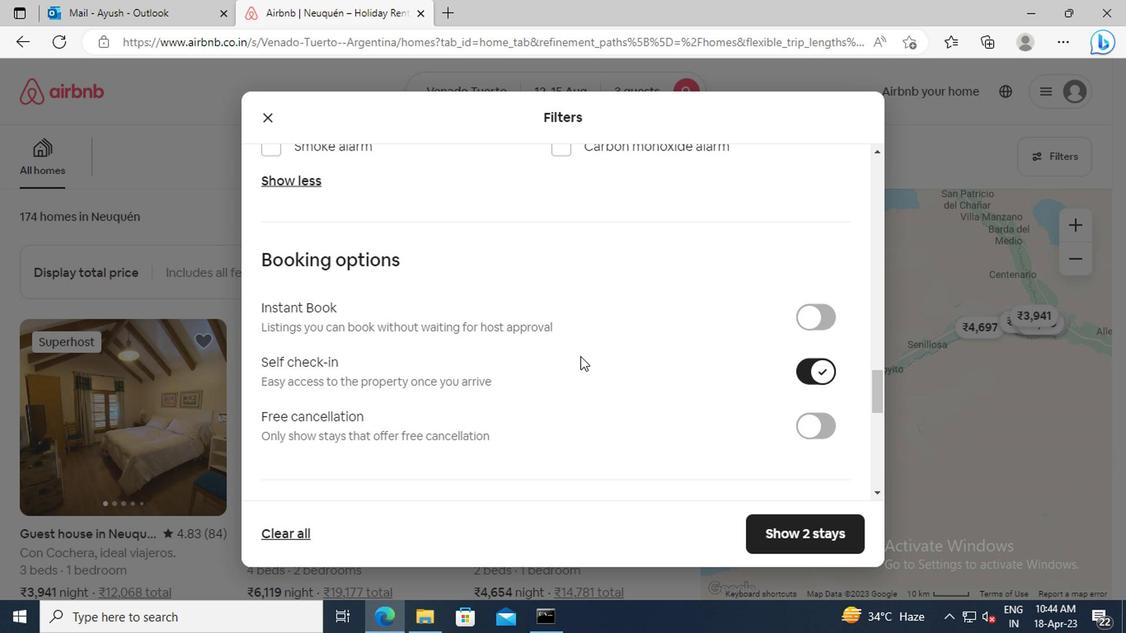 
Action: Mouse scrolled (558, 347) with delta (0, -1)
Screenshot: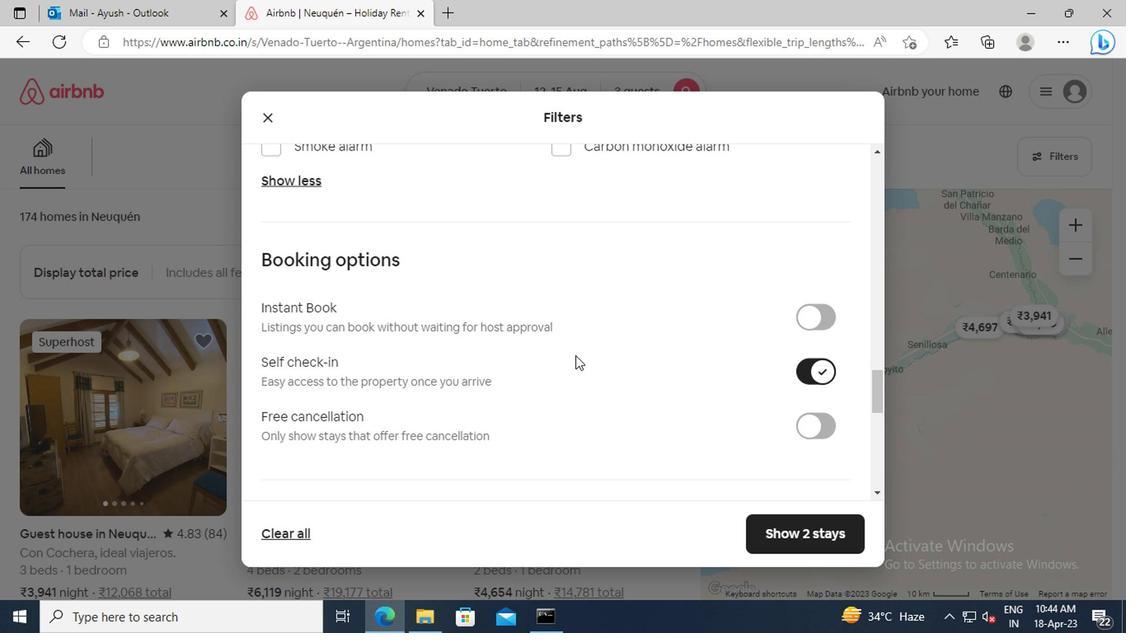 
Action: Mouse scrolled (558, 347) with delta (0, -1)
Screenshot: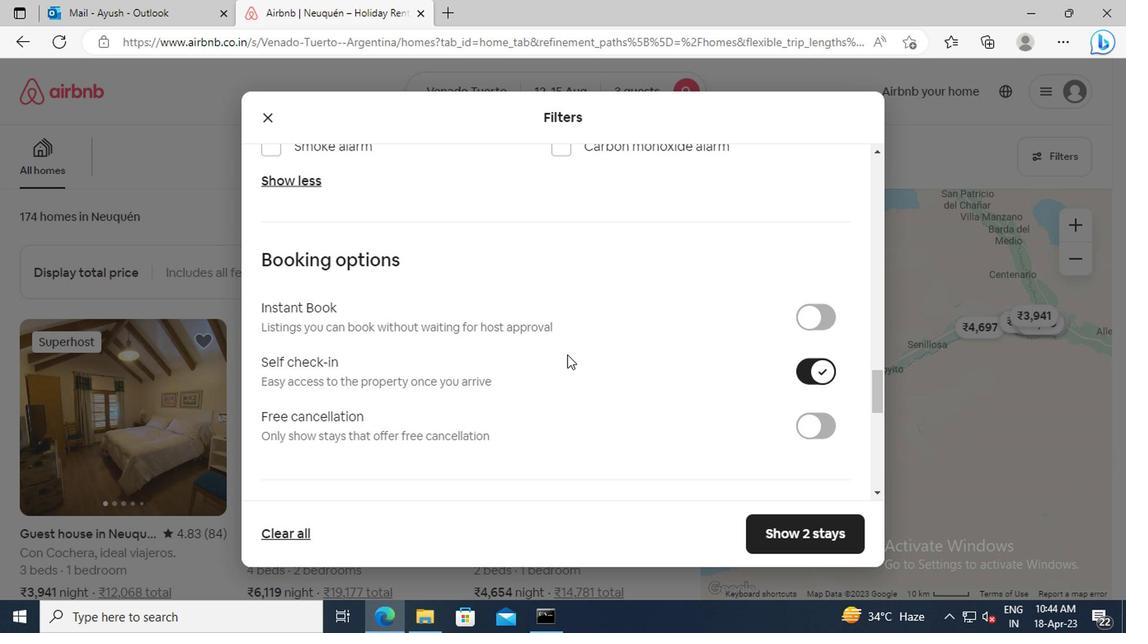 
Action: Mouse moved to (546, 341)
Screenshot: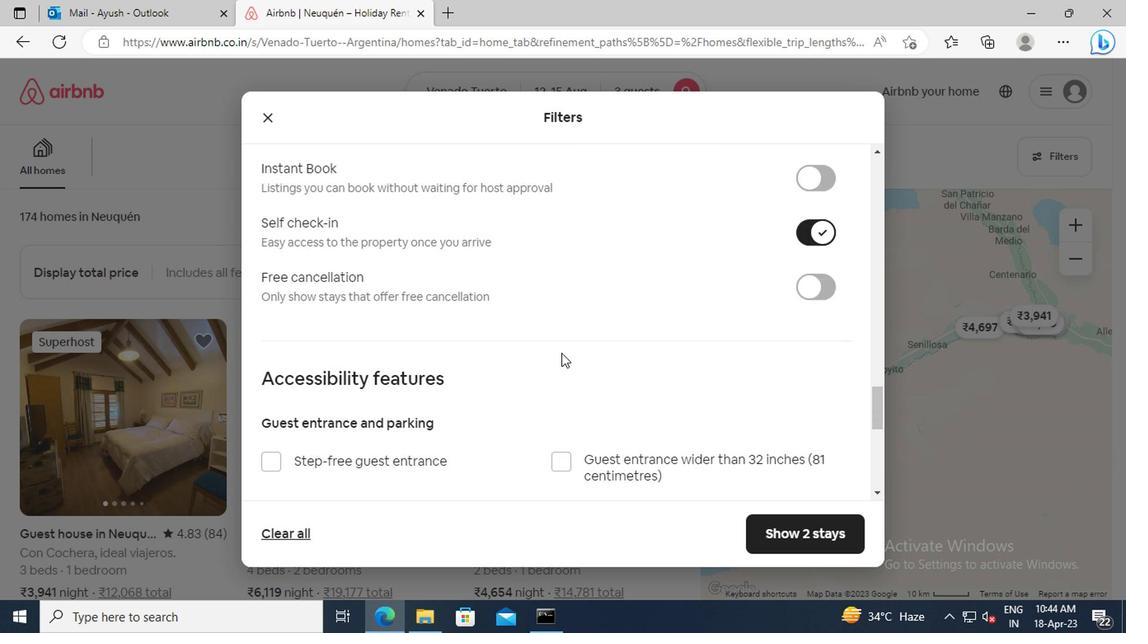 
Action: Mouse scrolled (546, 340) with delta (0, -1)
Screenshot: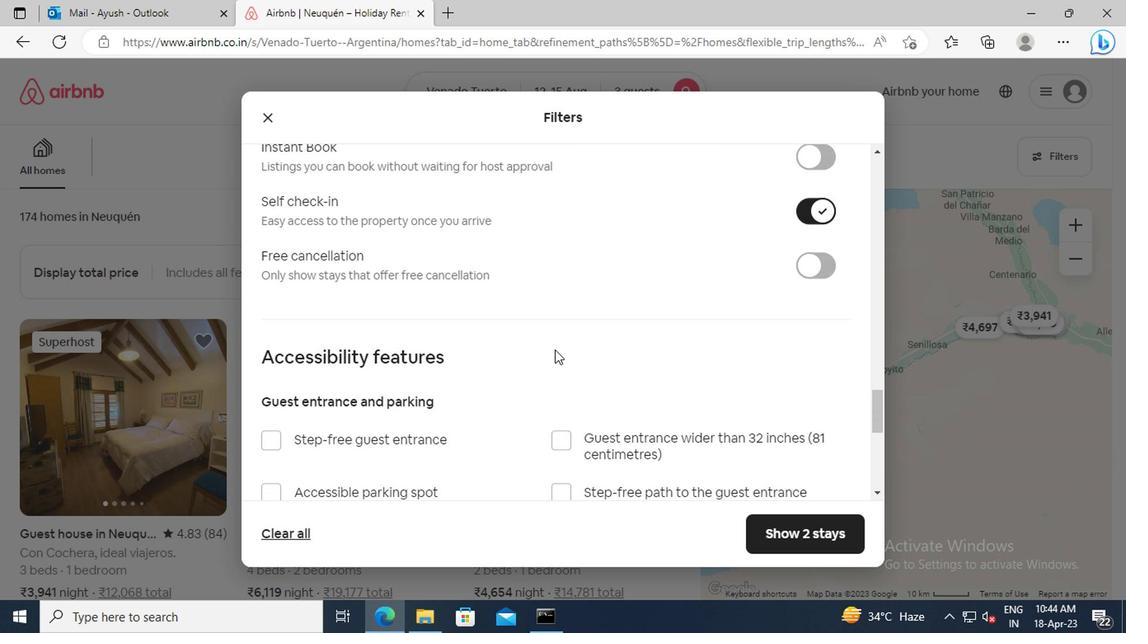 
Action: Mouse scrolled (546, 340) with delta (0, -1)
Screenshot: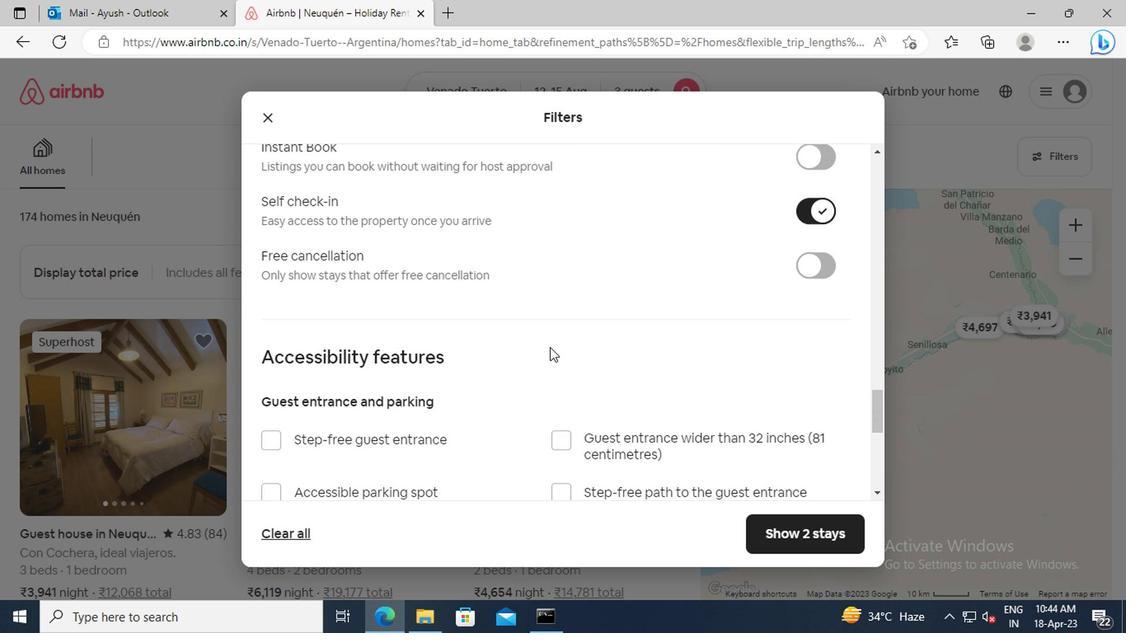 
Action: Mouse scrolled (546, 340) with delta (0, -1)
Screenshot: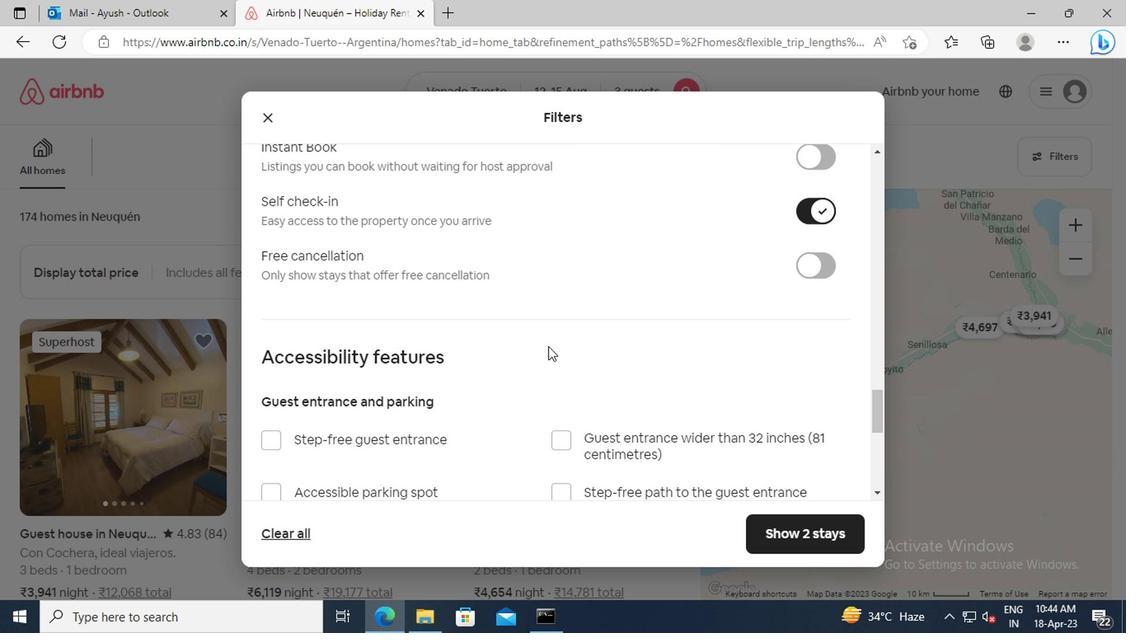 
Action: Mouse scrolled (546, 340) with delta (0, -1)
Screenshot: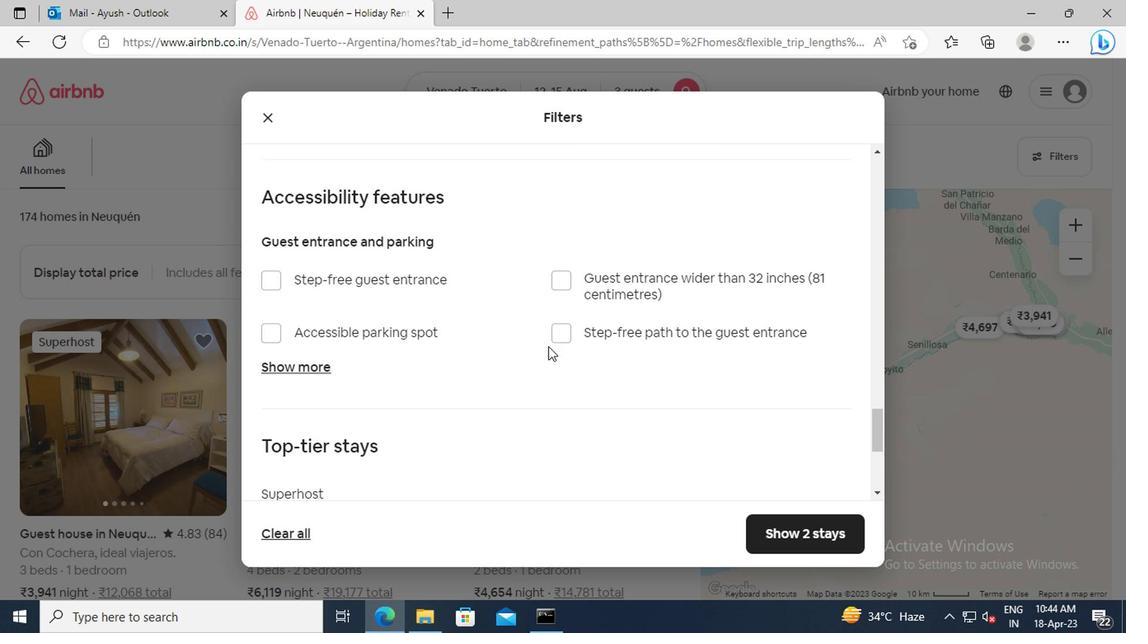 
Action: Mouse scrolled (546, 340) with delta (0, -1)
Screenshot: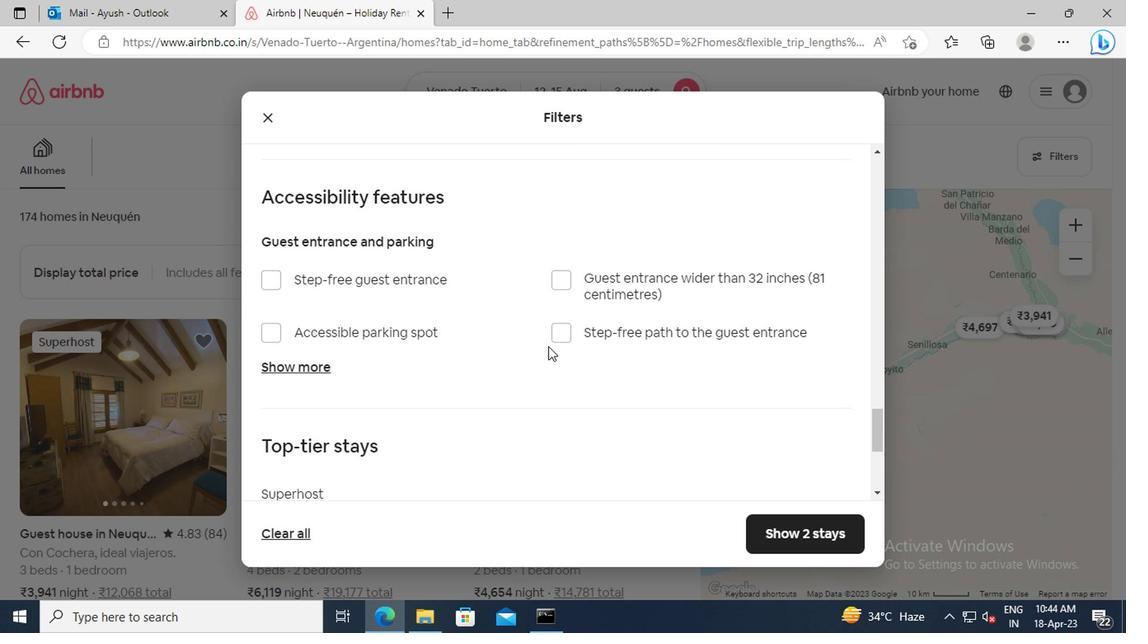
Action: Mouse scrolled (546, 340) with delta (0, -1)
Screenshot: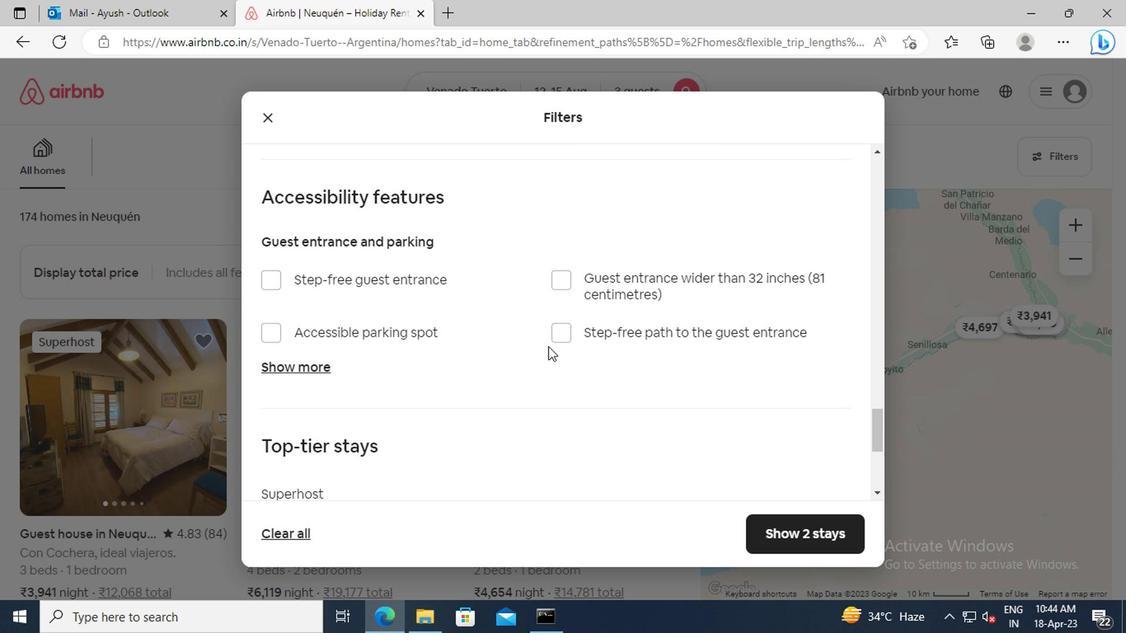 
Action: Mouse scrolled (546, 340) with delta (0, -1)
Screenshot: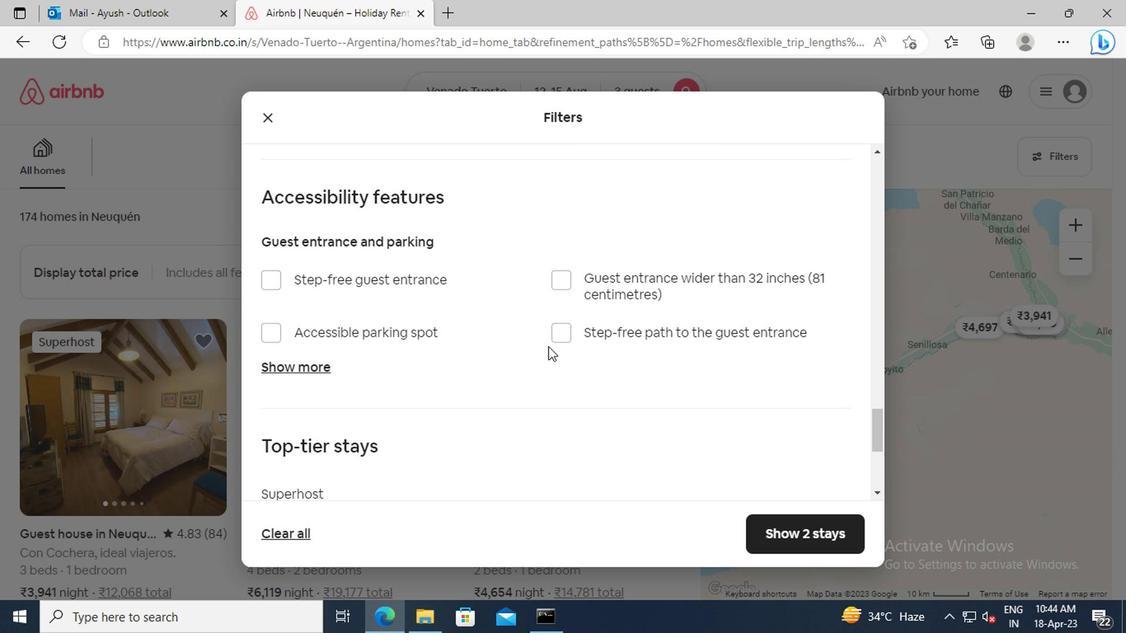 
Action: Mouse moved to (536, 336)
Screenshot: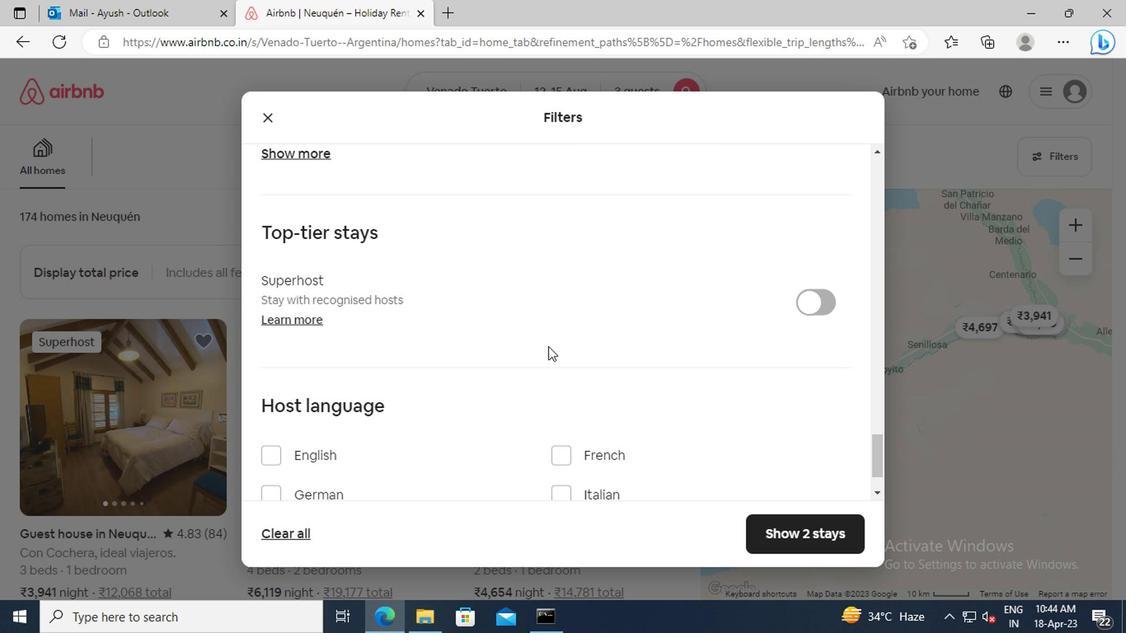 
Action: Mouse scrolled (536, 335) with delta (0, 0)
Screenshot: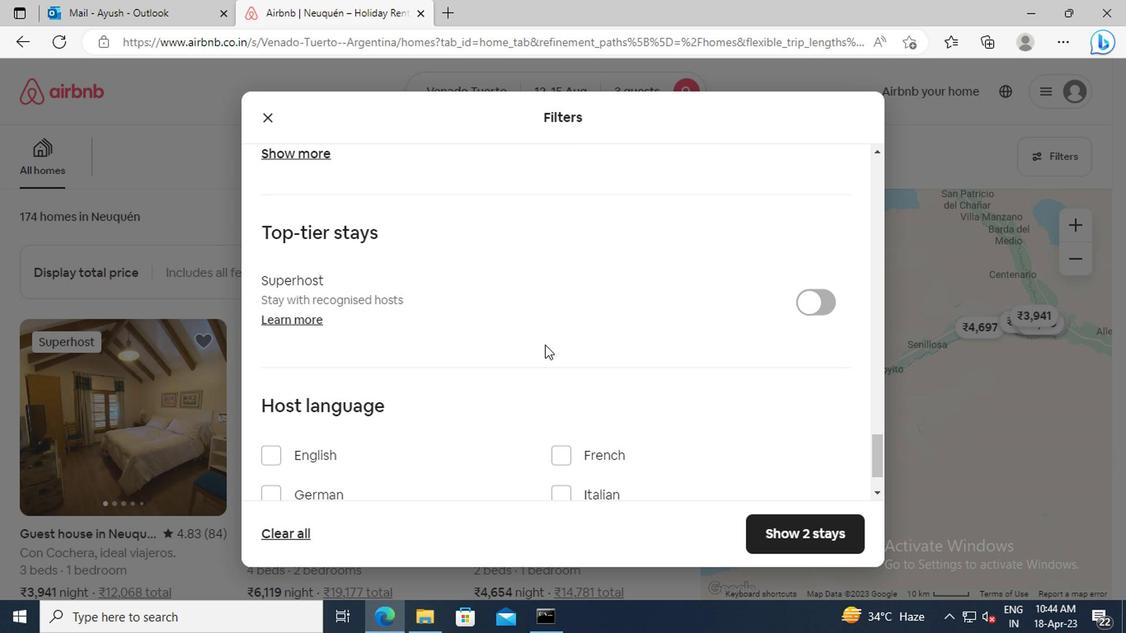 
Action: Mouse scrolled (536, 335) with delta (0, 0)
Screenshot: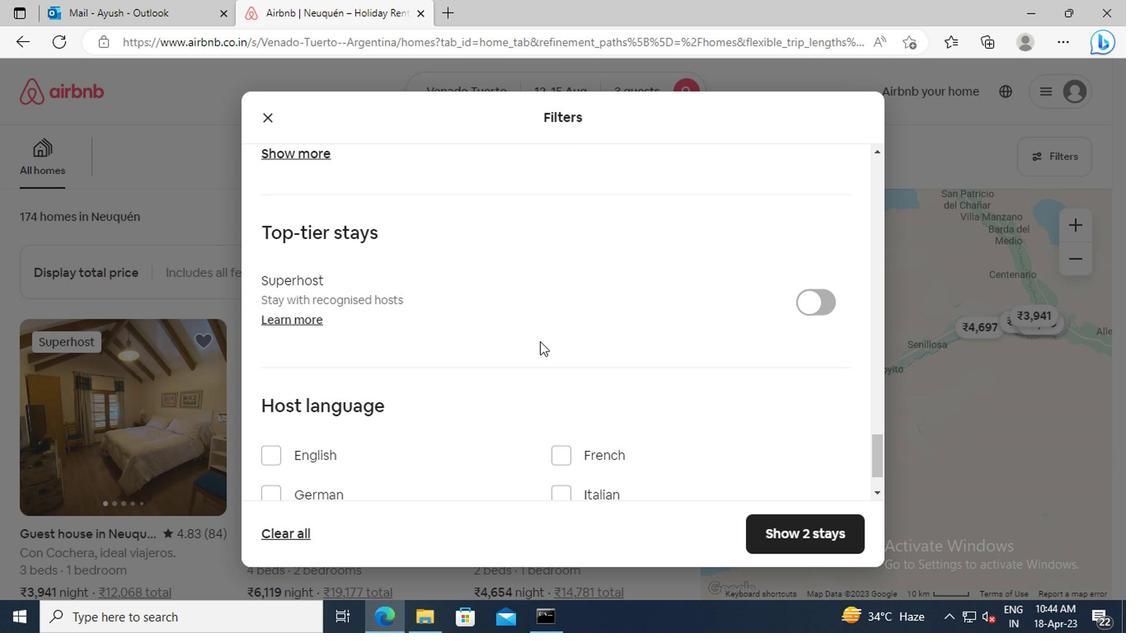 
Action: Mouse moved to (272, 377)
Screenshot: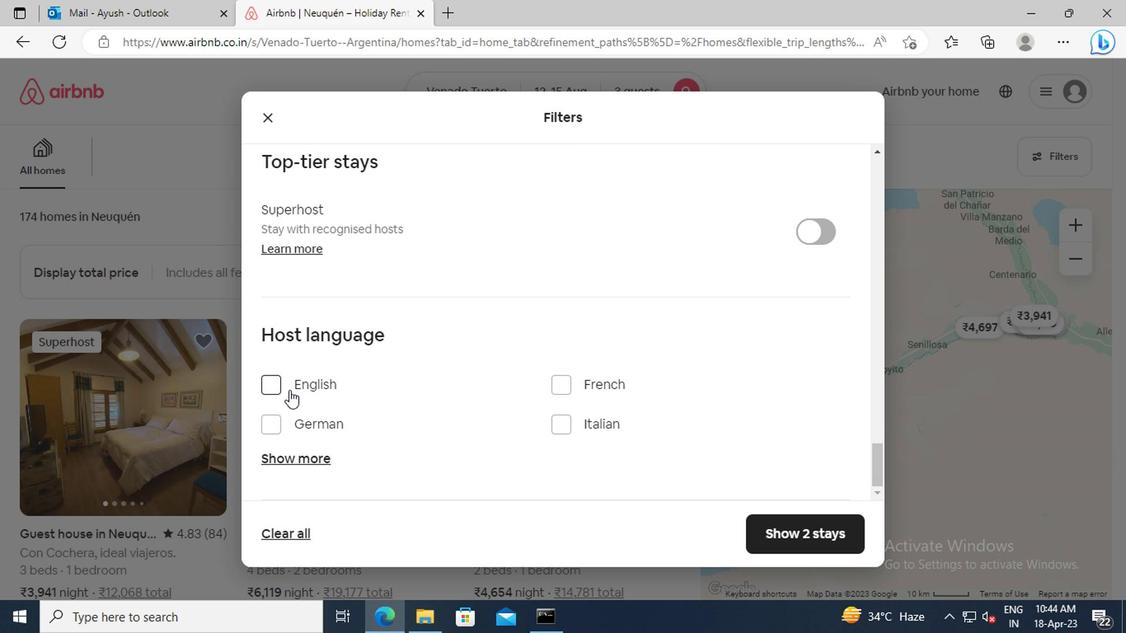
Action: Mouse pressed left at (272, 377)
Screenshot: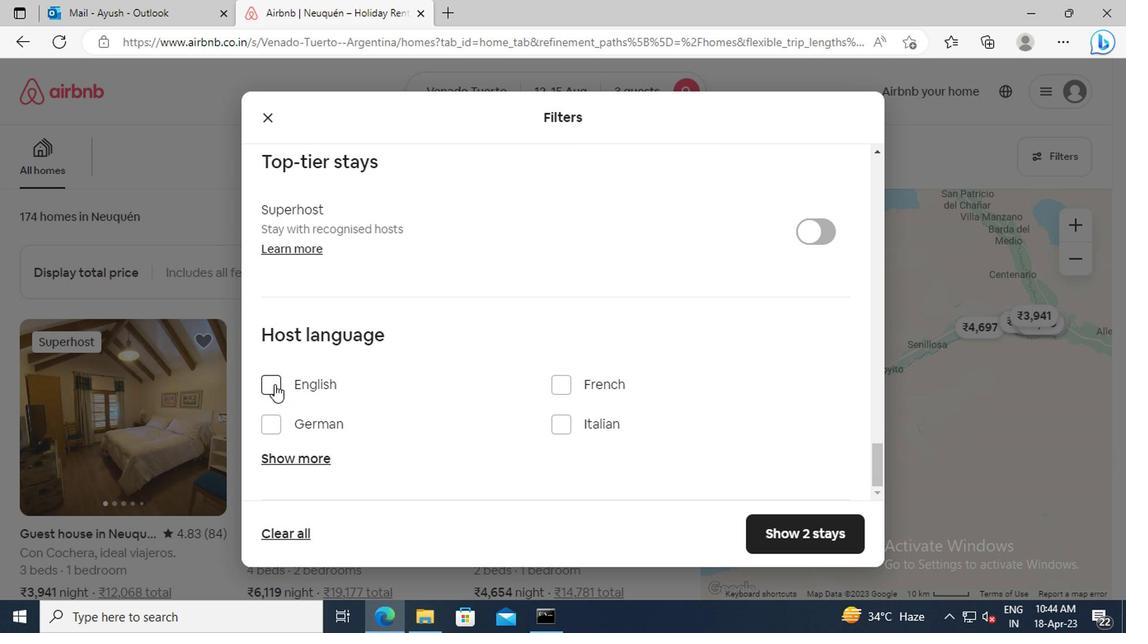 
Action: Mouse moved to (780, 519)
Screenshot: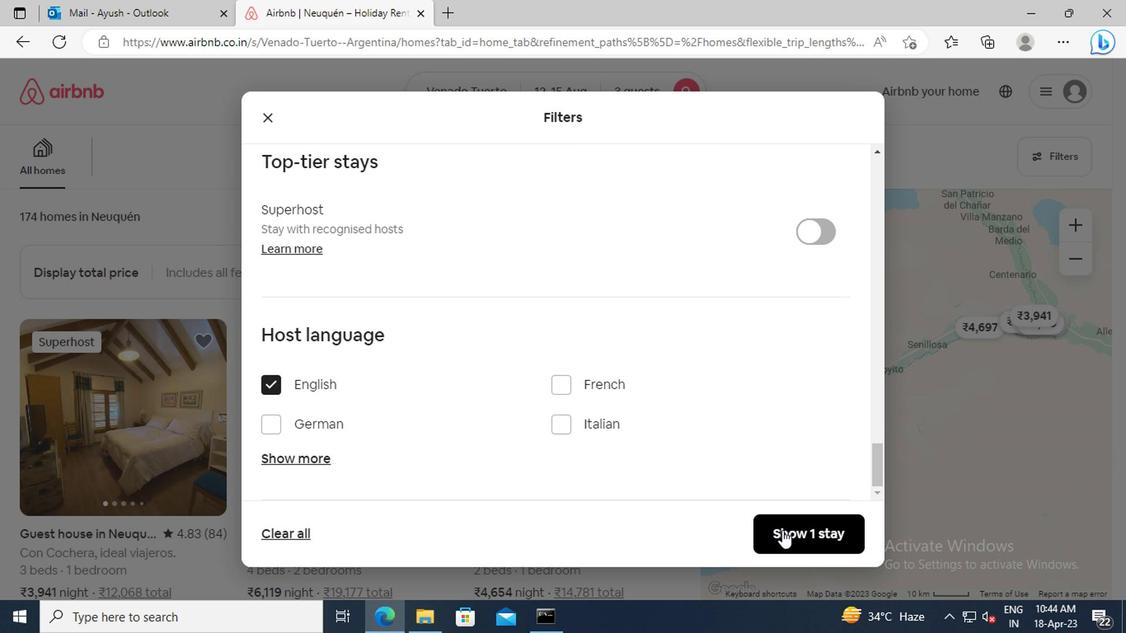 
Action: Mouse pressed left at (780, 519)
Screenshot: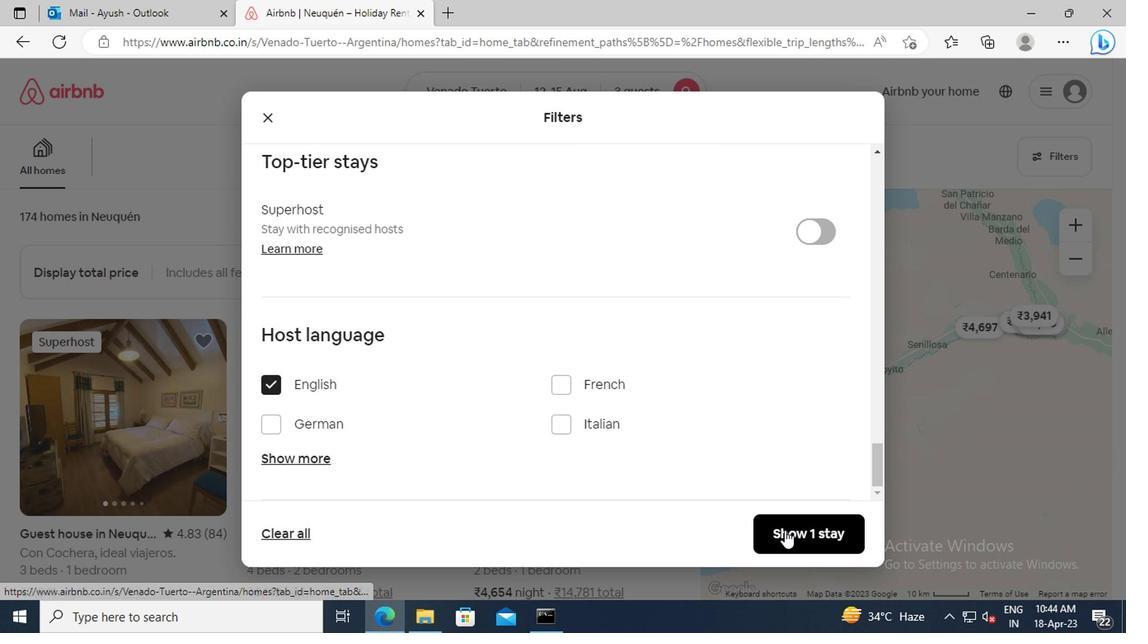 
